 Task: Find connections with filter location Douai with filter topic #Leadershipwith filter profile language Potuguese with filter current company _VOIS with filter school SREE VENKATESWARA COLLEGE OF ENGINEERING with filter industry Accessible Hardware Manufacturing with filter service category Computer Networking with filter keywords title Valet
Action: Mouse moved to (637, 115)
Screenshot: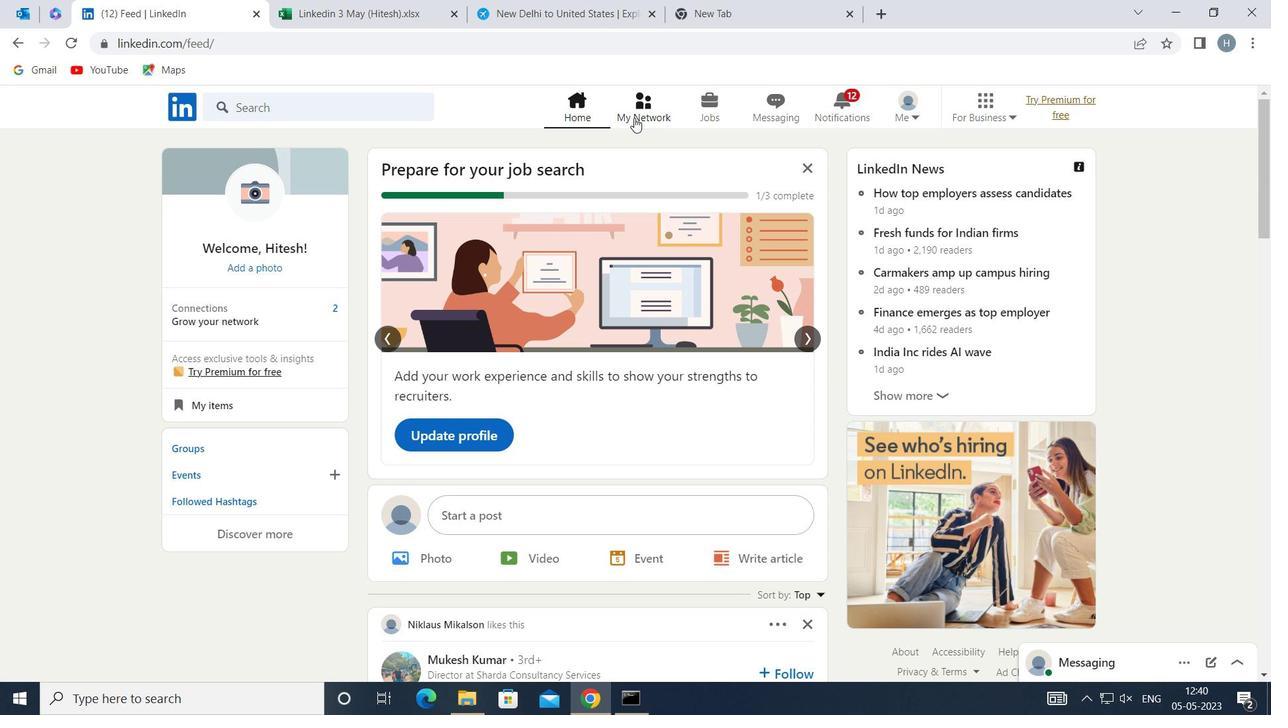 
Action: Mouse pressed left at (637, 115)
Screenshot: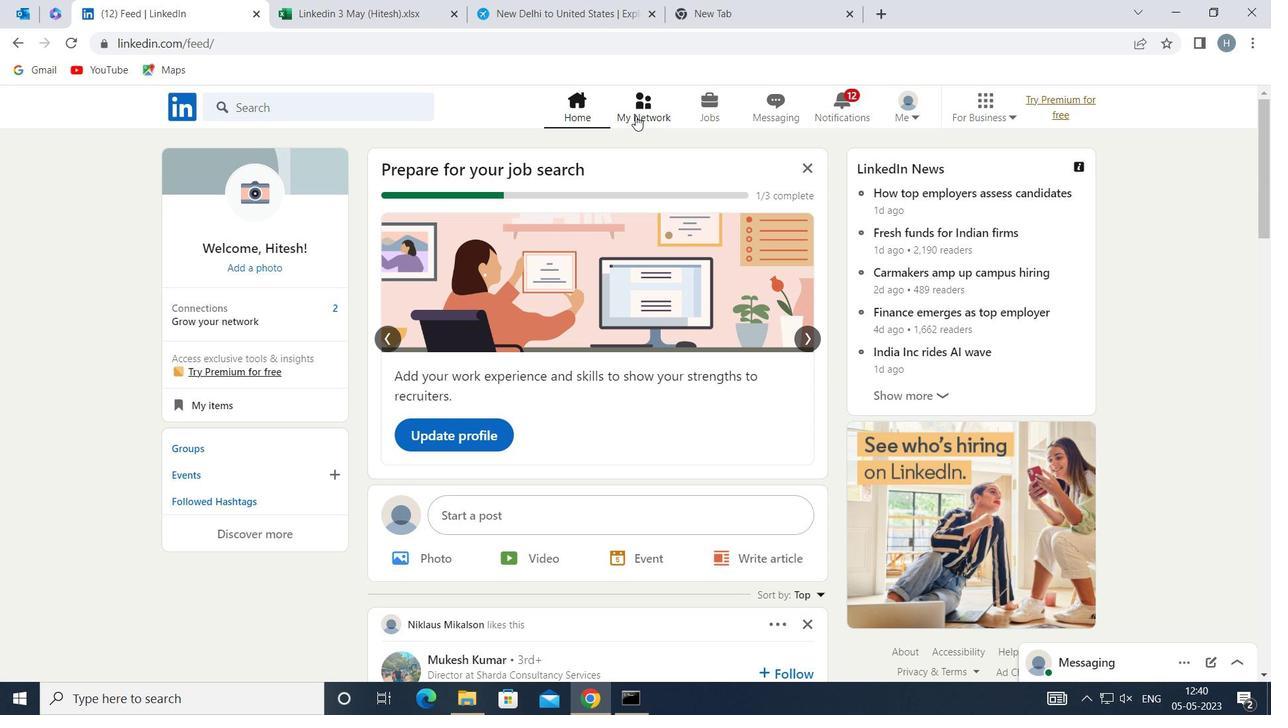 
Action: Mouse moved to (357, 200)
Screenshot: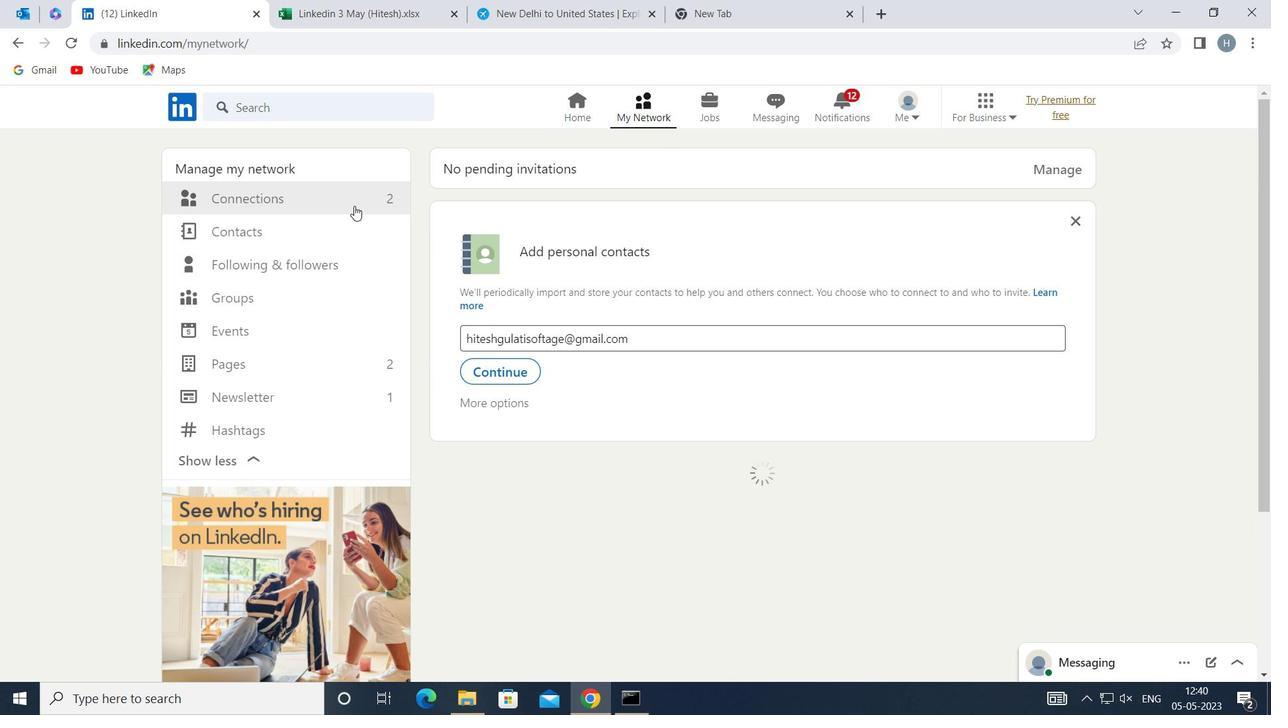 
Action: Mouse pressed left at (357, 200)
Screenshot: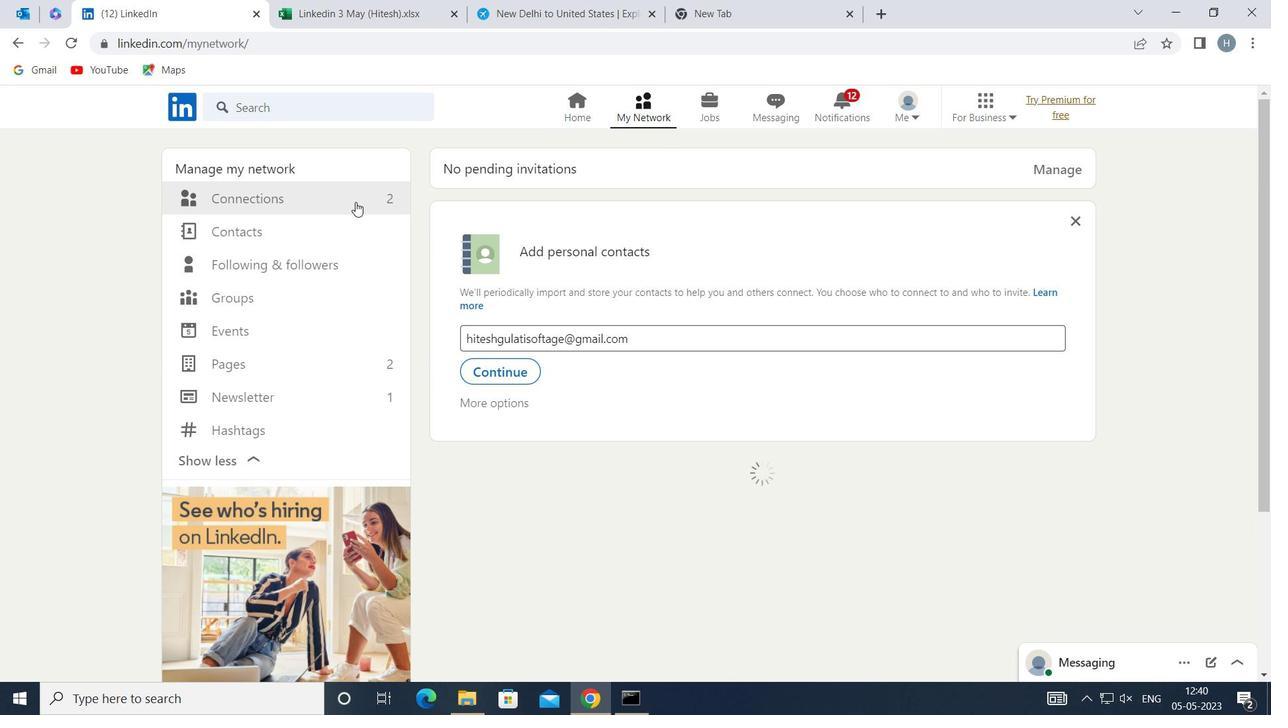
Action: Mouse moved to (778, 198)
Screenshot: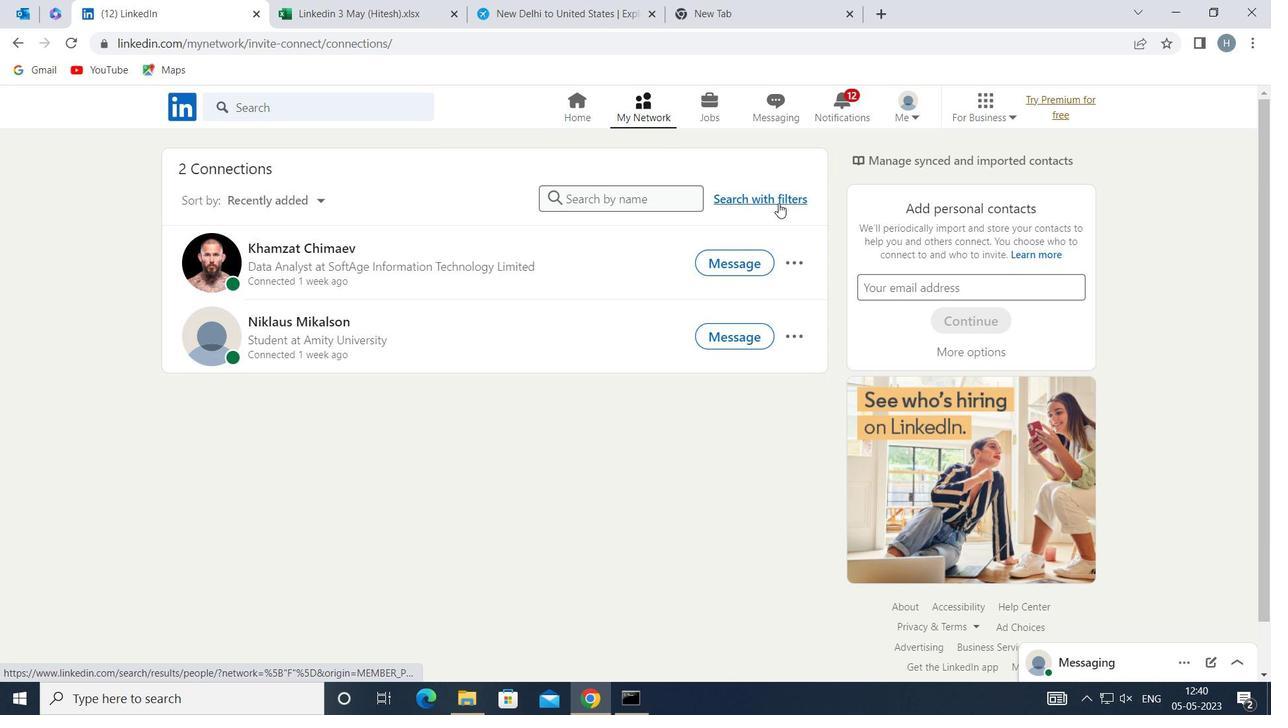 
Action: Mouse pressed left at (778, 198)
Screenshot: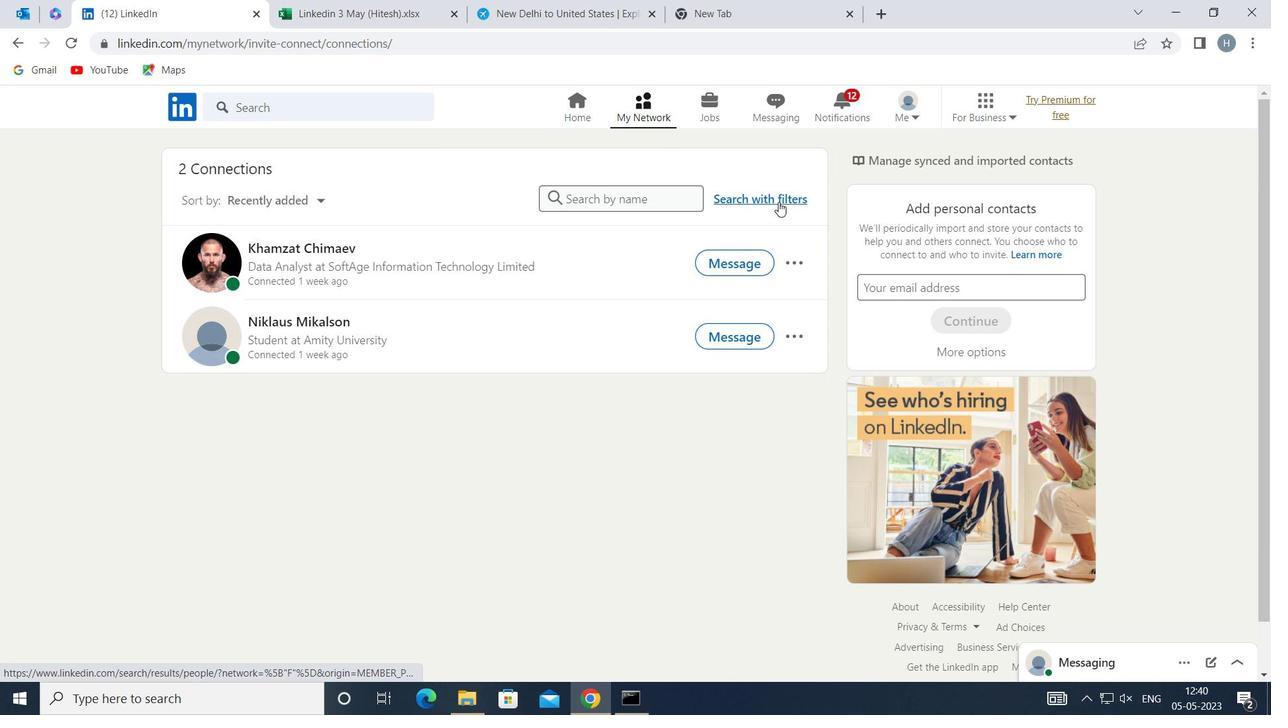 
Action: Mouse moved to (691, 152)
Screenshot: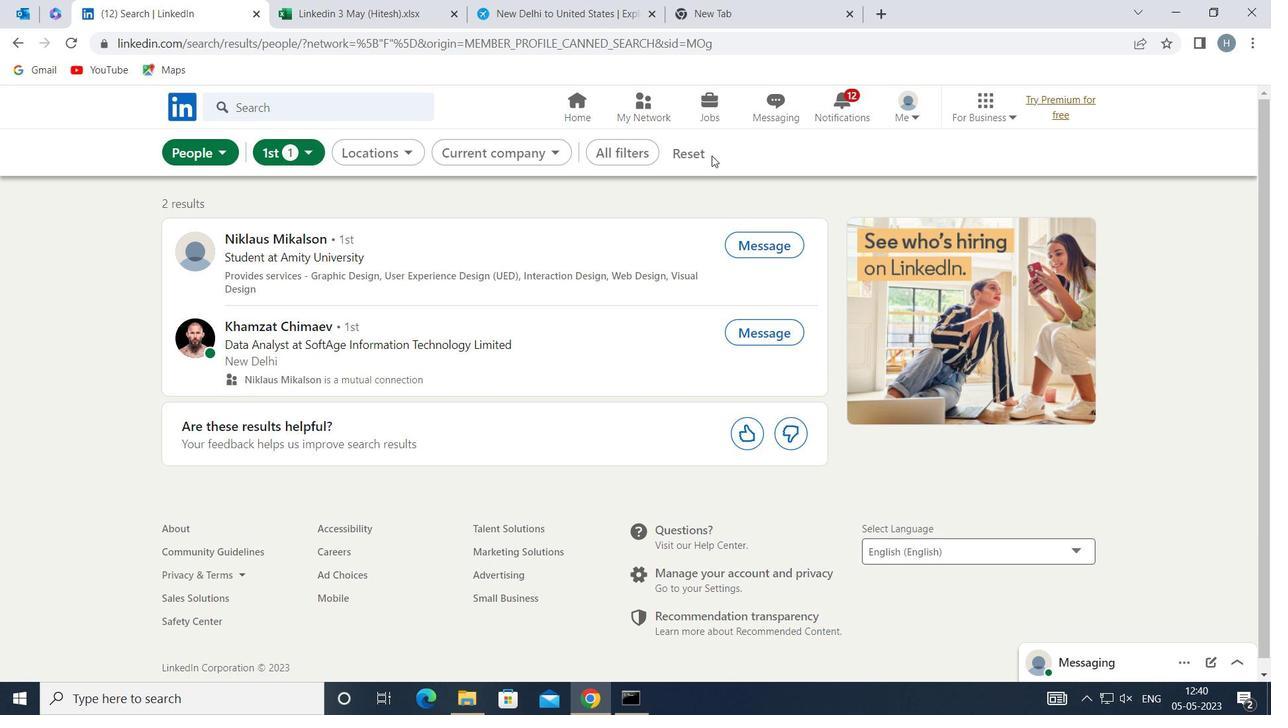 
Action: Mouse pressed left at (691, 152)
Screenshot: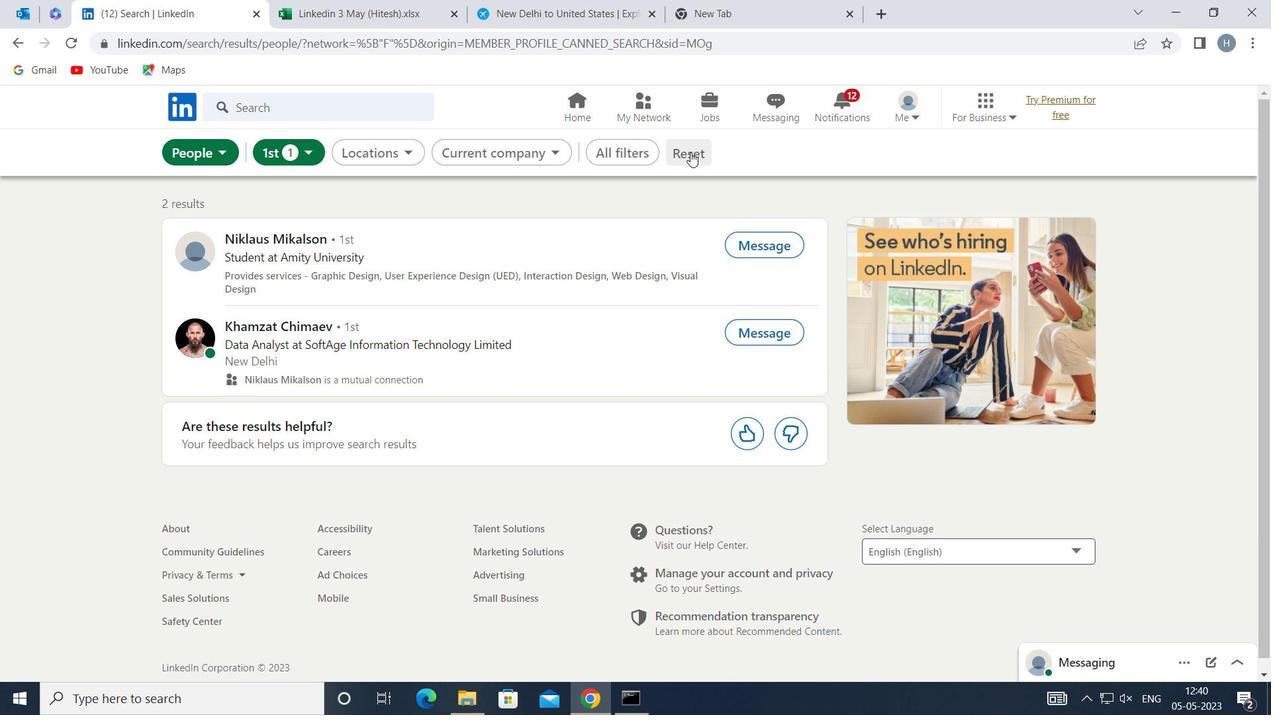 
Action: Mouse moved to (668, 151)
Screenshot: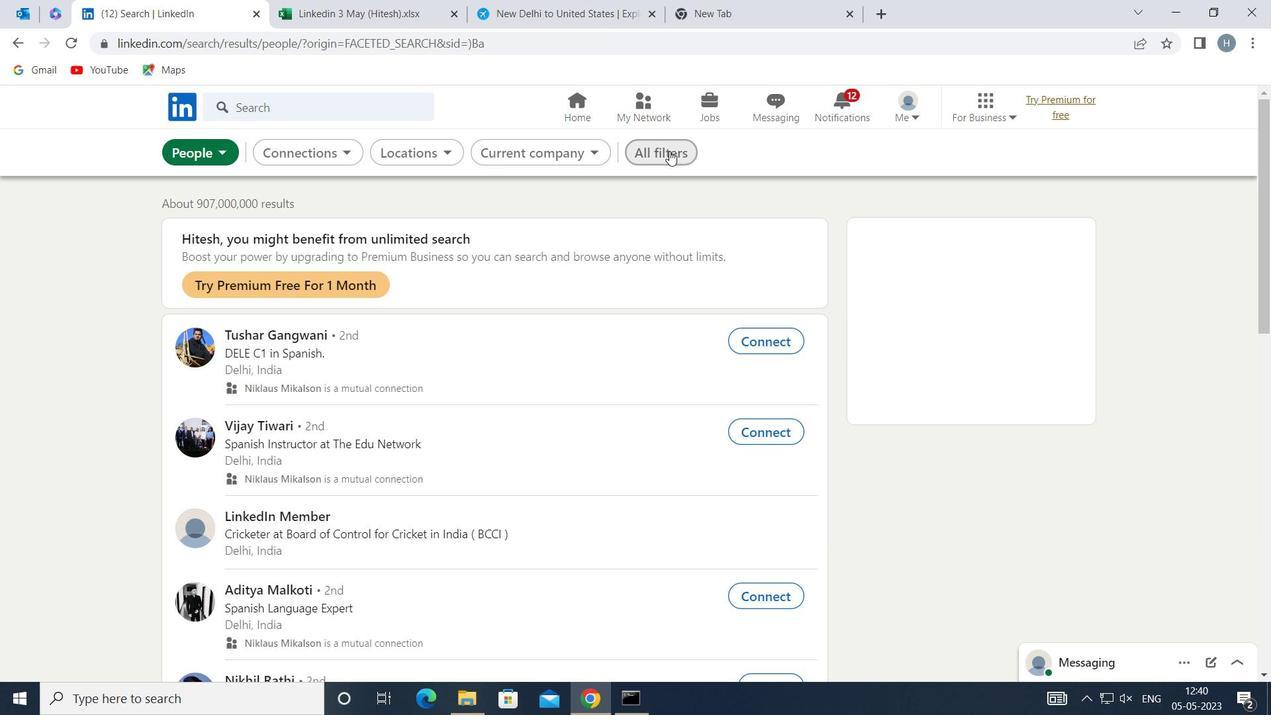 
Action: Mouse pressed left at (668, 151)
Screenshot: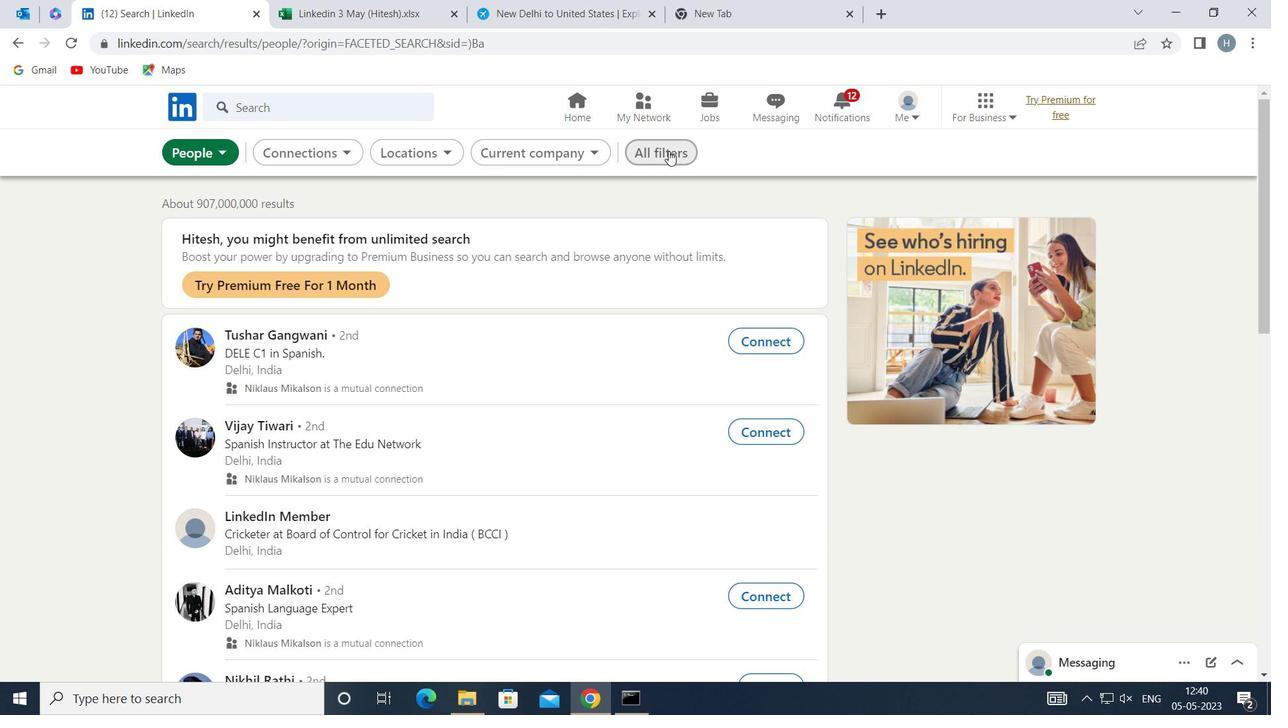 
Action: Mouse moved to (1088, 427)
Screenshot: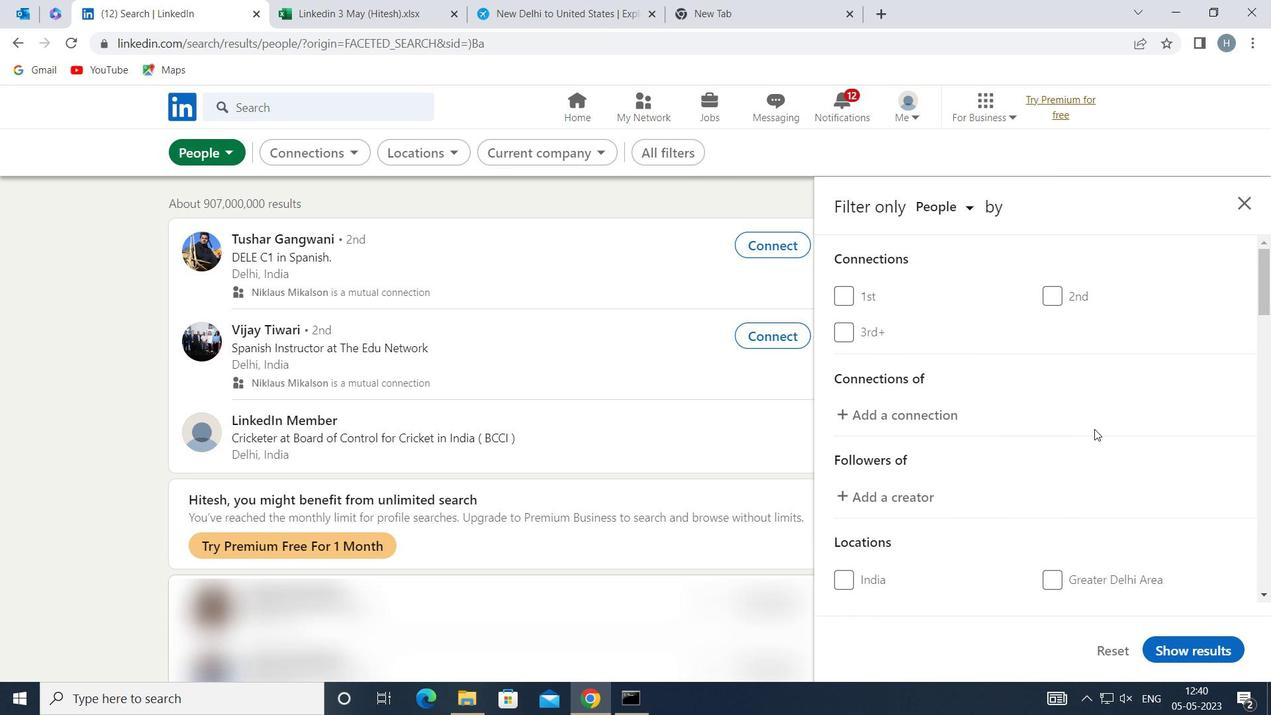 
Action: Mouse scrolled (1088, 427) with delta (0, 0)
Screenshot: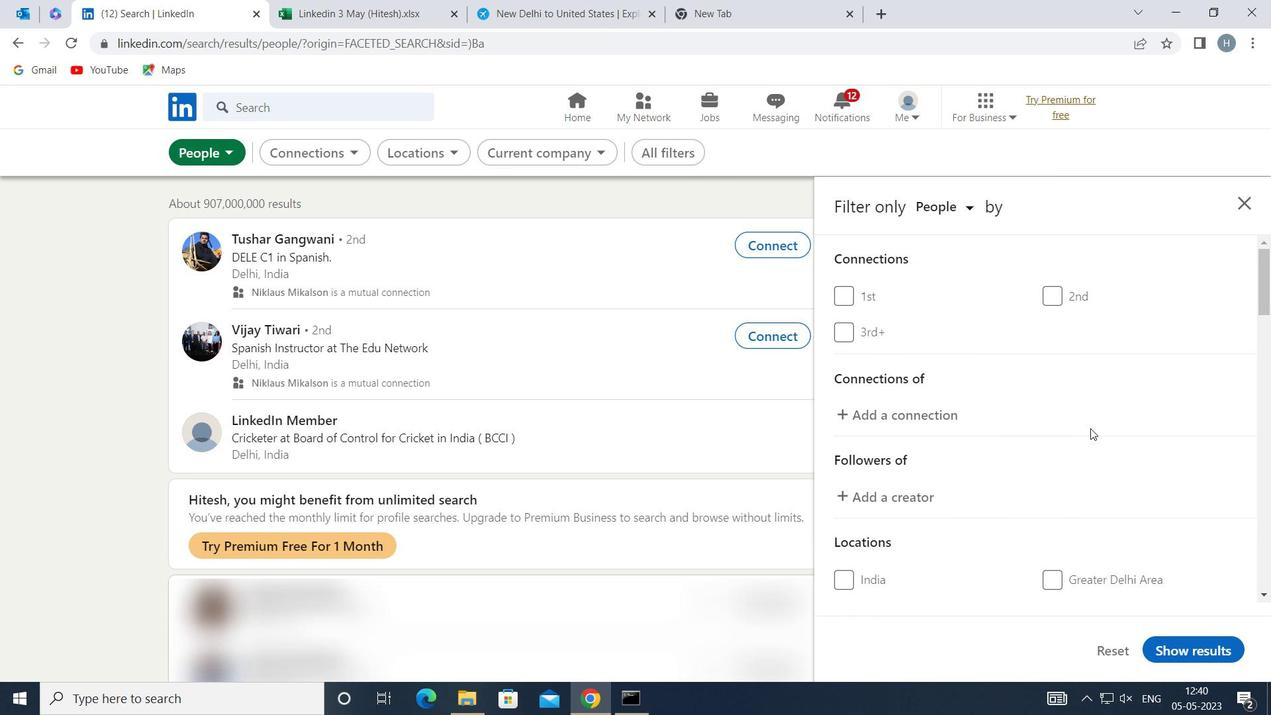 
Action: Mouse scrolled (1088, 427) with delta (0, 0)
Screenshot: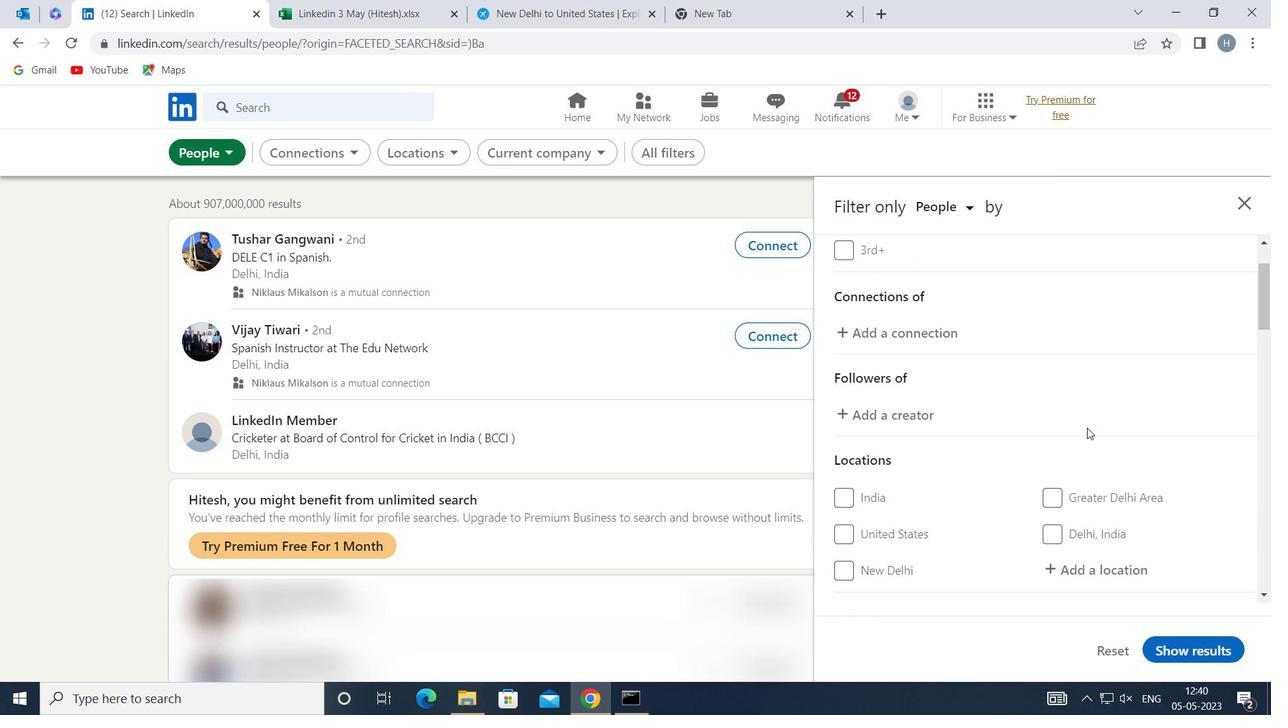 
Action: Mouse moved to (1096, 488)
Screenshot: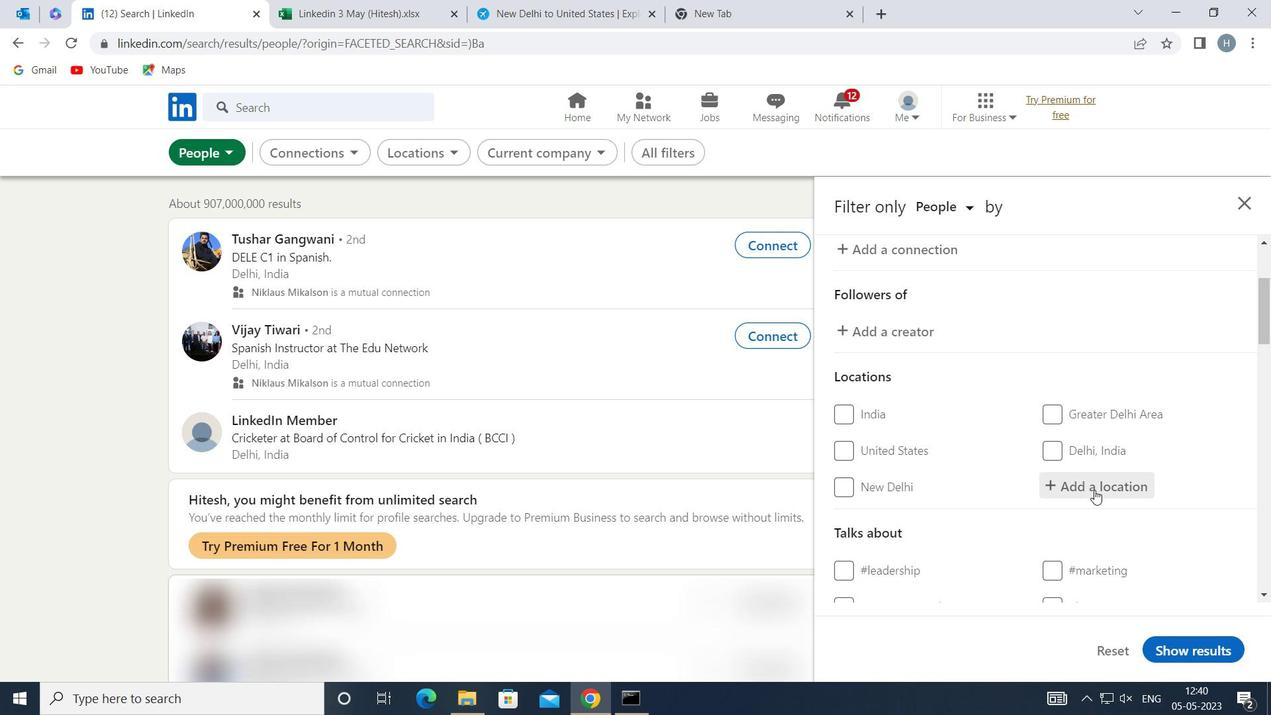 
Action: Mouse pressed left at (1096, 488)
Screenshot: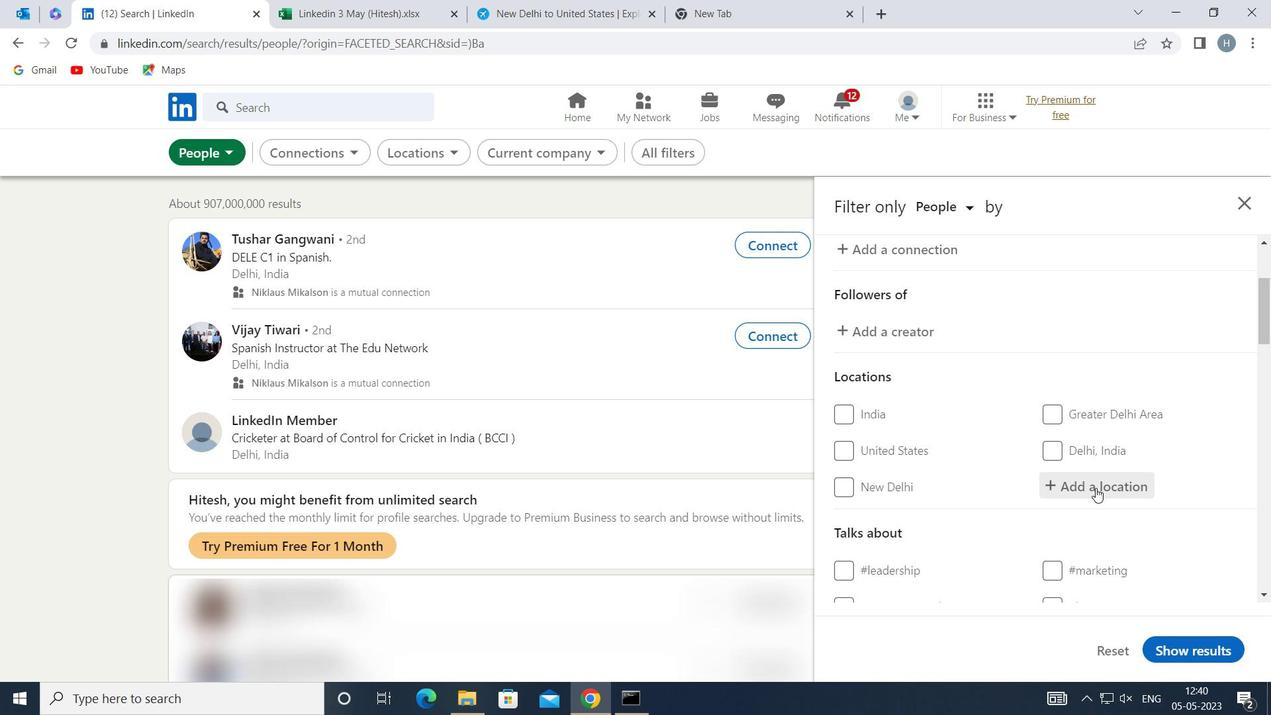 
Action: Key pressed <Key.shift>DOUAI
Screenshot: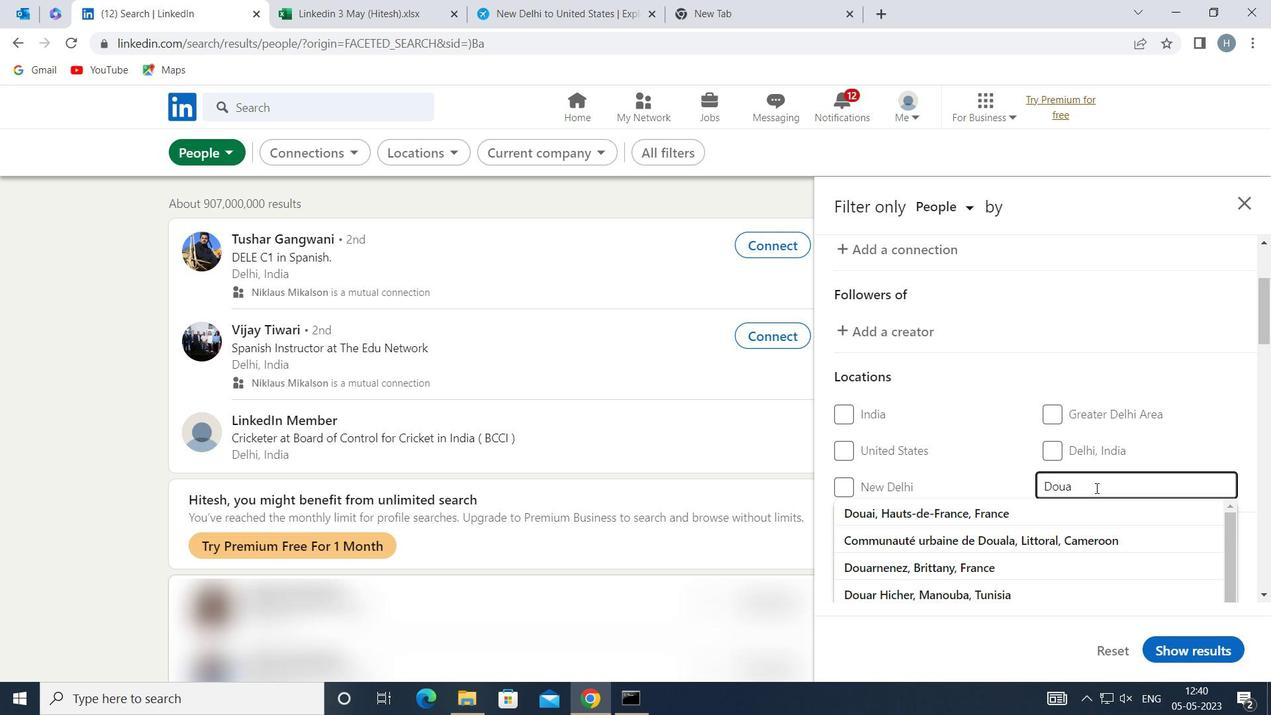 
Action: Mouse moved to (1030, 517)
Screenshot: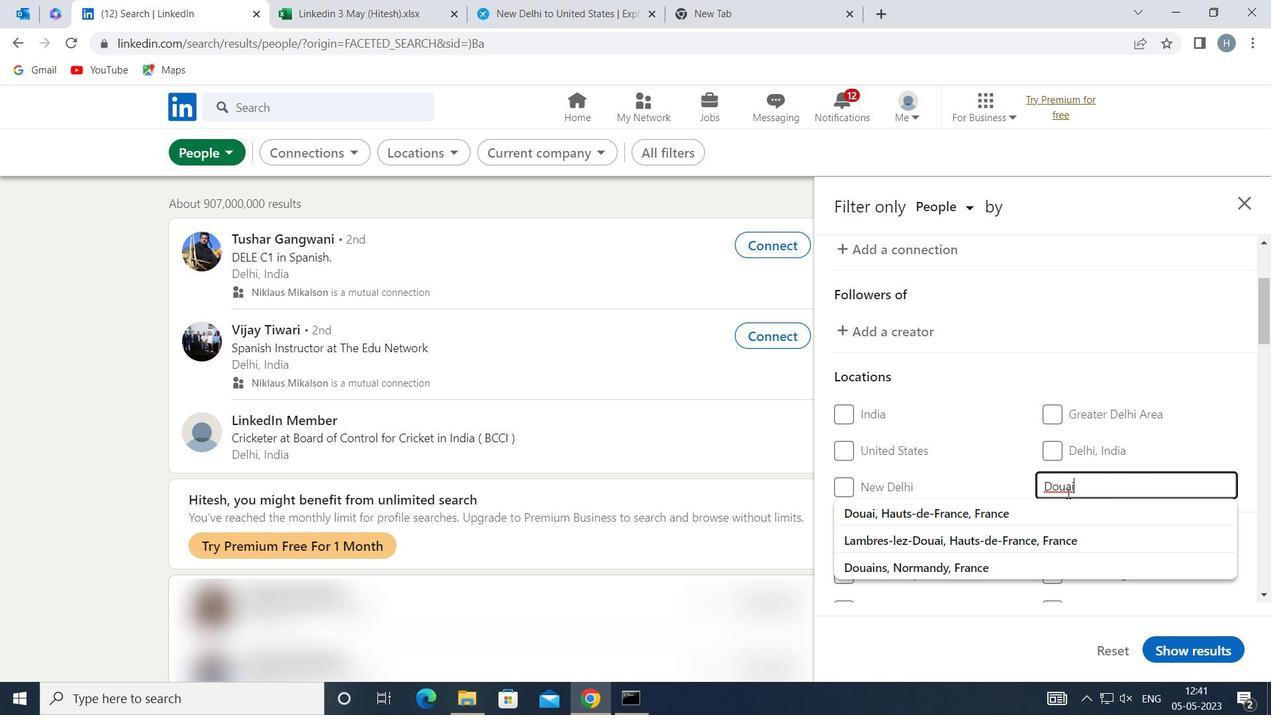 
Action: Mouse pressed left at (1030, 517)
Screenshot: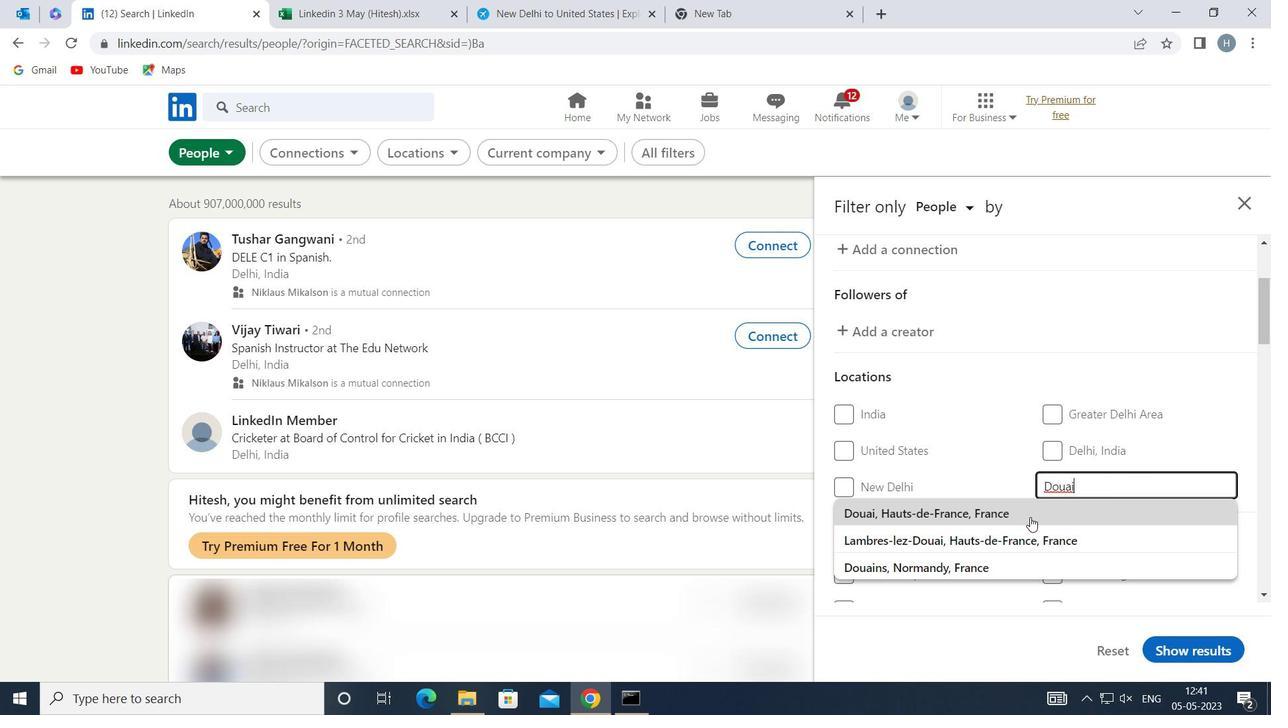 
Action: Mouse moved to (1018, 489)
Screenshot: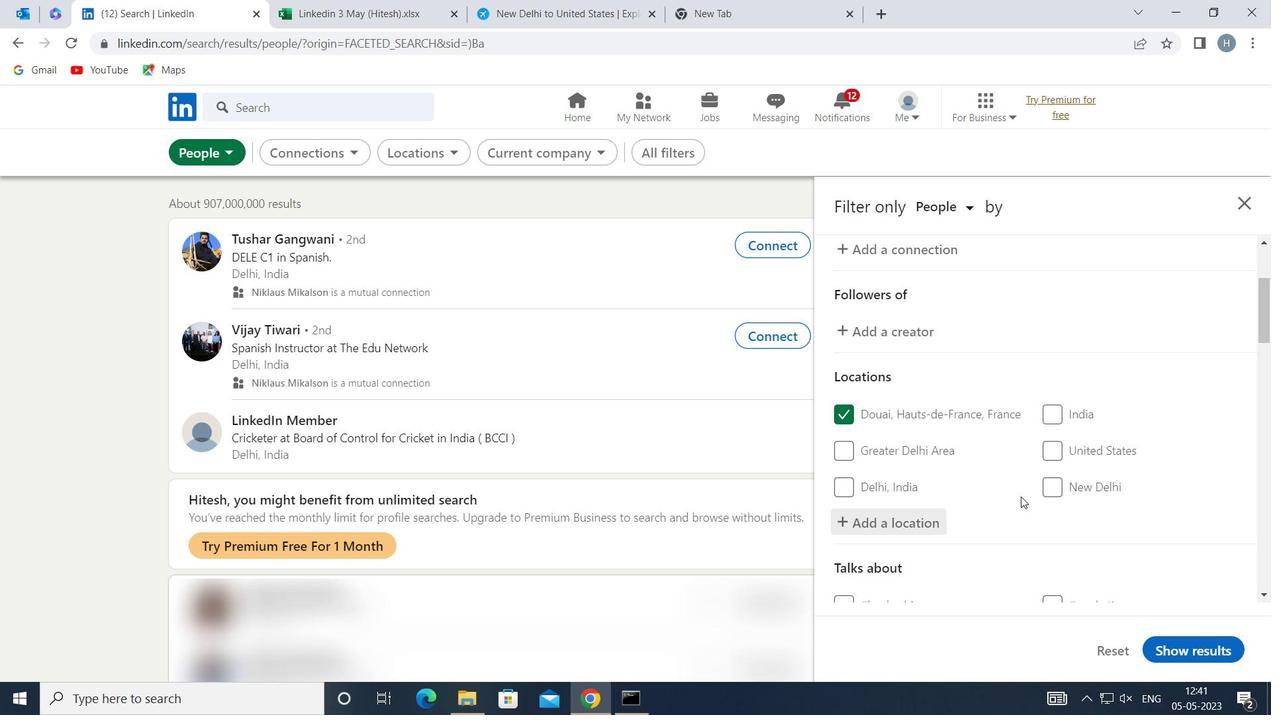 
Action: Mouse scrolled (1018, 488) with delta (0, 0)
Screenshot: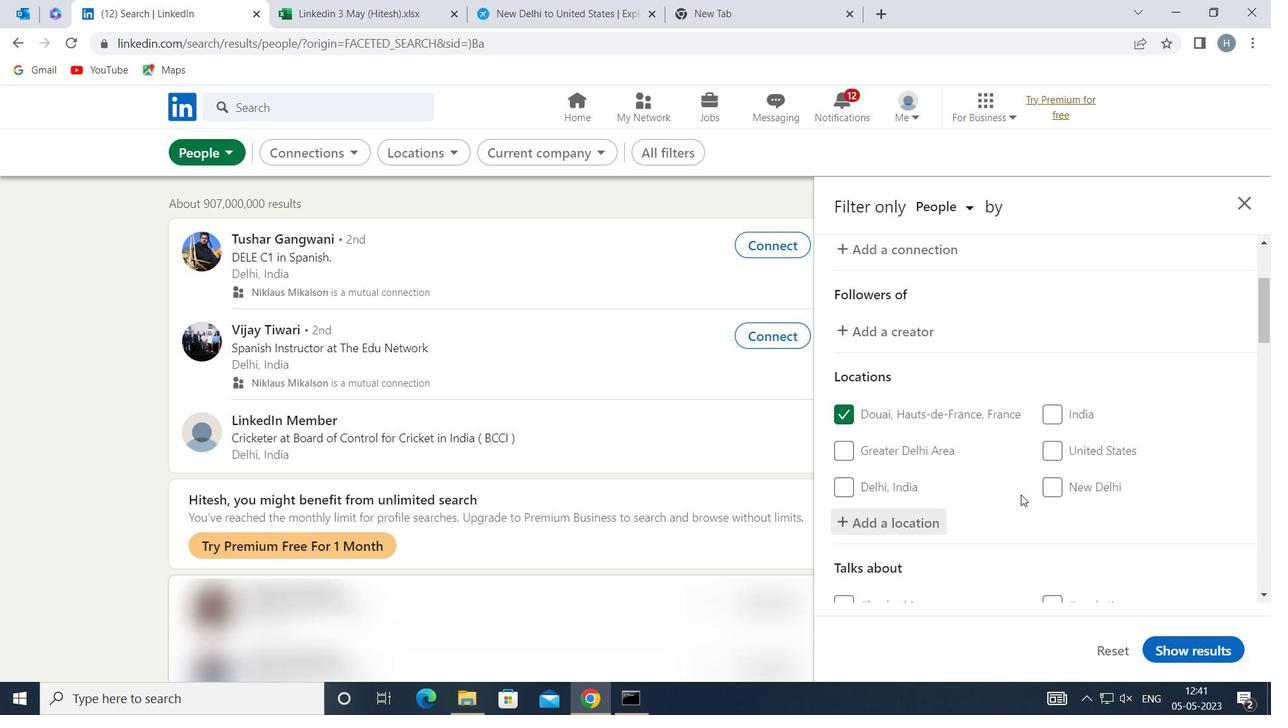 
Action: Mouse moved to (1018, 484)
Screenshot: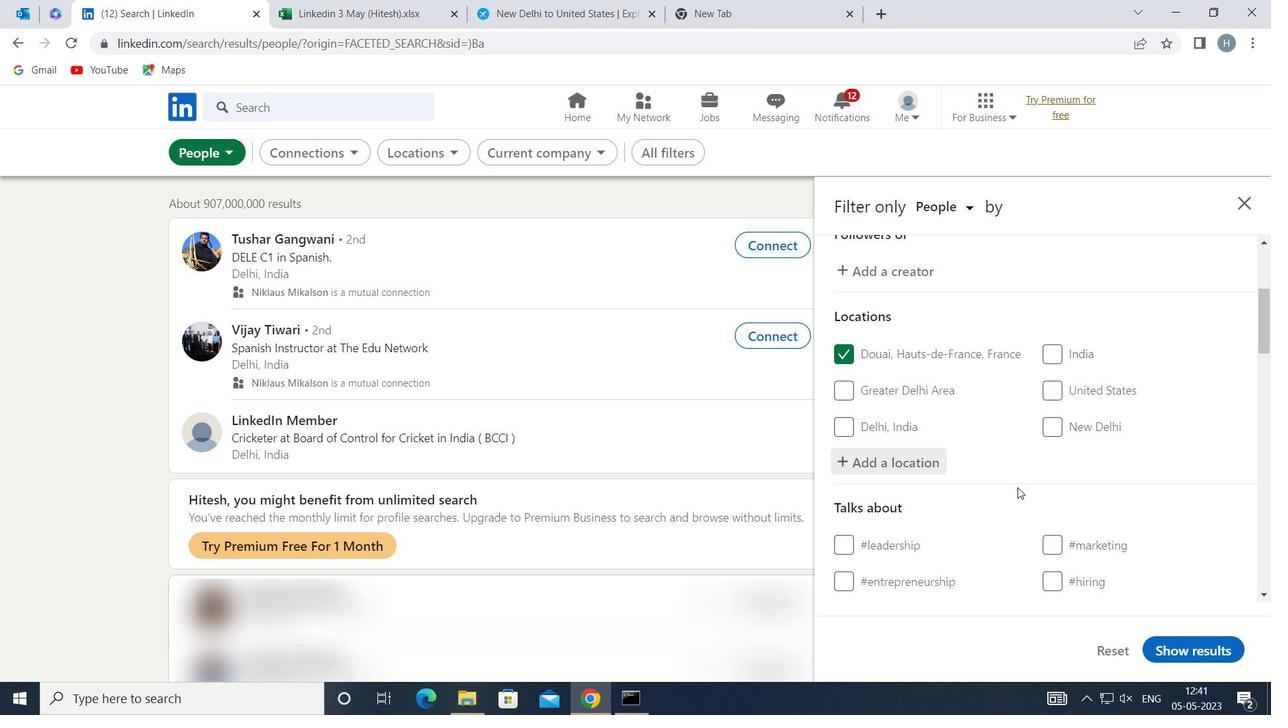 
Action: Mouse scrolled (1018, 483) with delta (0, 0)
Screenshot: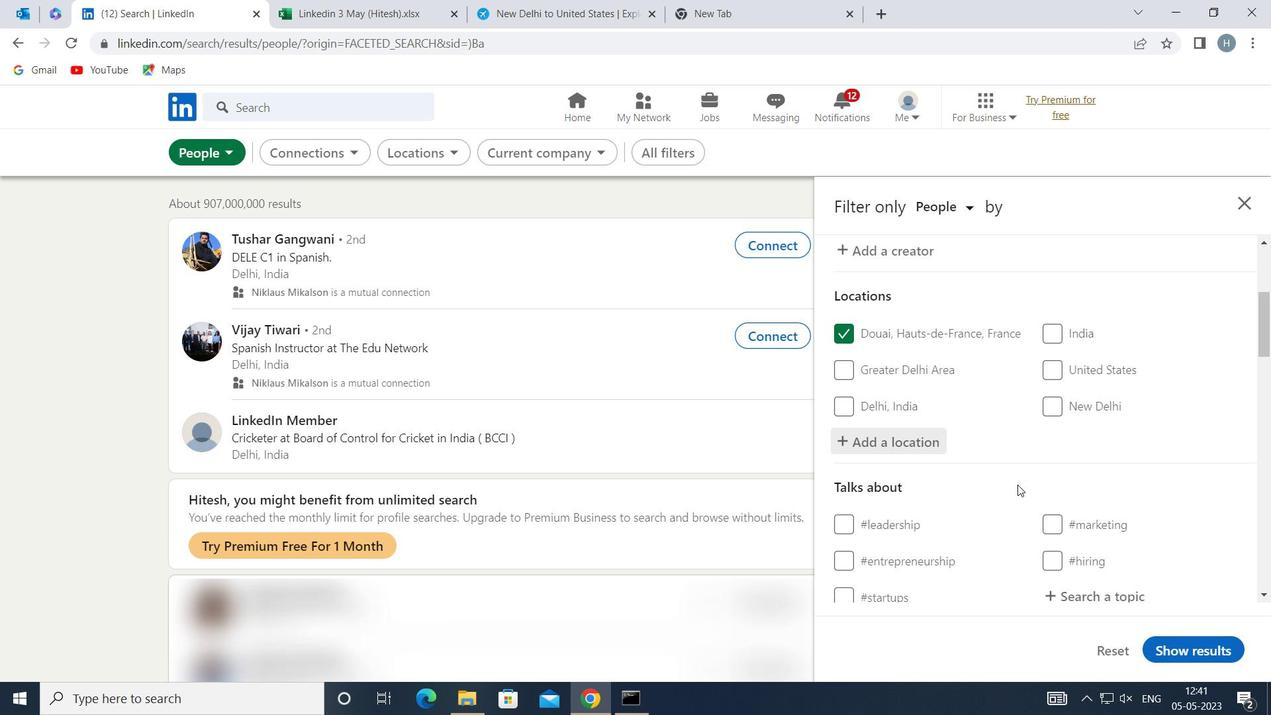 
Action: Mouse moved to (1115, 504)
Screenshot: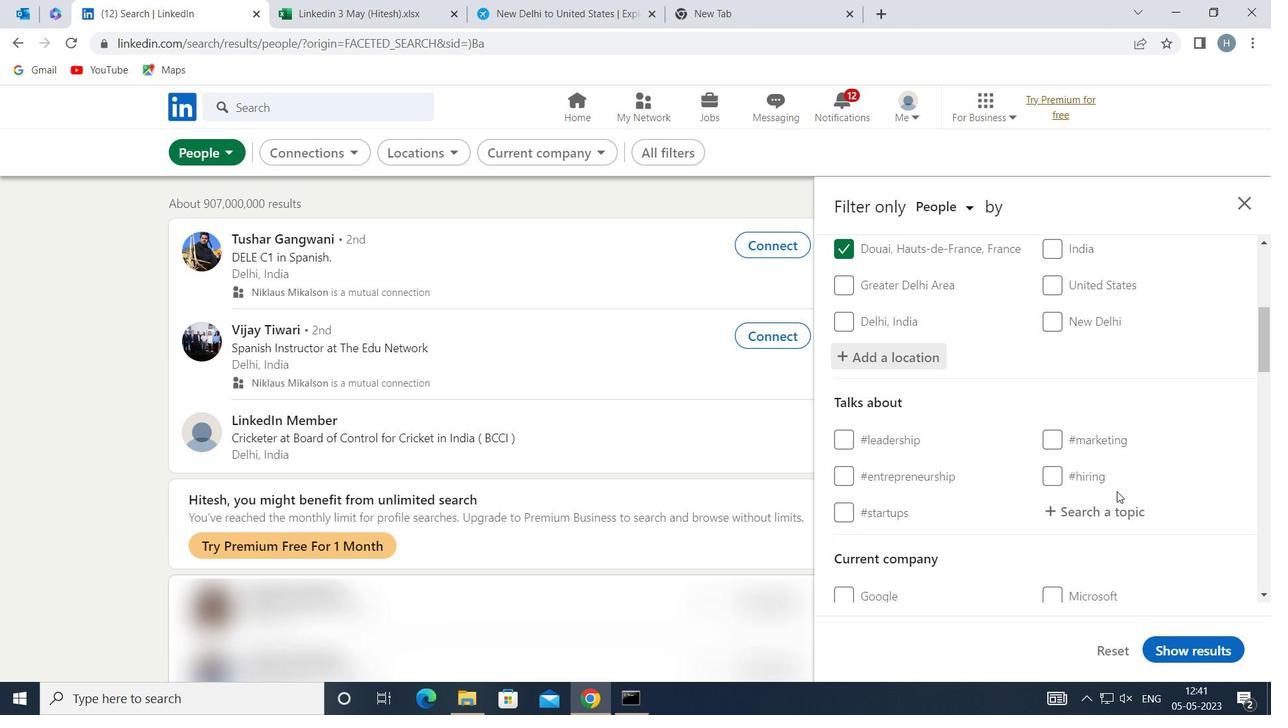 
Action: Mouse pressed left at (1115, 504)
Screenshot: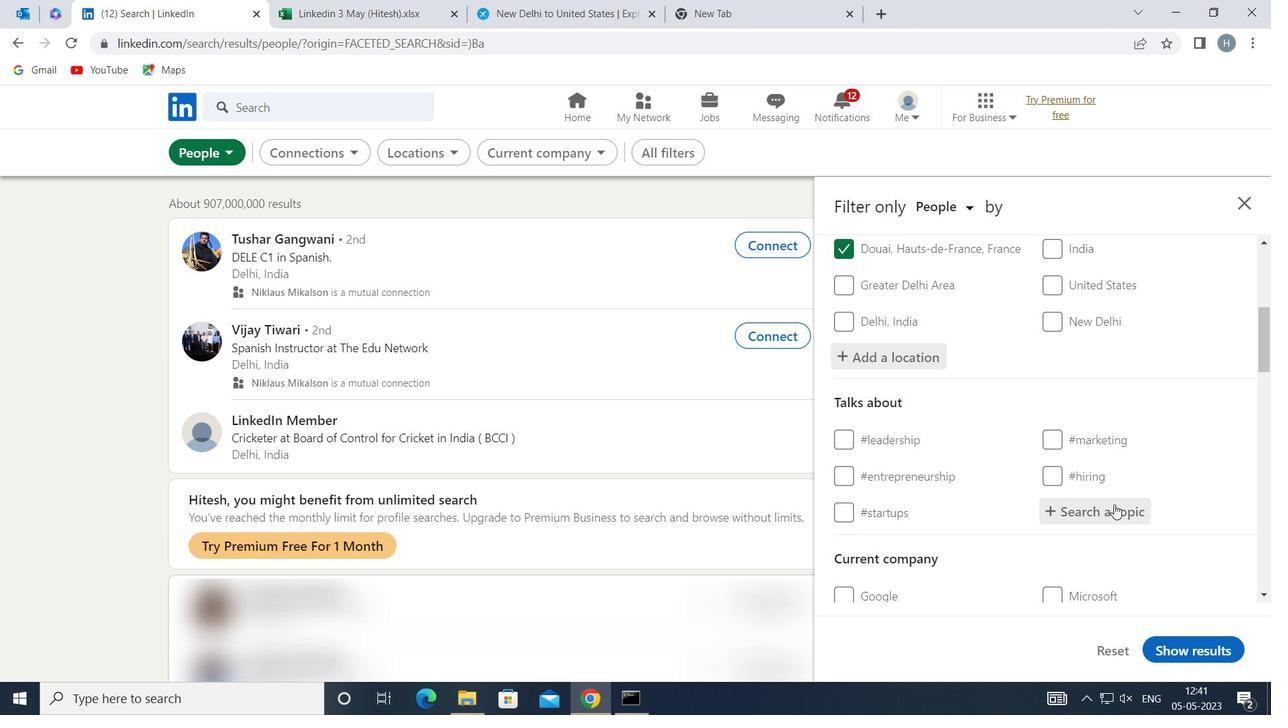 
Action: Mouse moved to (1112, 502)
Screenshot: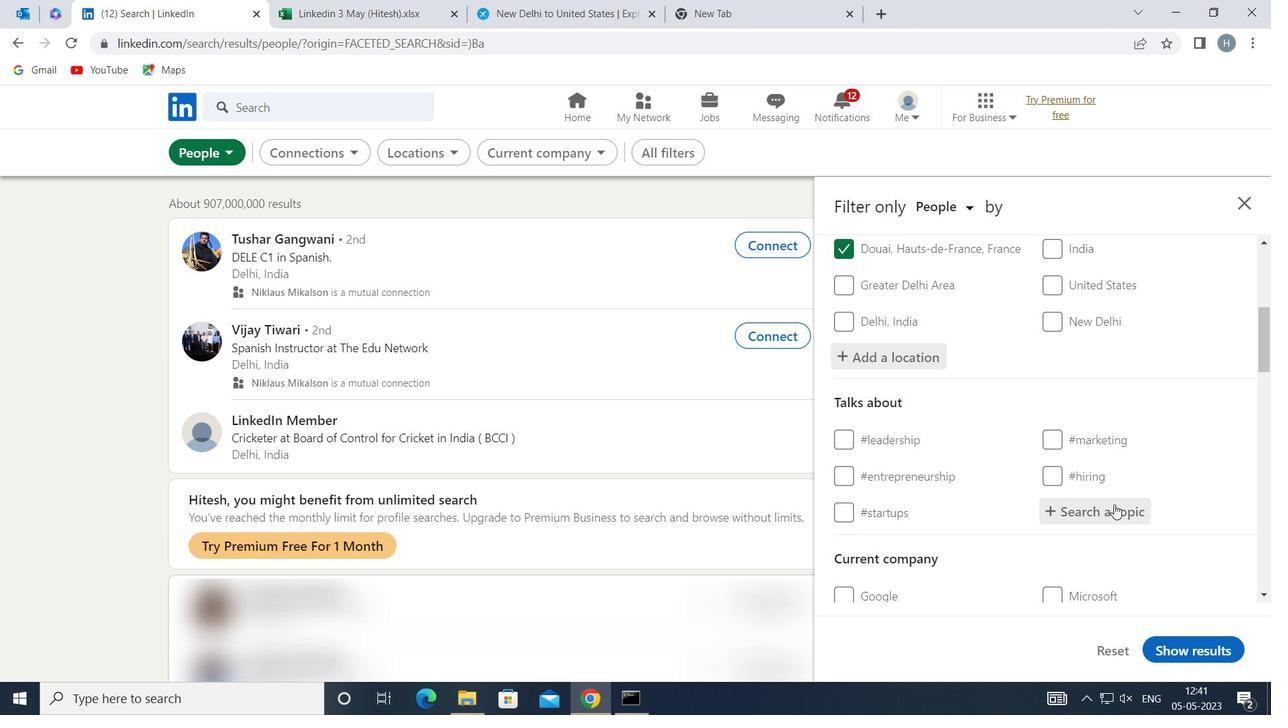 
Action: Key pressed <Key.shift>LEADERSHIP
Screenshot: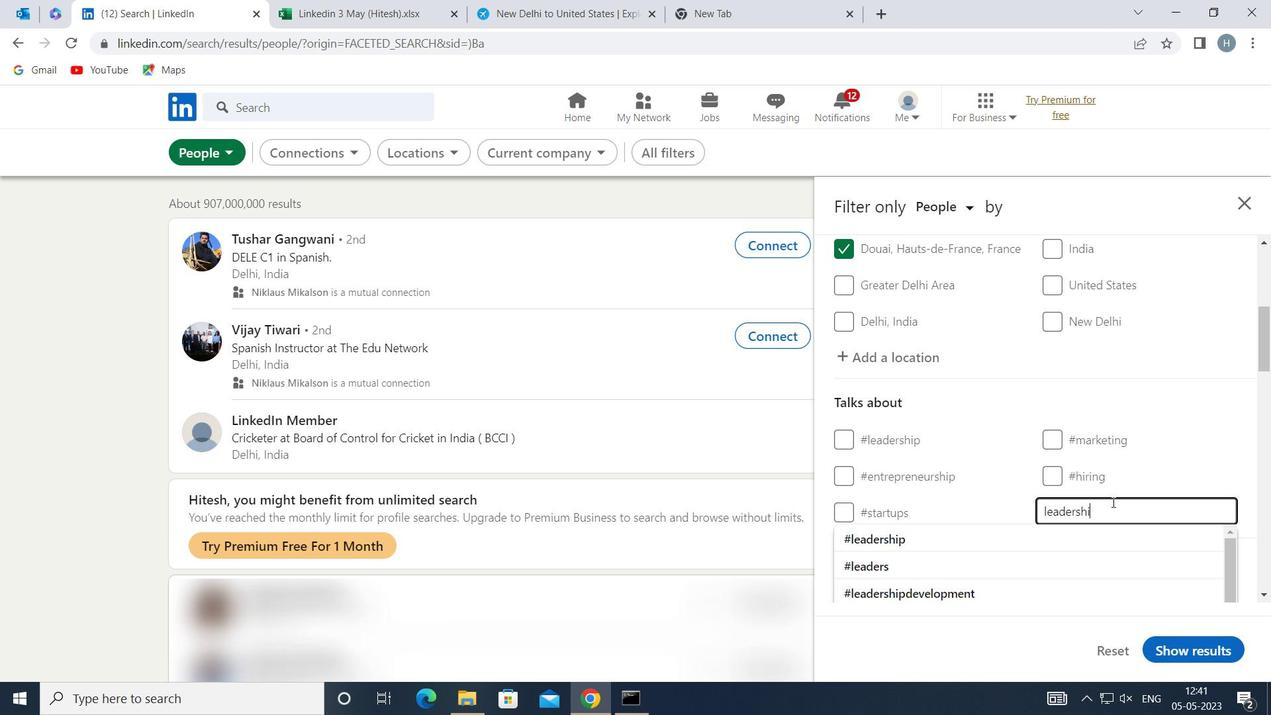 
Action: Mouse moved to (1053, 533)
Screenshot: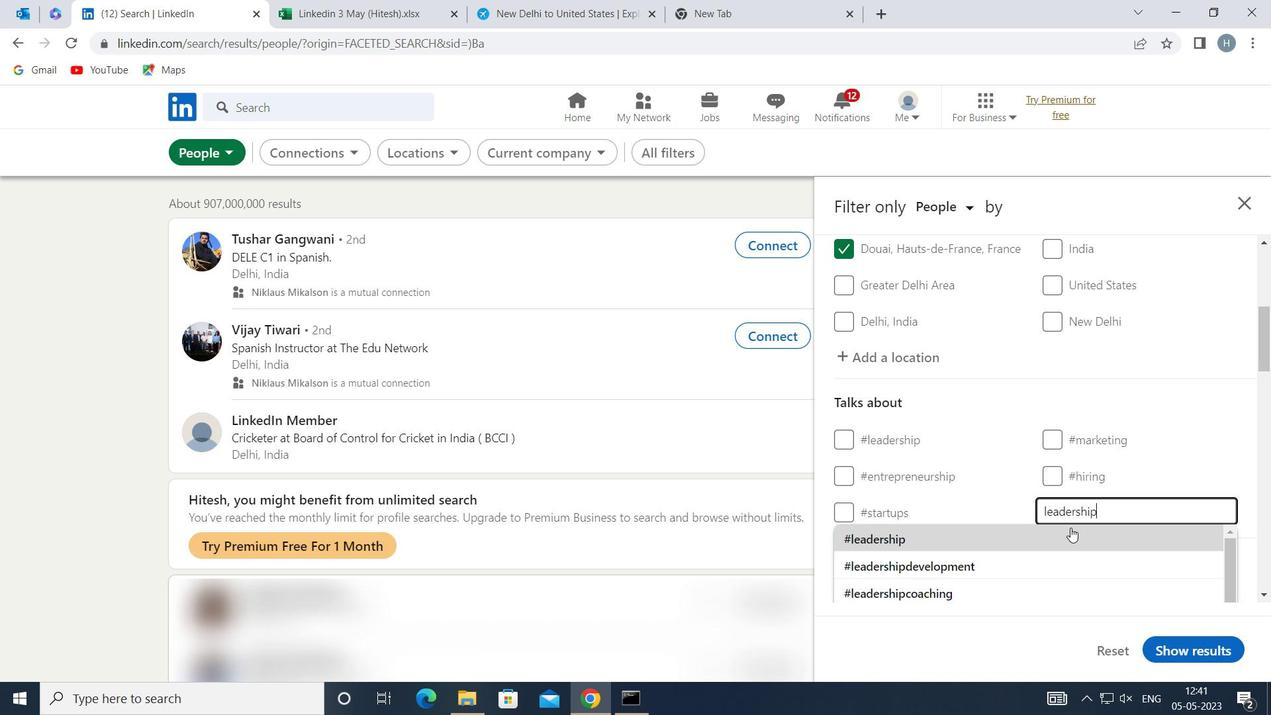 
Action: Mouse pressed left at (1053, 533)
Screenshot: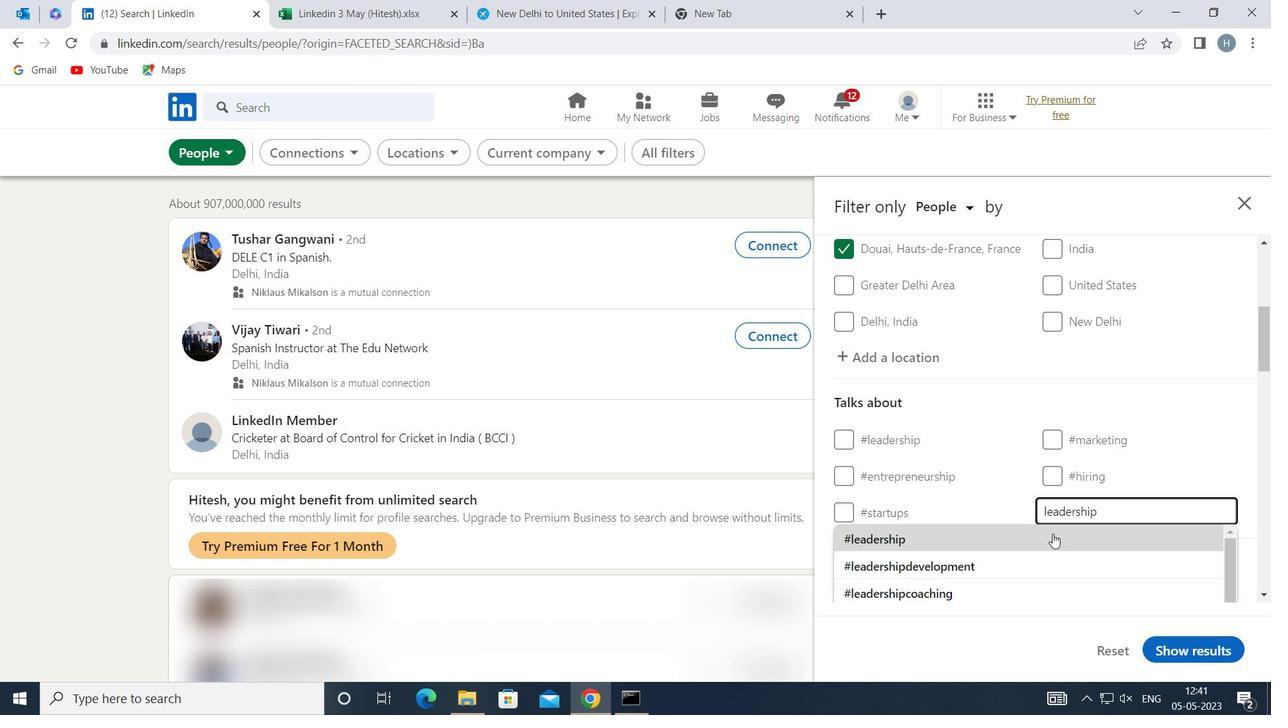 
Action: Mouse moved to (1017, 469)
Screenshot: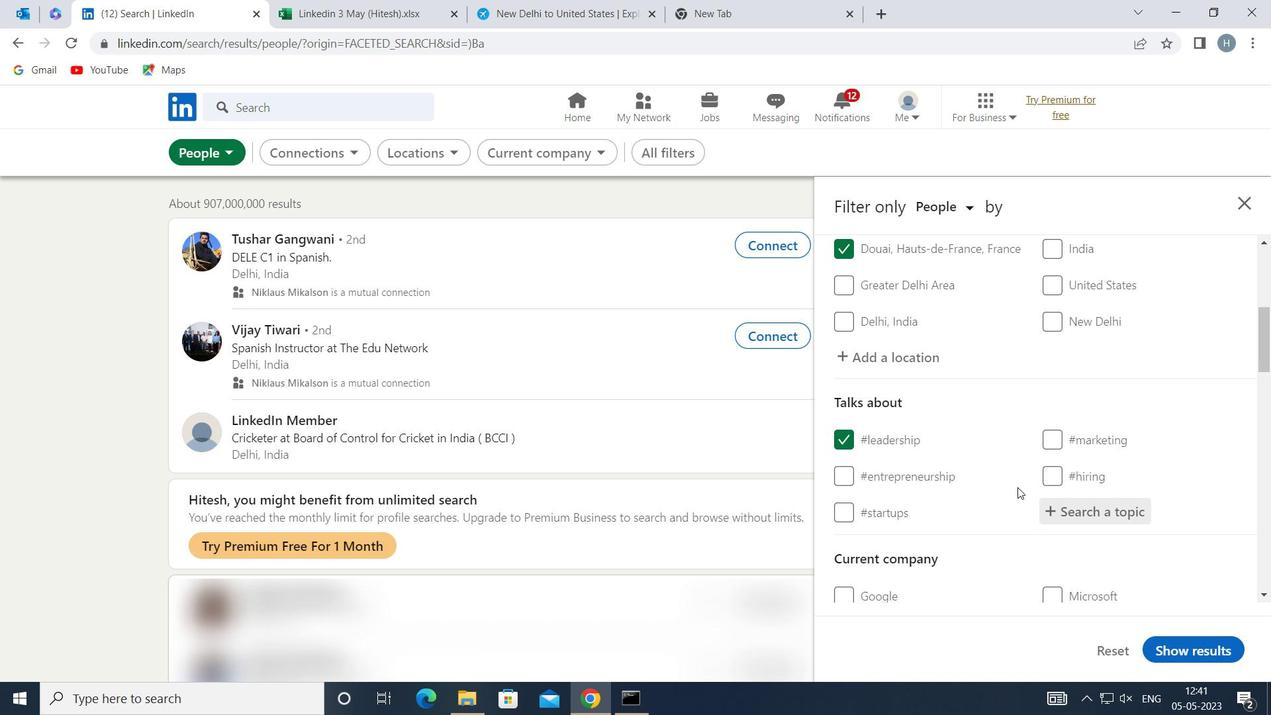 
Action: Mouse scrolled (1017, 468) with delta (0, 0)
Screenshot: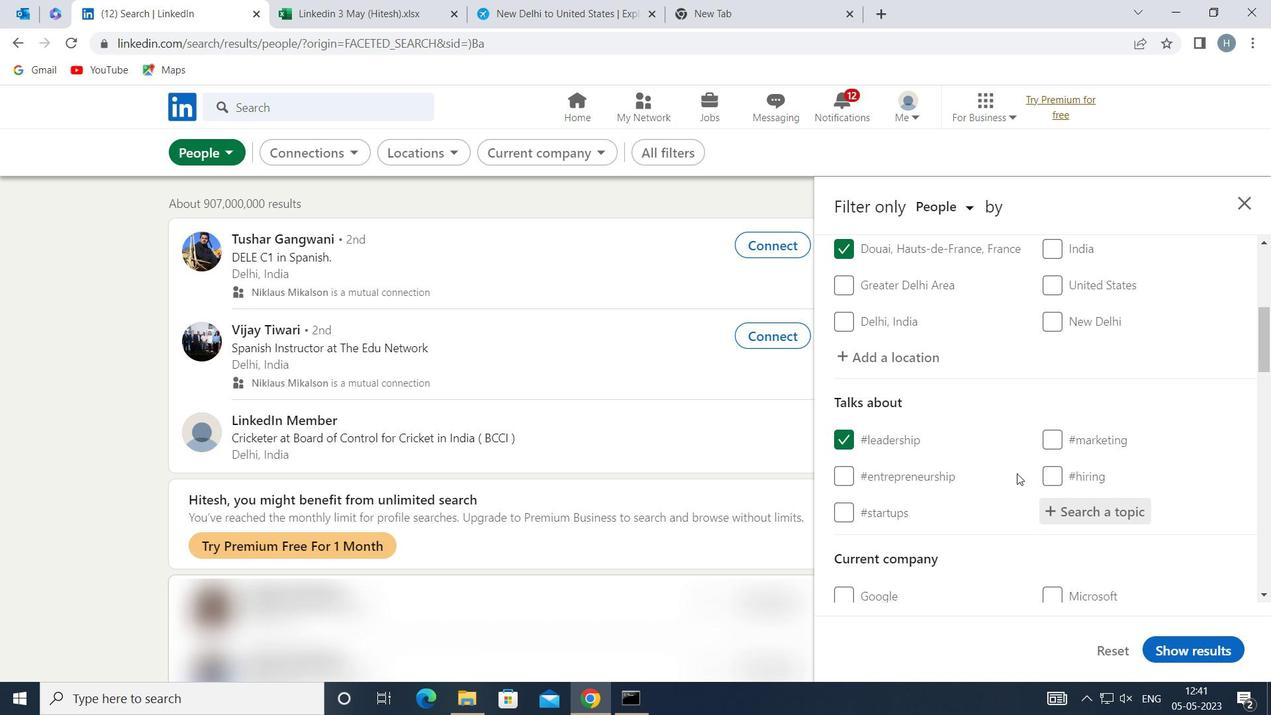 
Action: Mouse scrolled (1017, 468) with delta (0, 0)
Screenshot: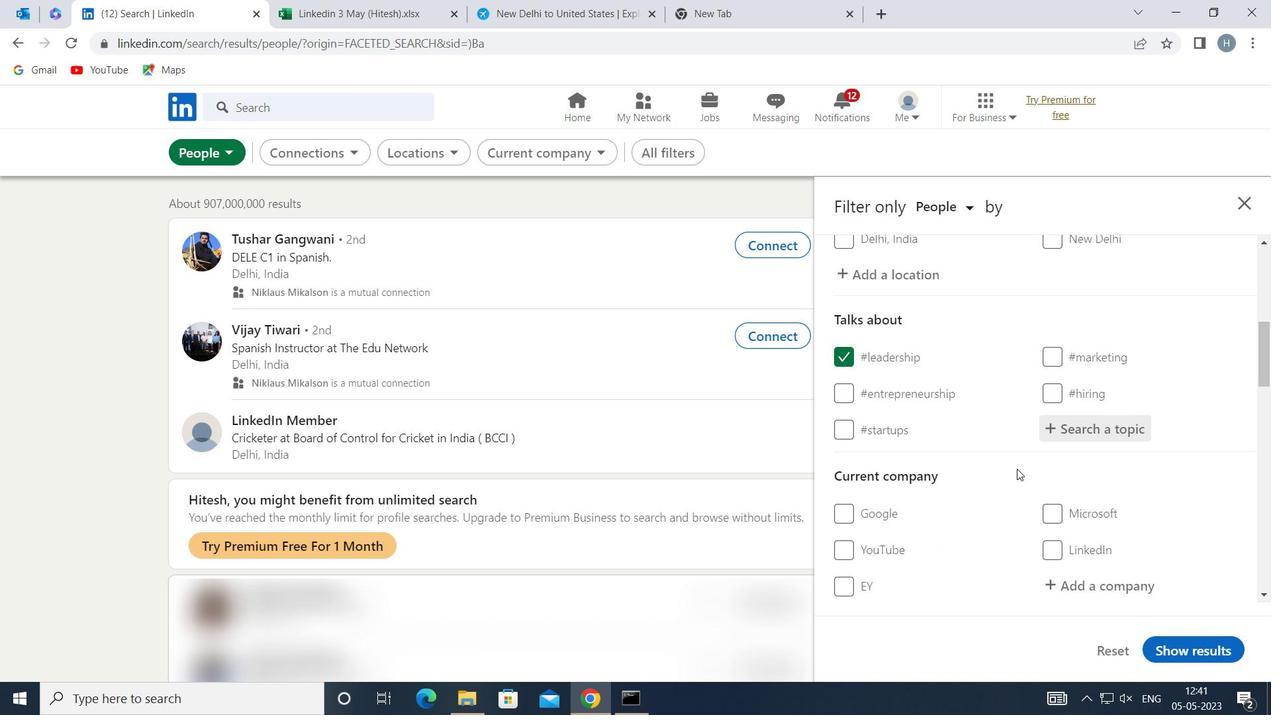 
Action: Mouse moved to (1014, 463)
Screenshot: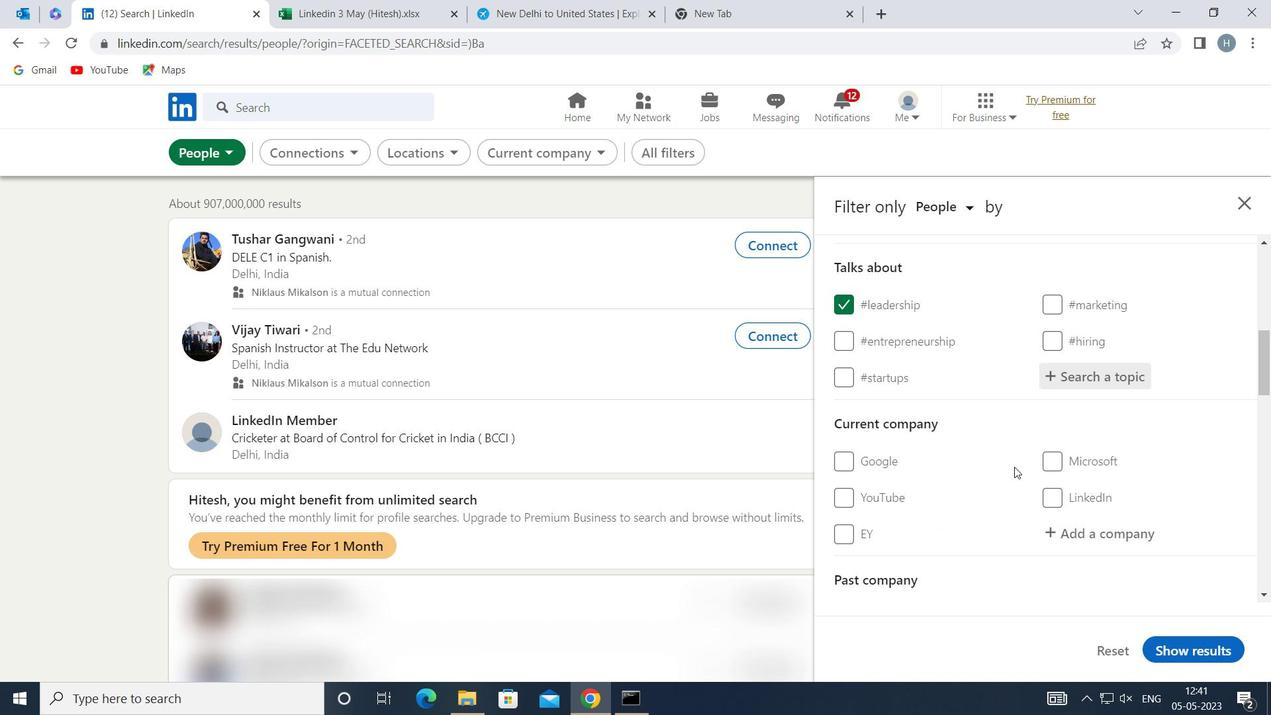 
Action: Mouse scrolled (1014, 462) with delta (0, 0)
Screenshot: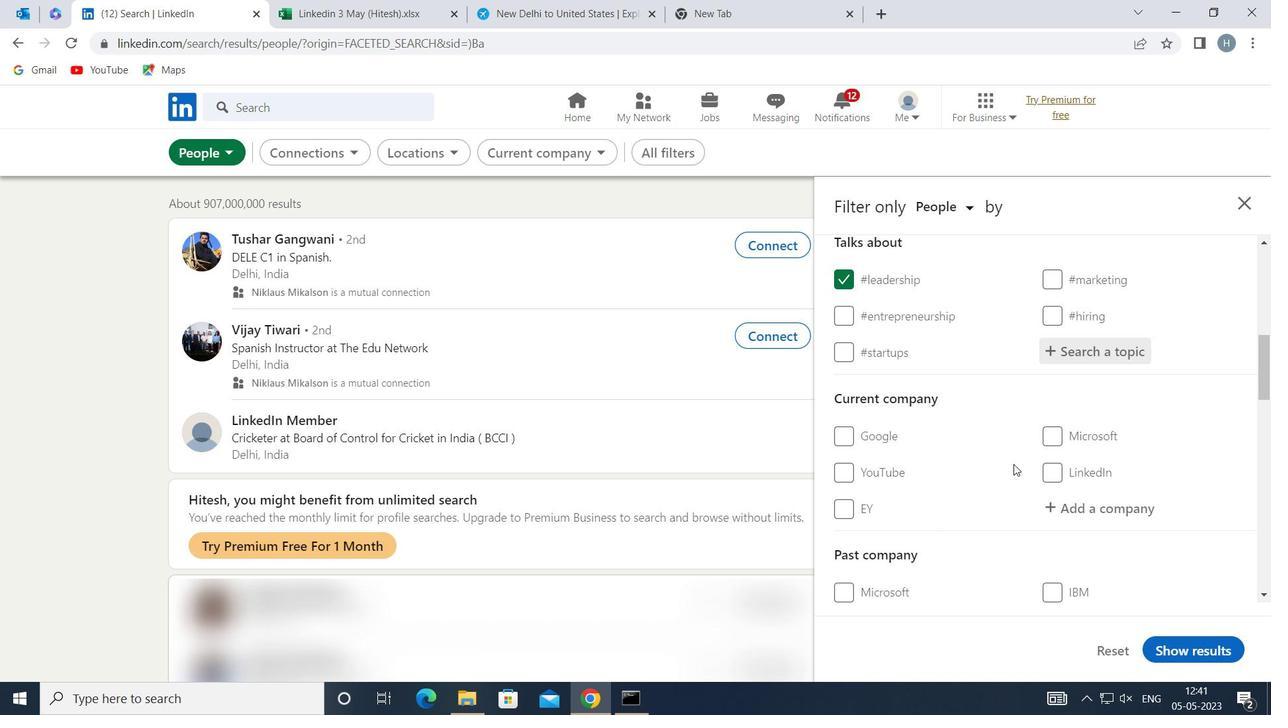 
Action: Mouse moved to (1011, 455)
Screenshot: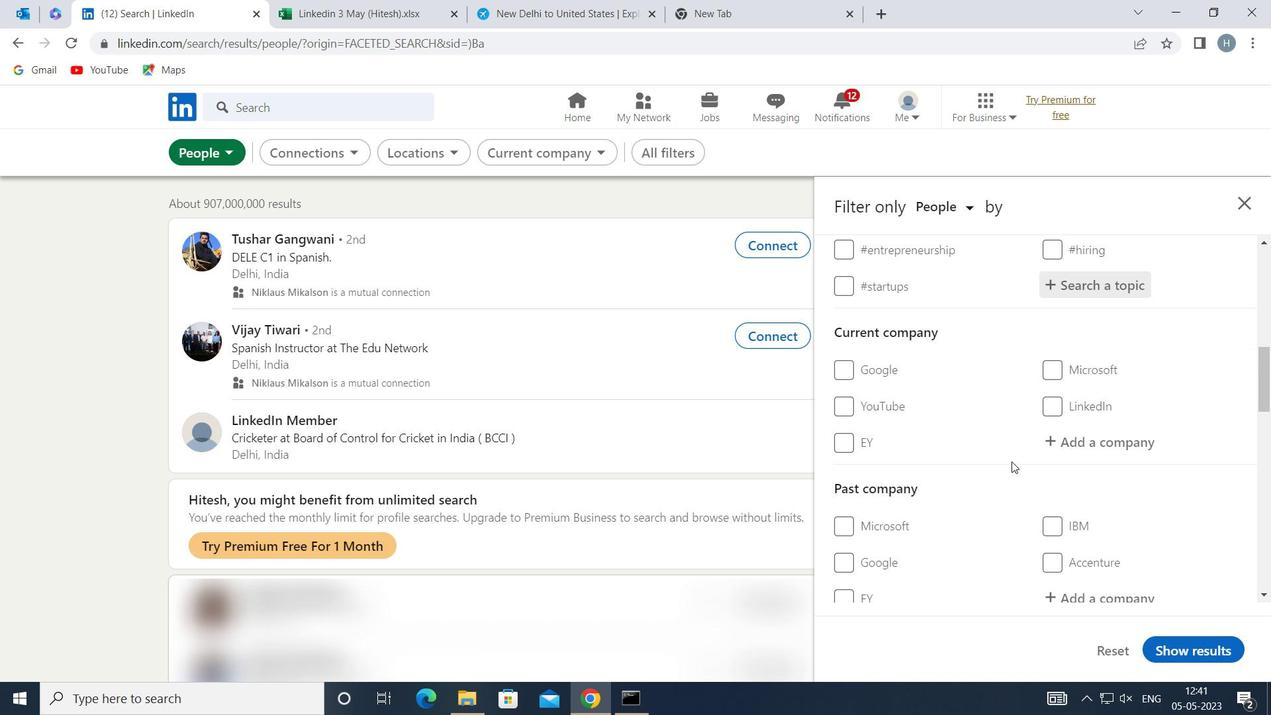 
Action: Mouse scrolled (1011, 454) with delta (0, 0)
Screenshot: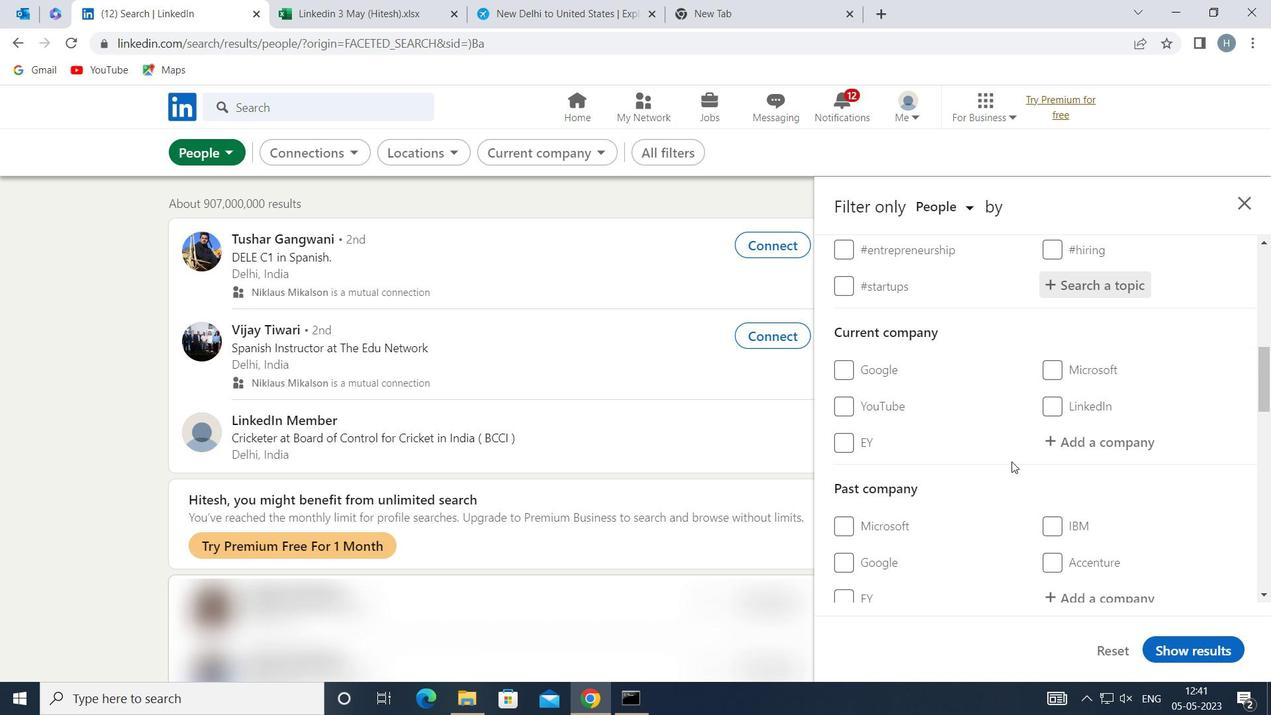 
Action: Mouse moved to (1010, 454)
Screenshot: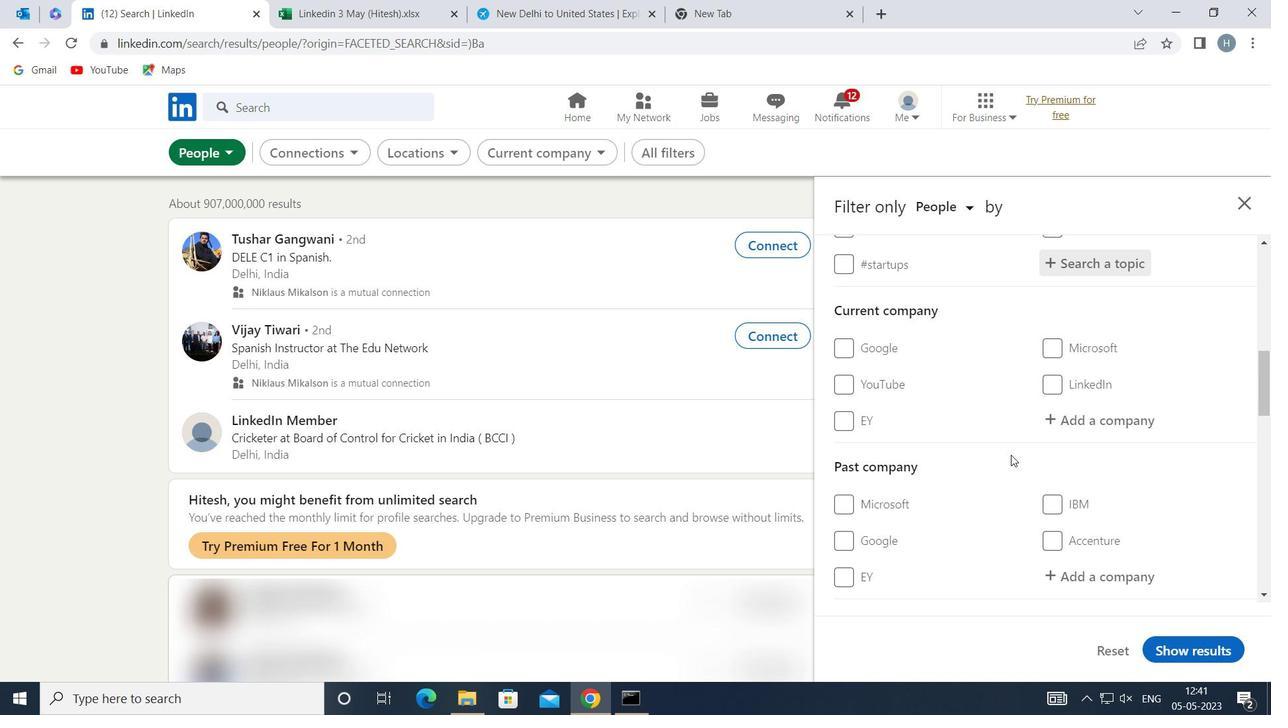 
Action: Mouse scrolled (1010, 453) with delta (0, 0)
Screenshot: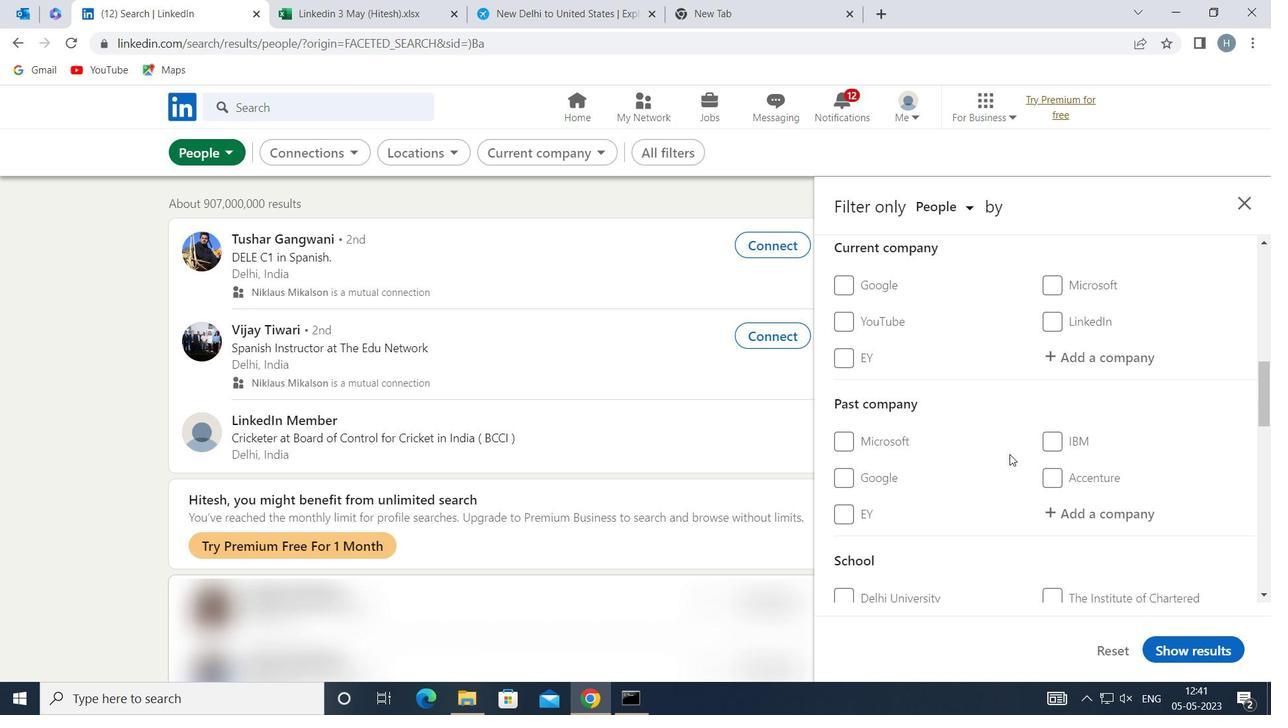 
Action: Mouse scrolled (1010, 453) with delta (0, 0)
Screenshot: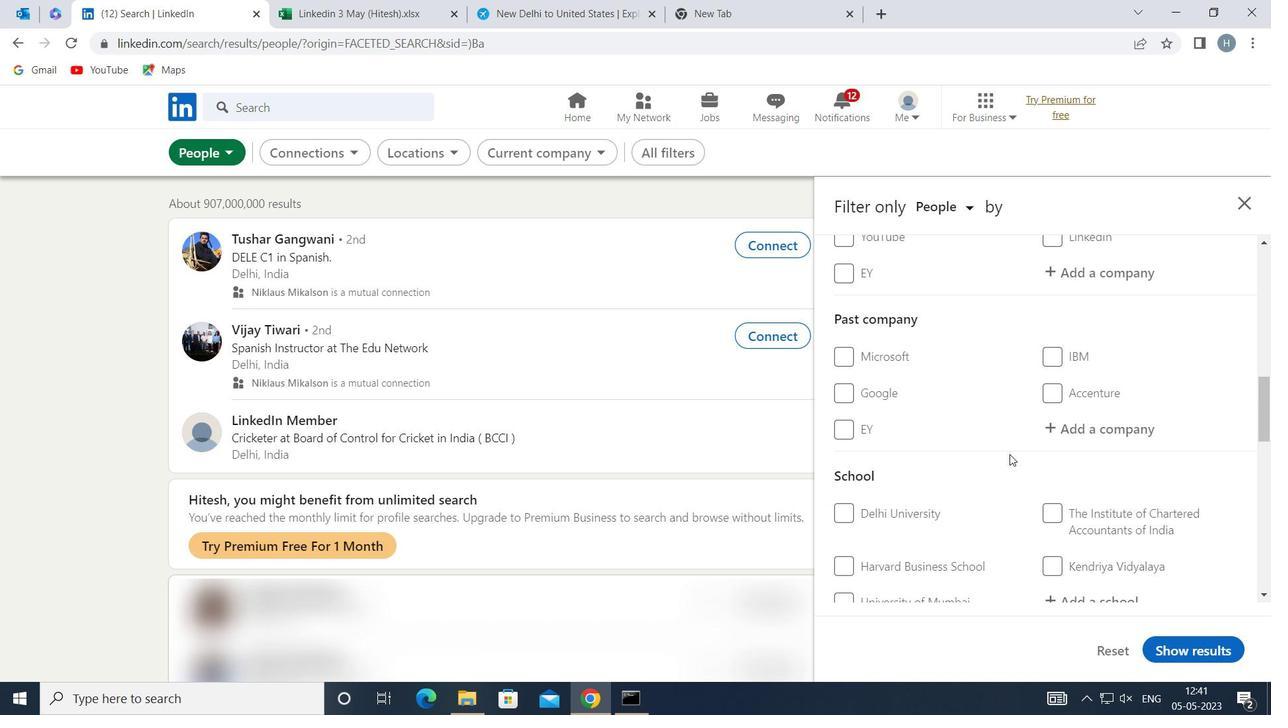 
Action: Mouse scrolled (1010, 453) with delta (0, 0)
Screenshot: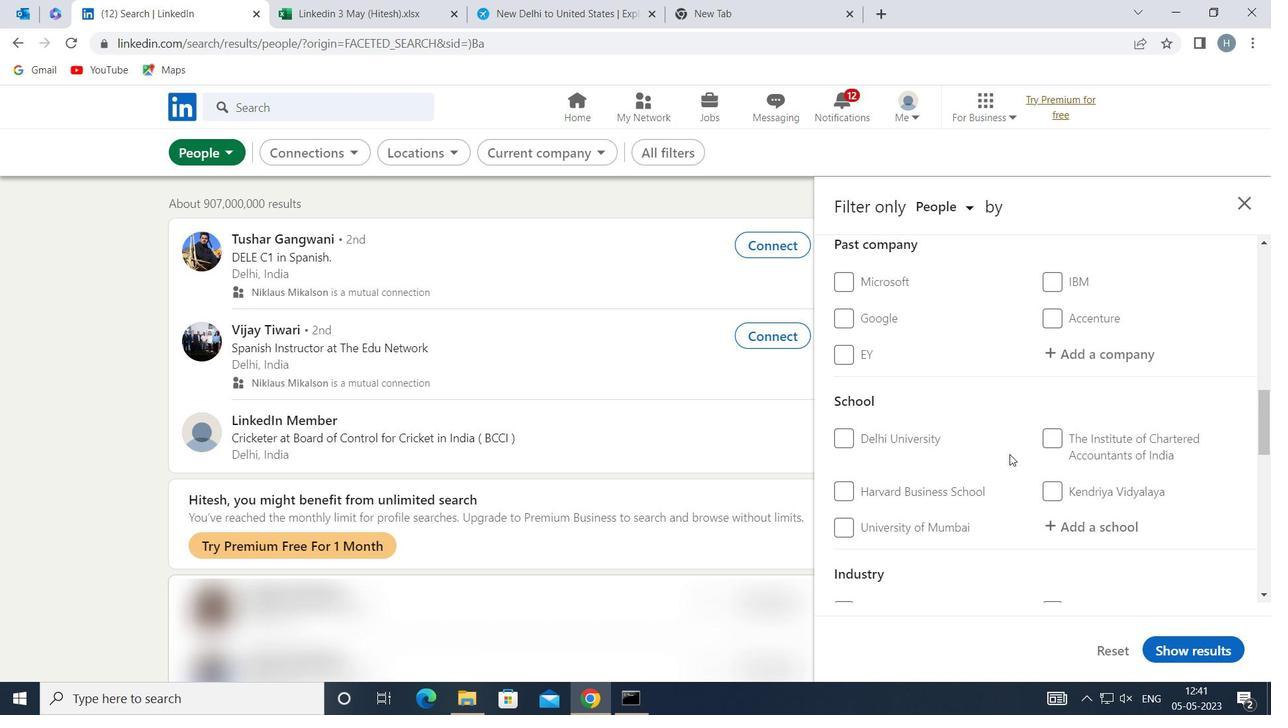 
Action: Mouse scrolled (1010, 453) with delta (0, 0)
Screenshot: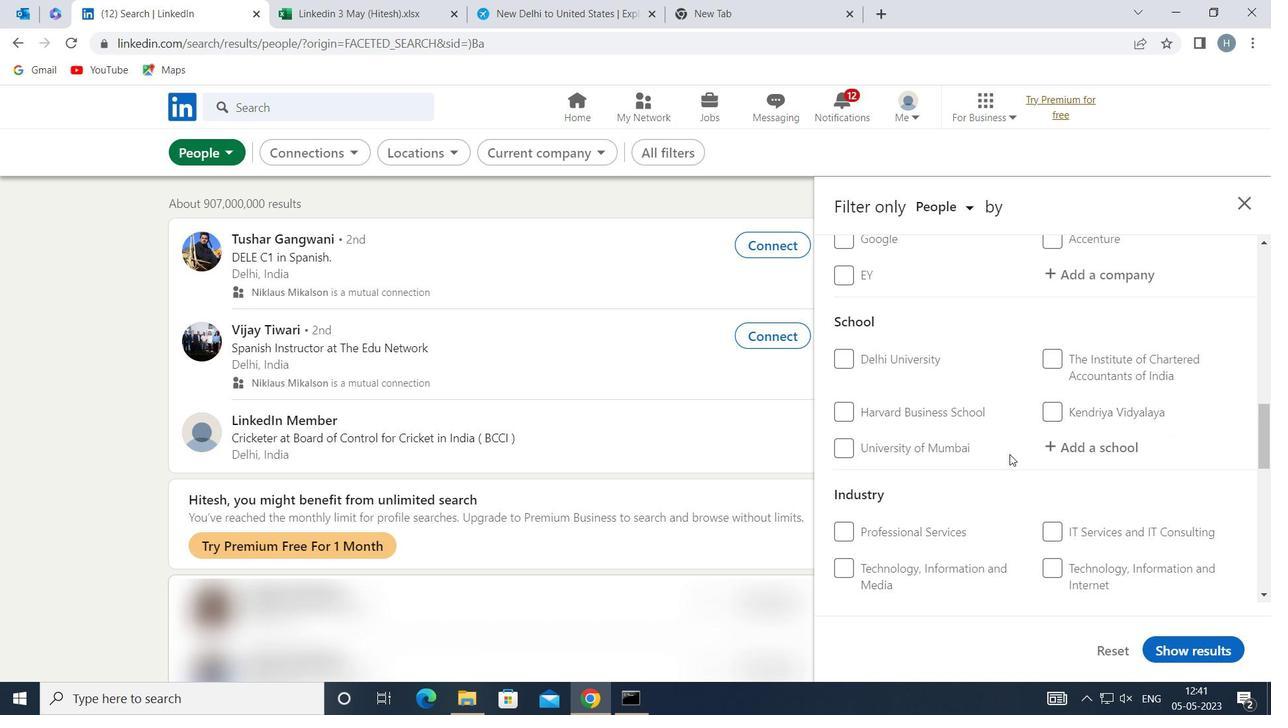
Action: Mouse scrolled (1010, 453) with delta (0, 0)
Screenshot: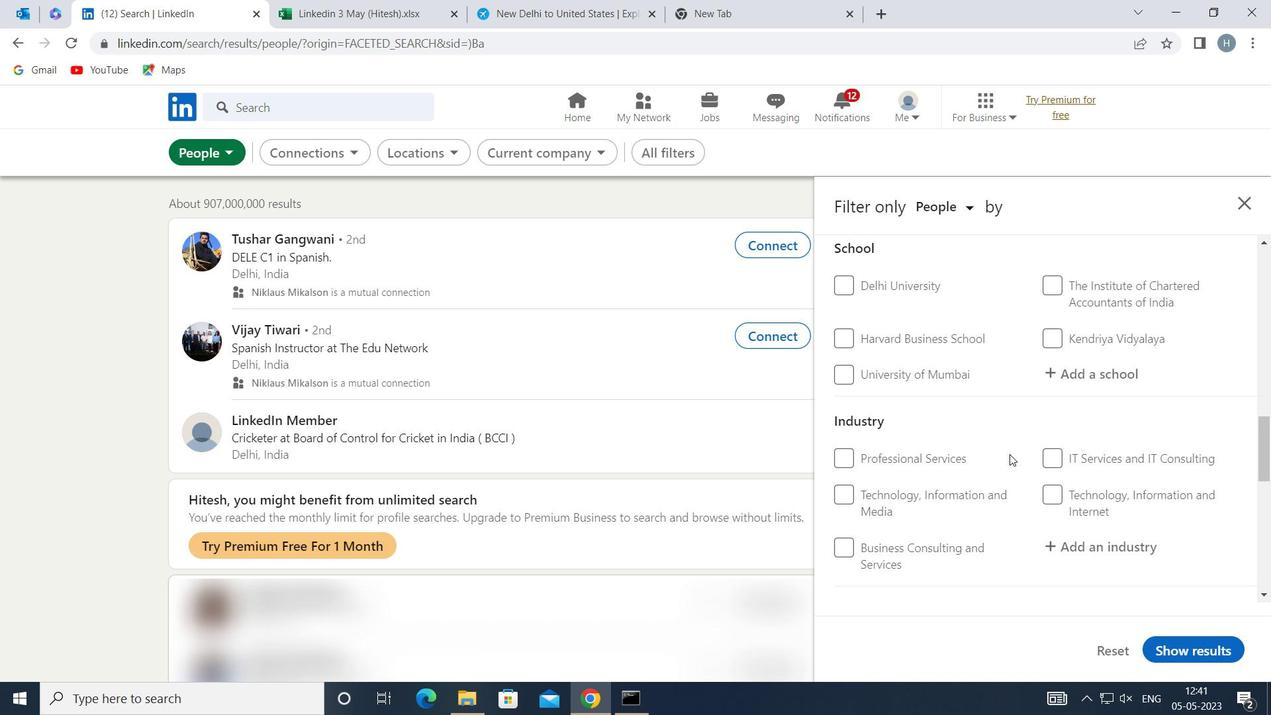 
Action: Mouse scrolled (1010, 453) with delta (0, 0)
Screenshot: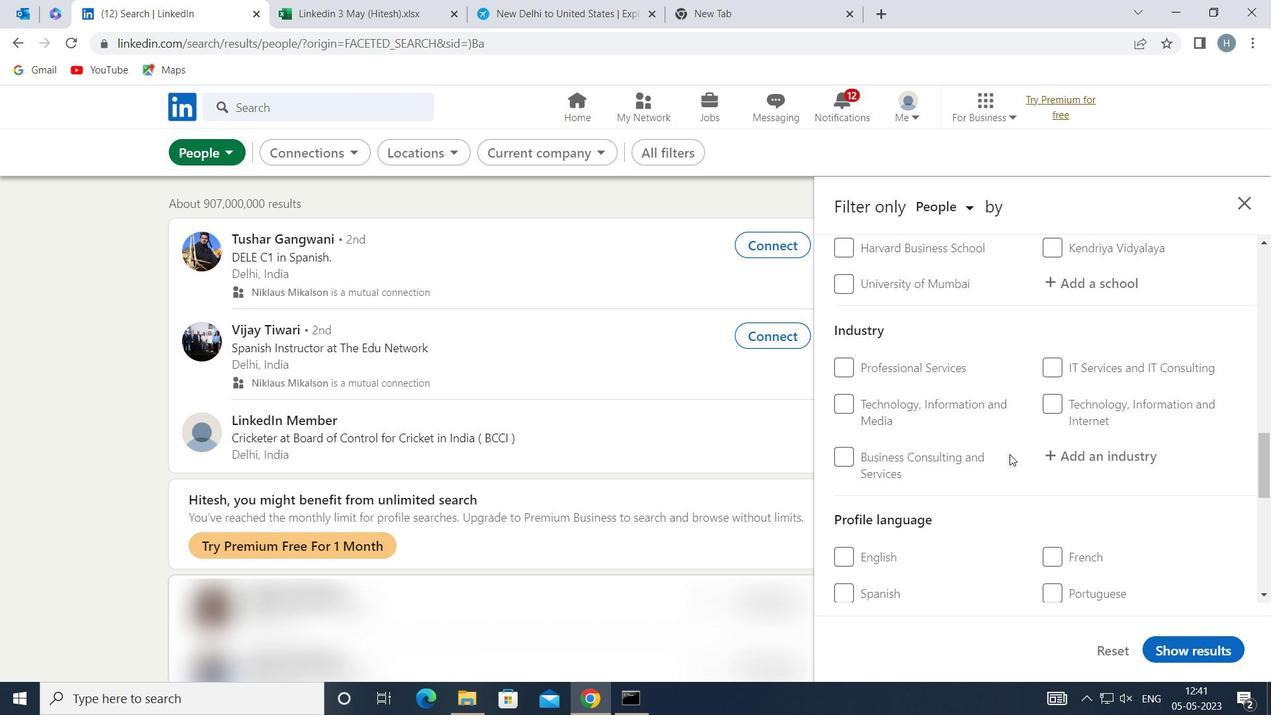
Action: Mouse moved to (1066, 480)
Screenshot: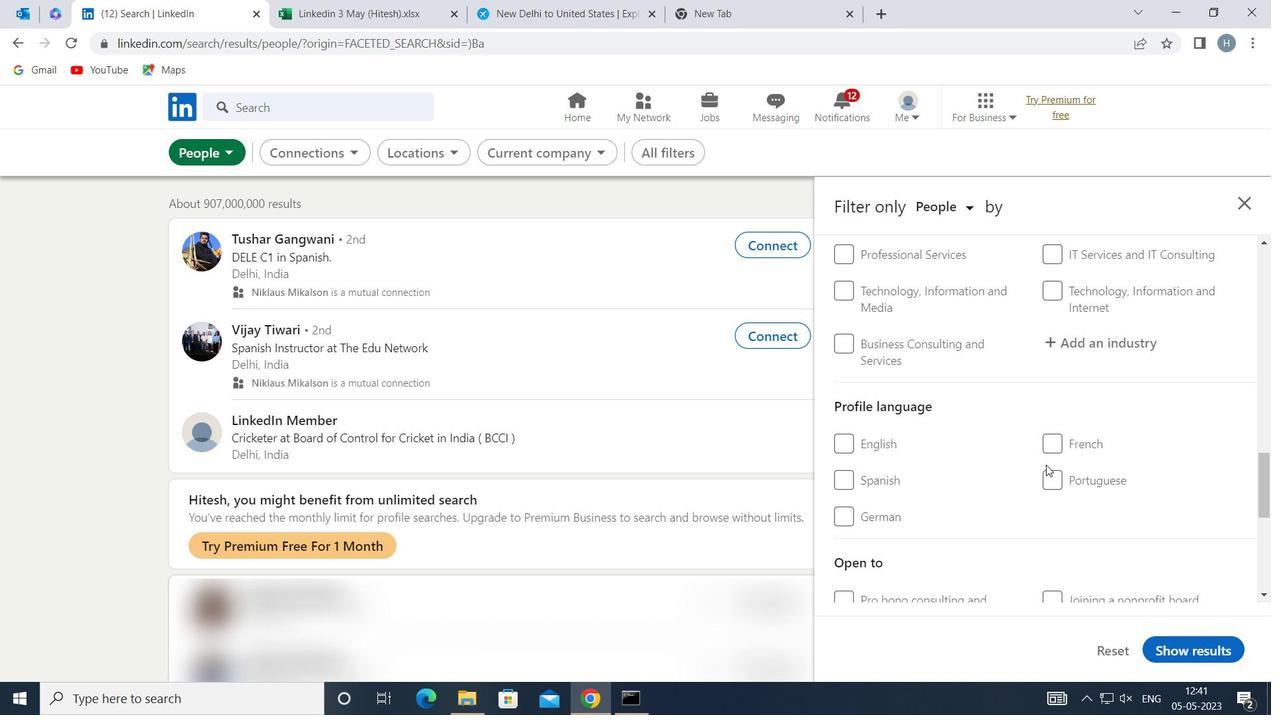 
Action: Mouse pressed left at (1066, 480)
Screenshot: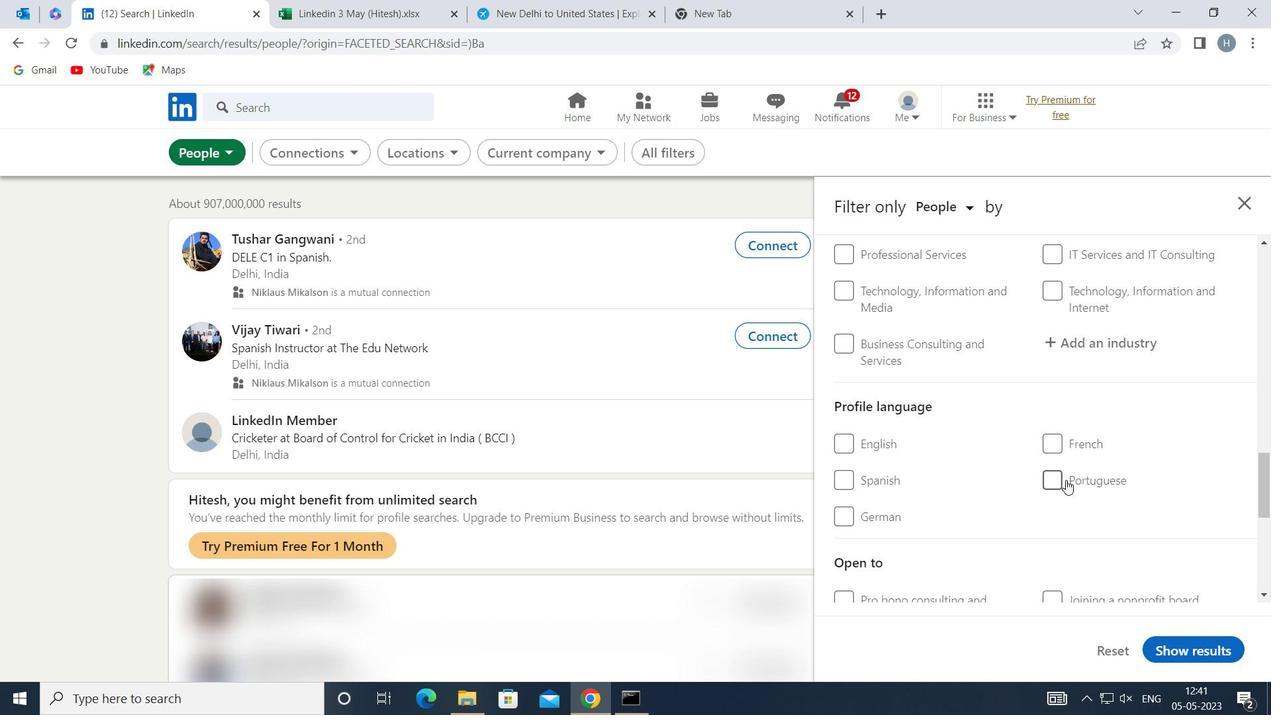 
Action: Mouse moved to (1012, 490)
Screenshot: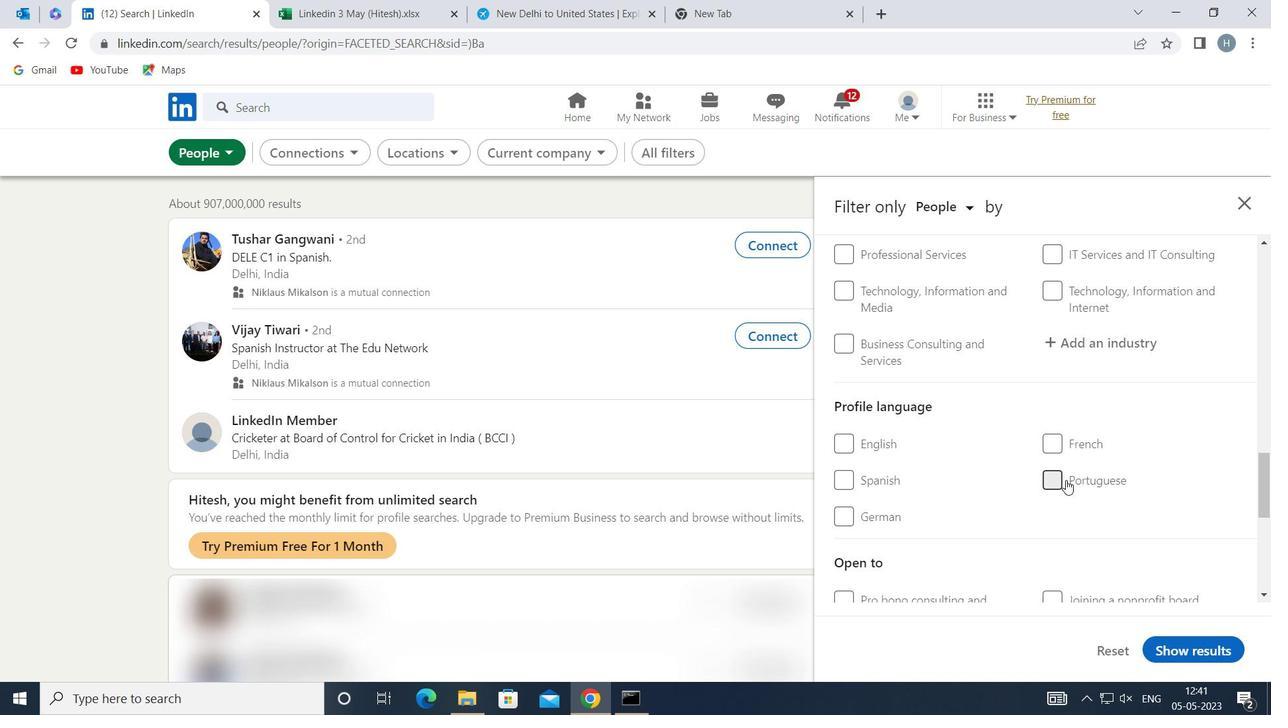 
Action: Mouse scrolled (1012, 490) with delta (0, 0)
Screenshot: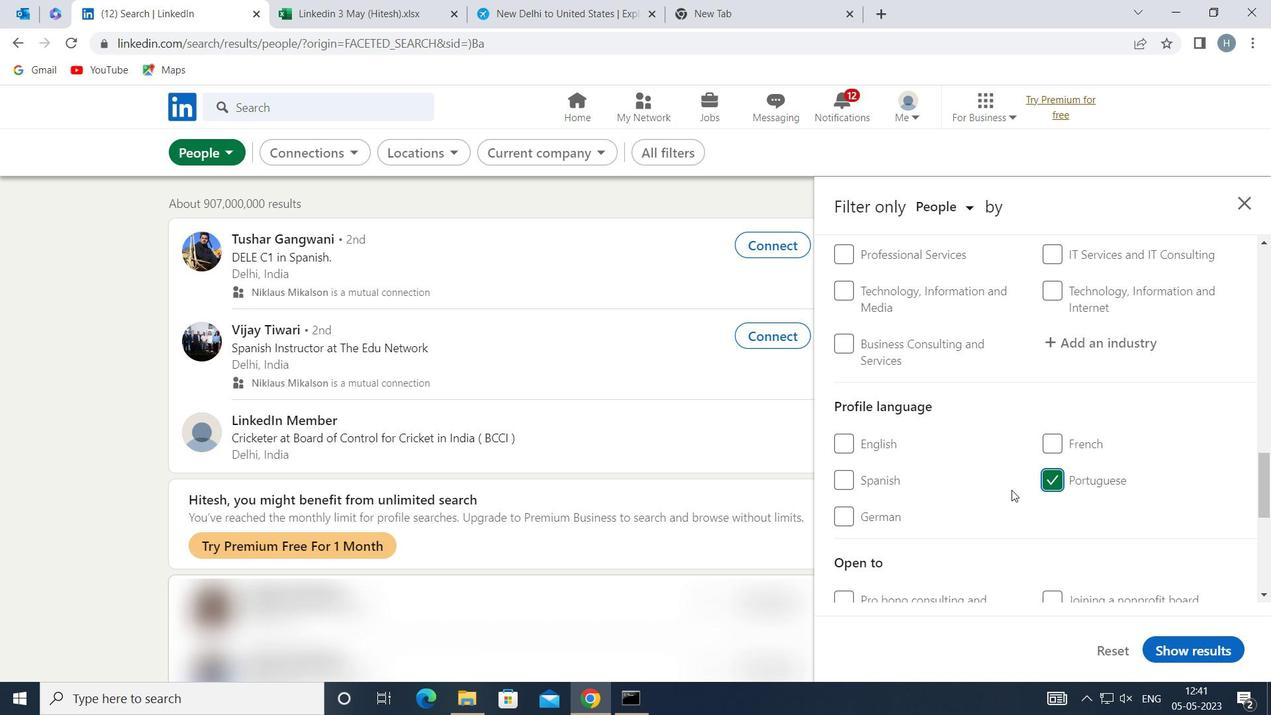 
Action: Mouse moved to (1010, 489)
Screenshot: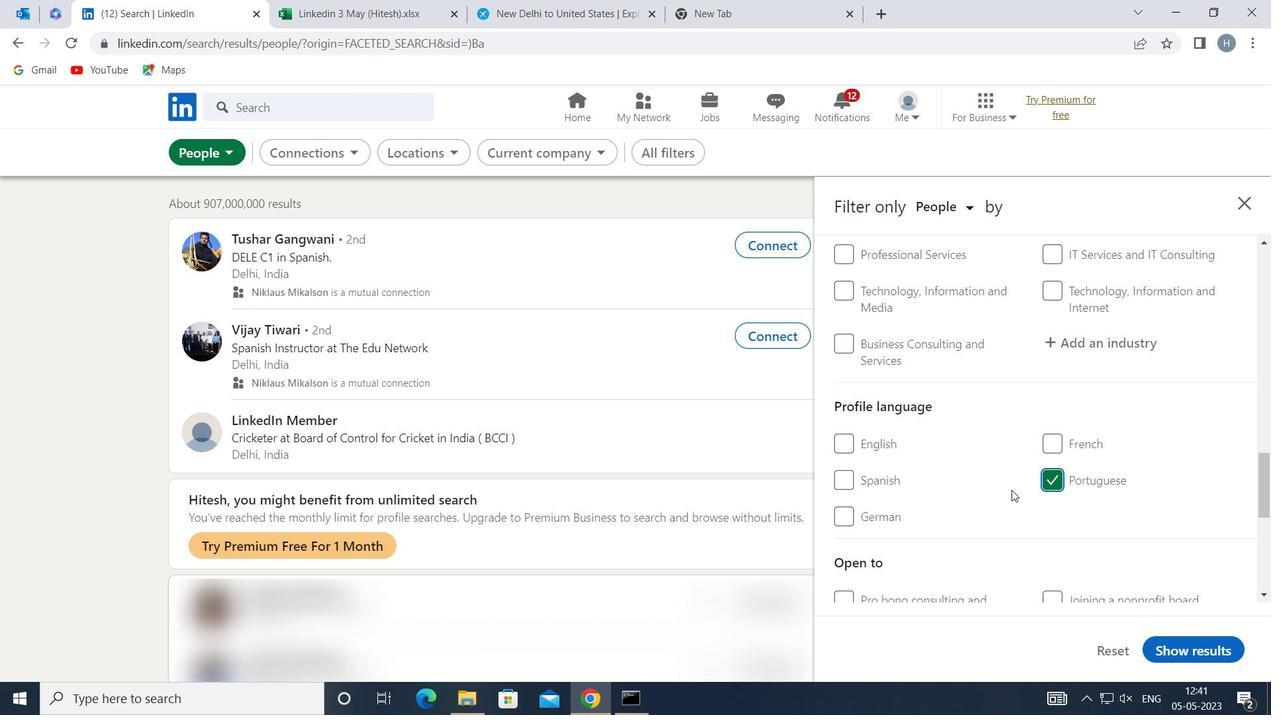 
Action: Mouse scrolled (1010, 490) with delta (0, 0)
Screenshot: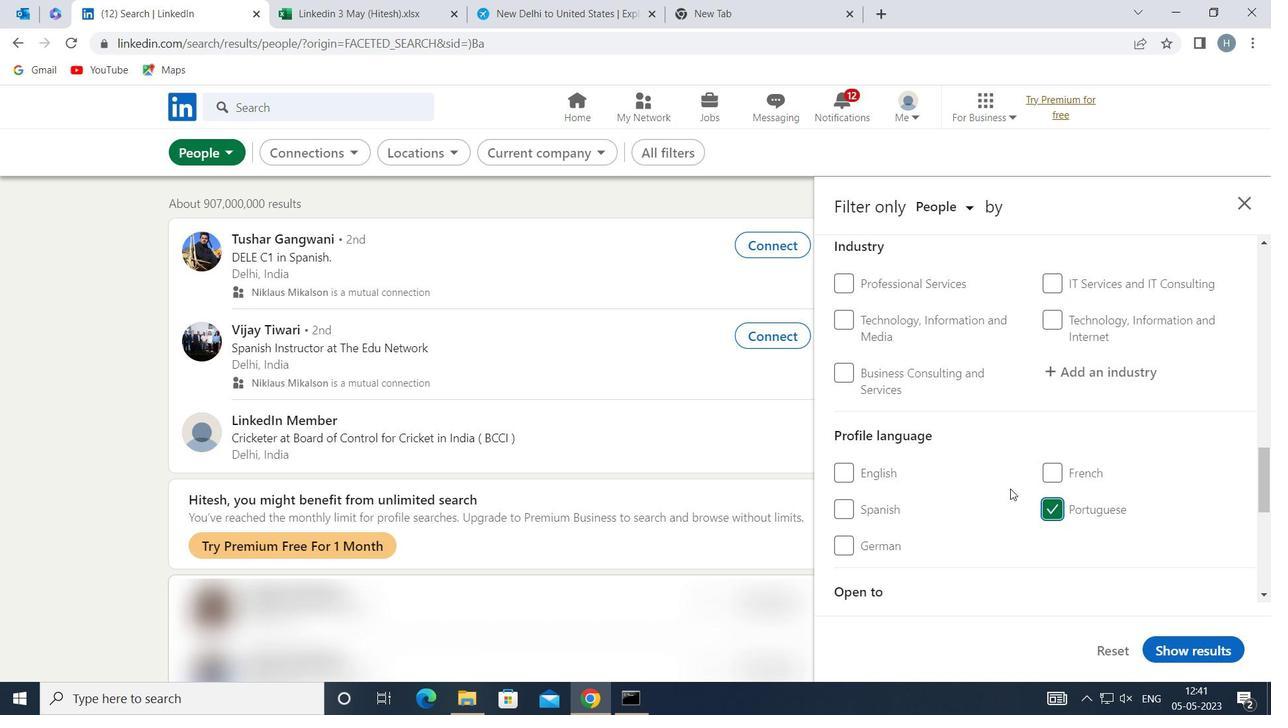 
Action: Mouse scrolled (1010, 490) with delta (0, 0)
Screenshot: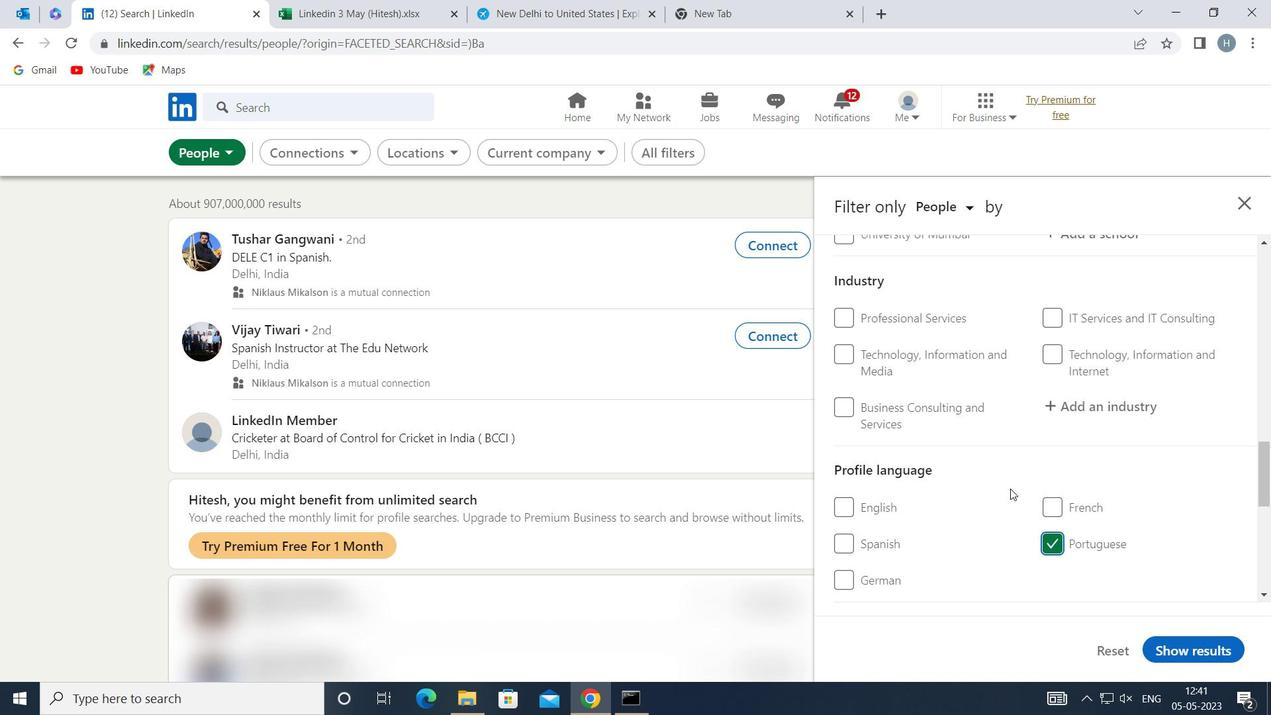 
Action: Mouse scrolled (1010, 490) with delta (0, 0)
Screenshot: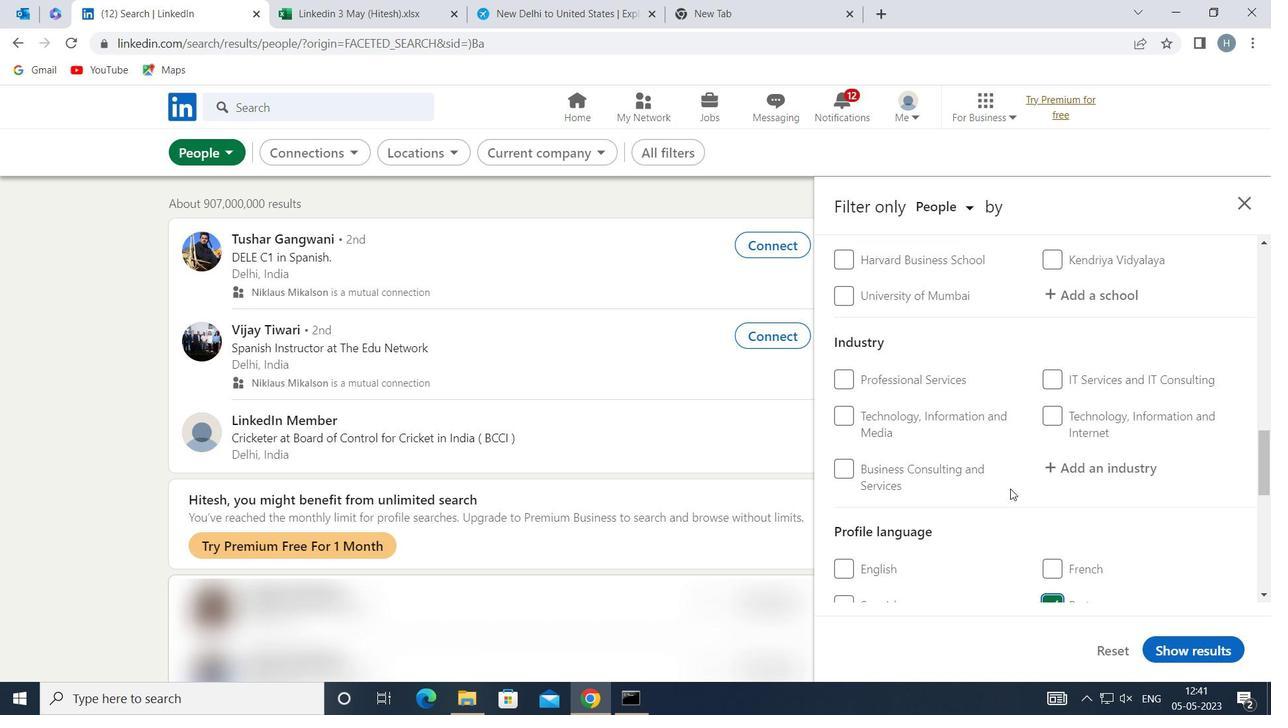 
Action: Mouse scrolled (1010, 490) with delta (0, 0)
Screenshot: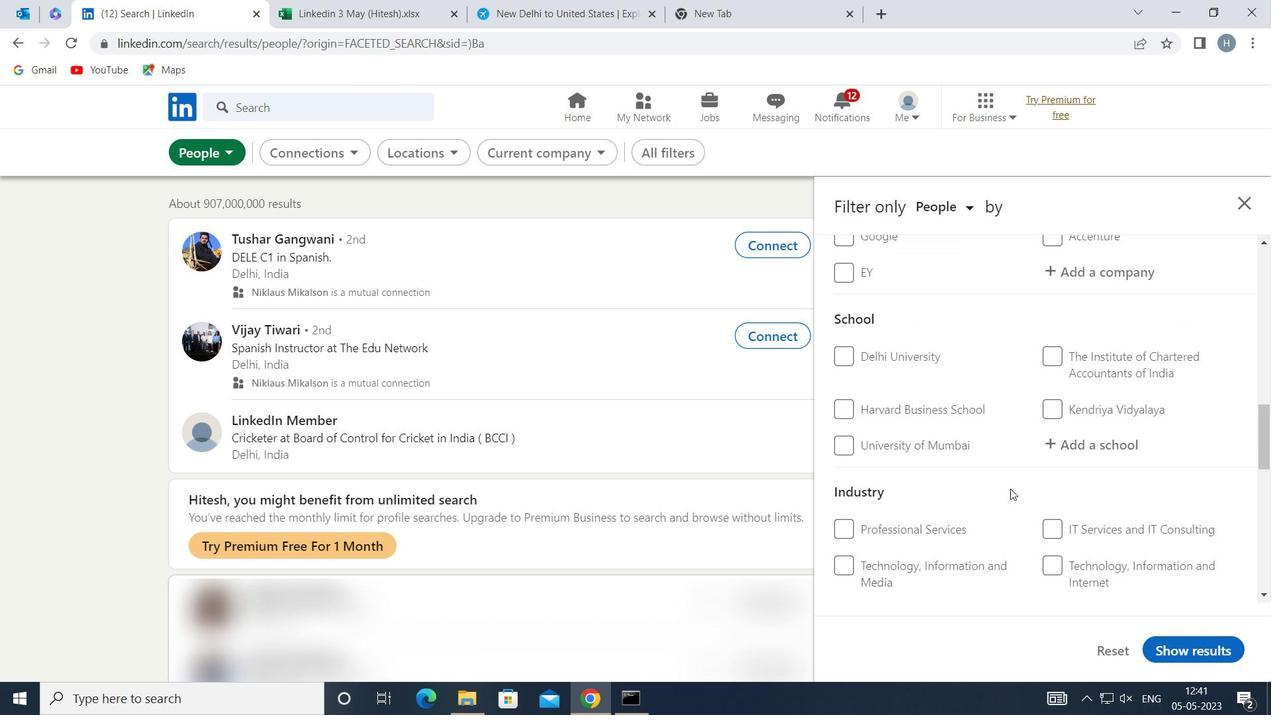 
Action: Mouse scrolled (1010, 490) with delta (0, 0)
Screenshot: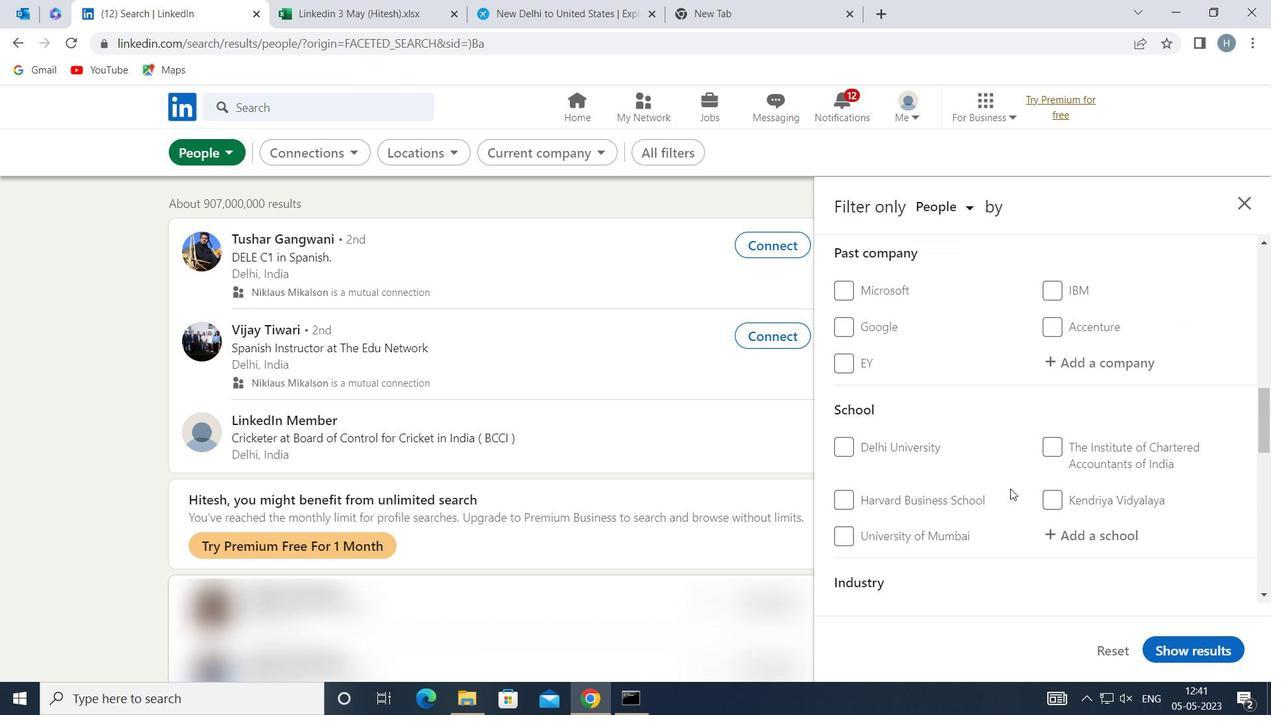 
Action: Mouse scrolled (1010, 490) with delta (0, 0)
Screenshot: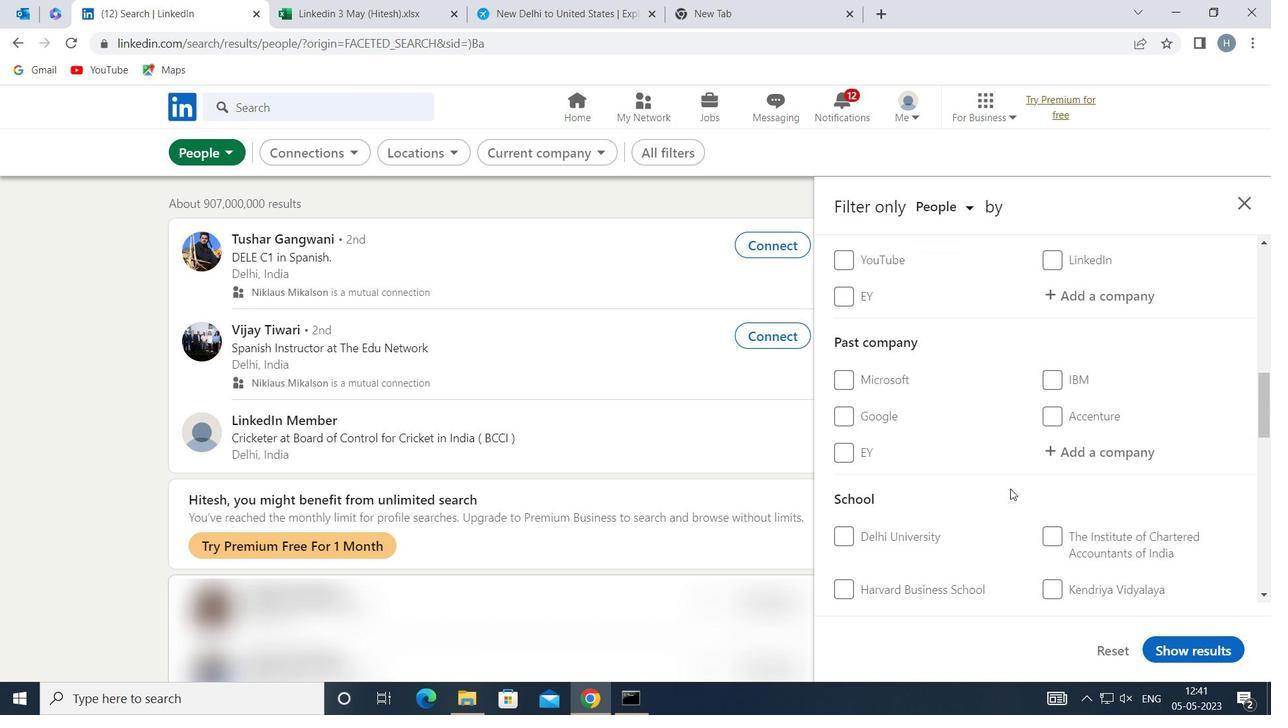 
Action: Mouse scrolled (1010, 490) with delta (0, 0)
Screenshot: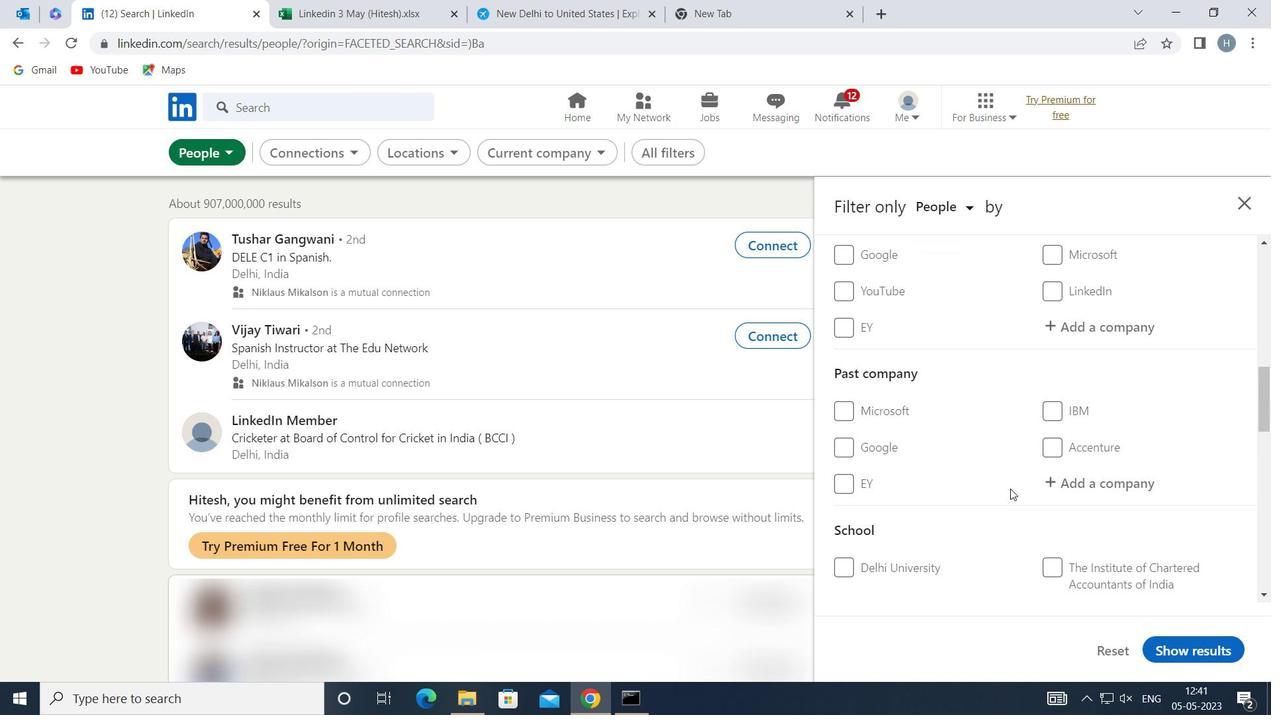 
Action: Mouse moved to (1077, 502)
Screenshot: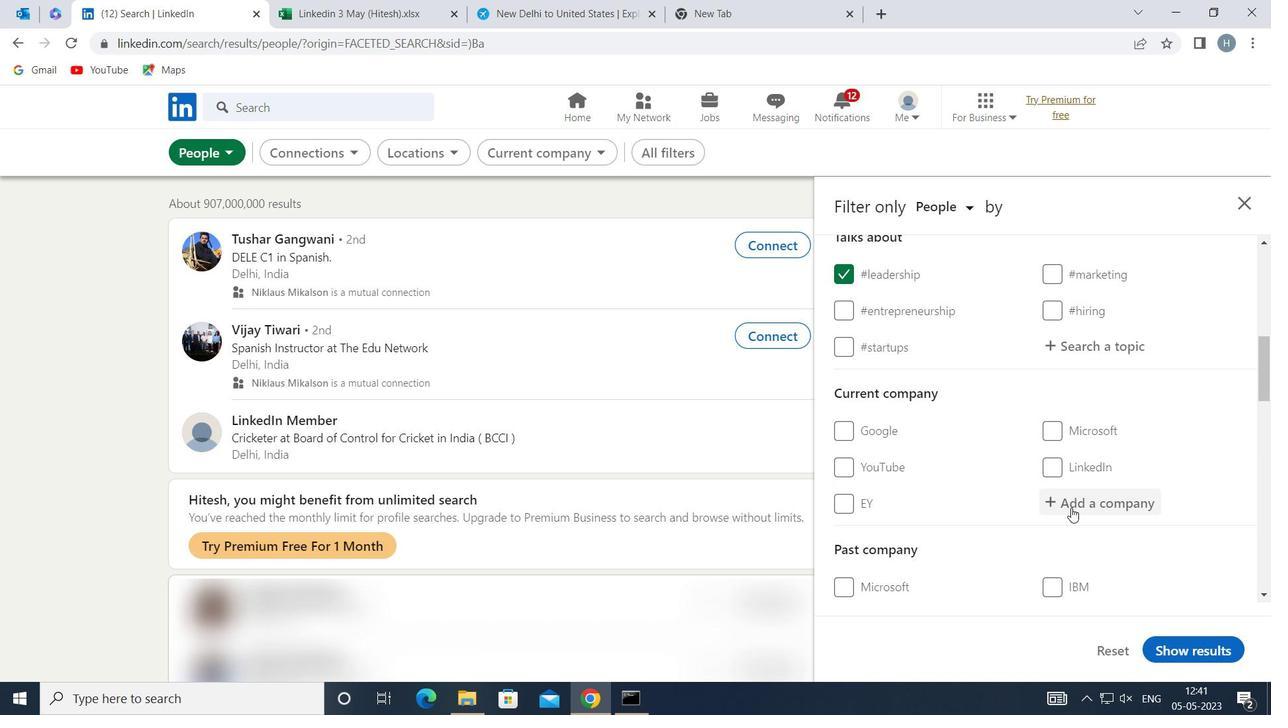 
Action: Mouse pressed left at (1077, 502)
Screenshot: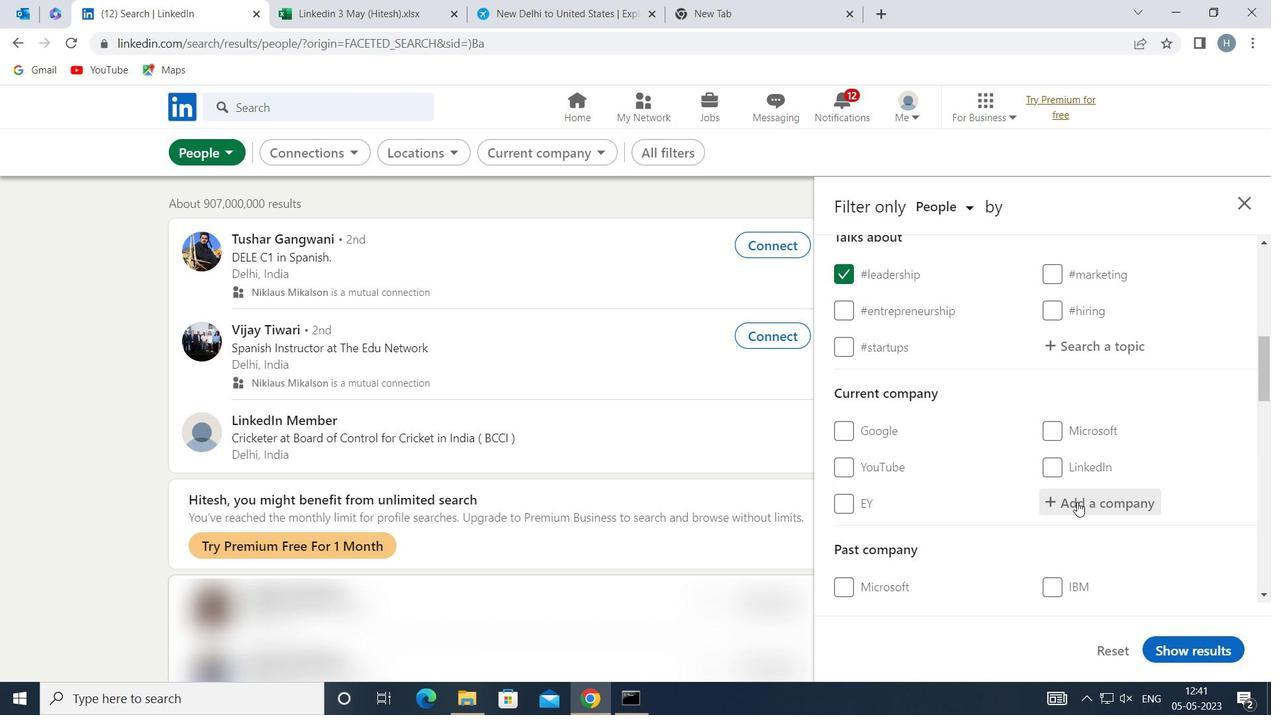 
Action: Mouse moved to (1073, 500)
Screenshot: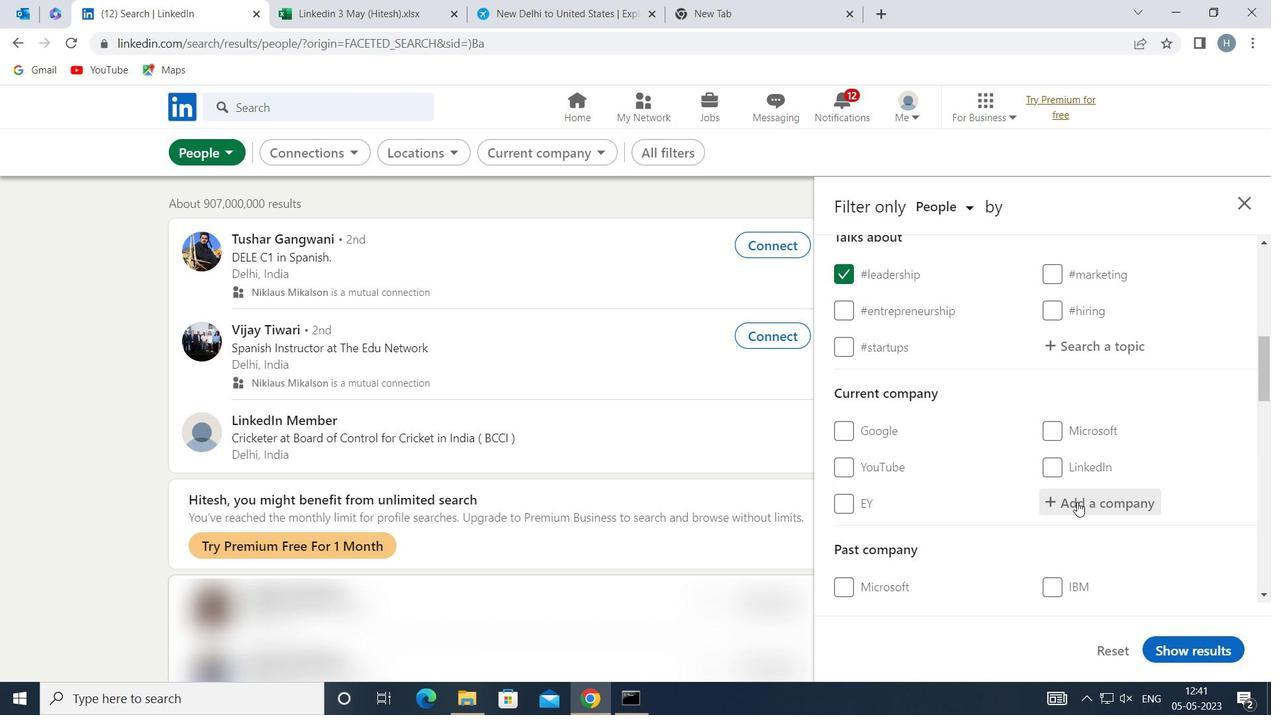 
Action: Key pressed <Key.shift>VOIS<Key.space>
Screenshot: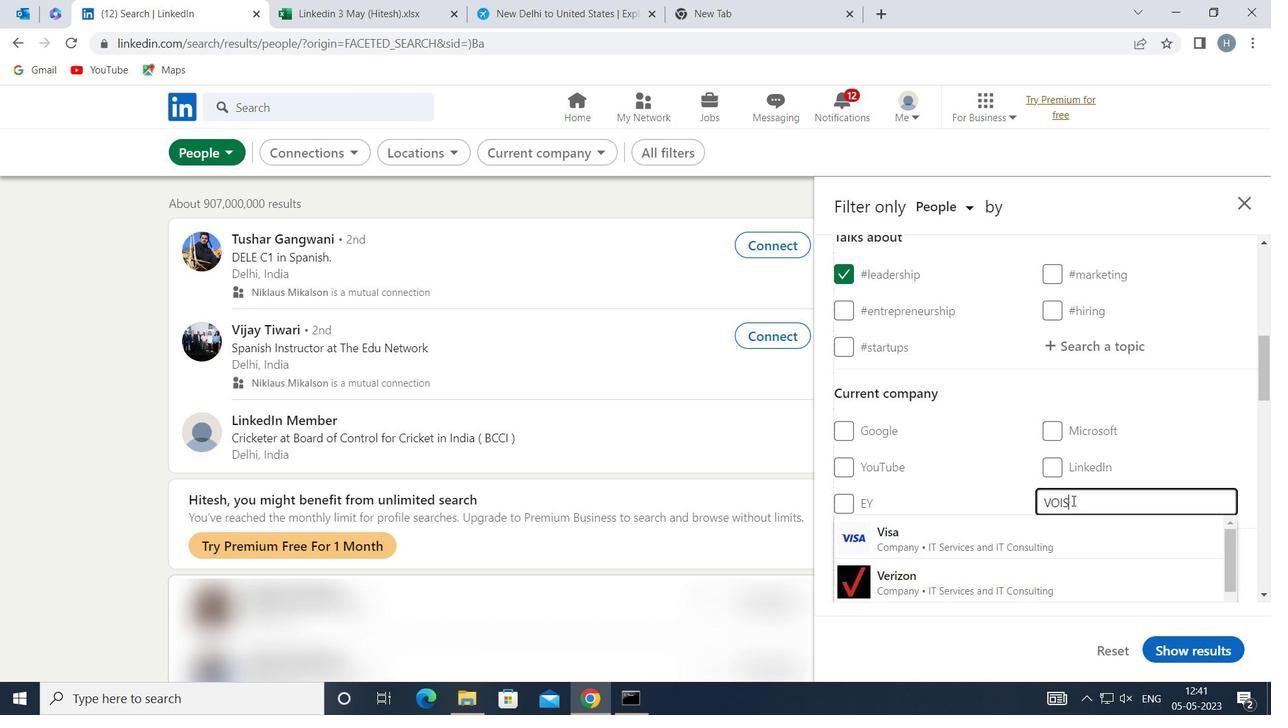 
Action: Mouse moved to (1010, 541)
Screenshot: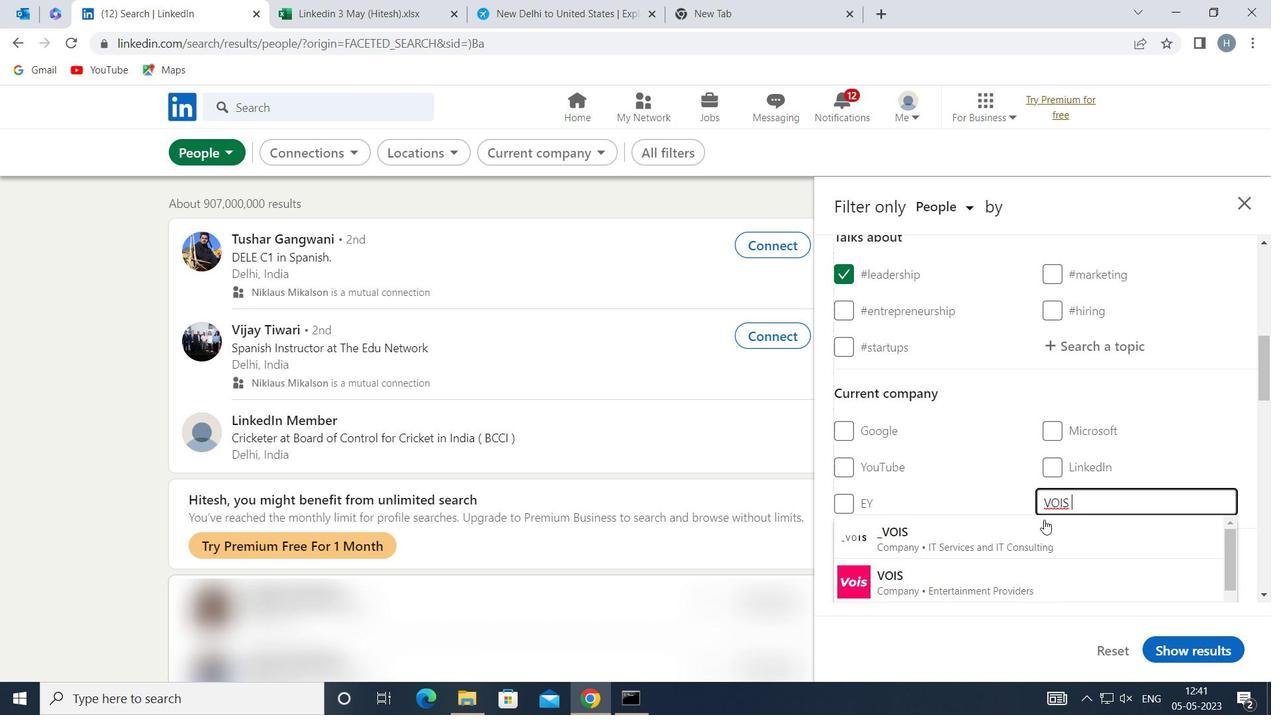 
Action: Mouse pressed left at (1010, 541)
Screenshot: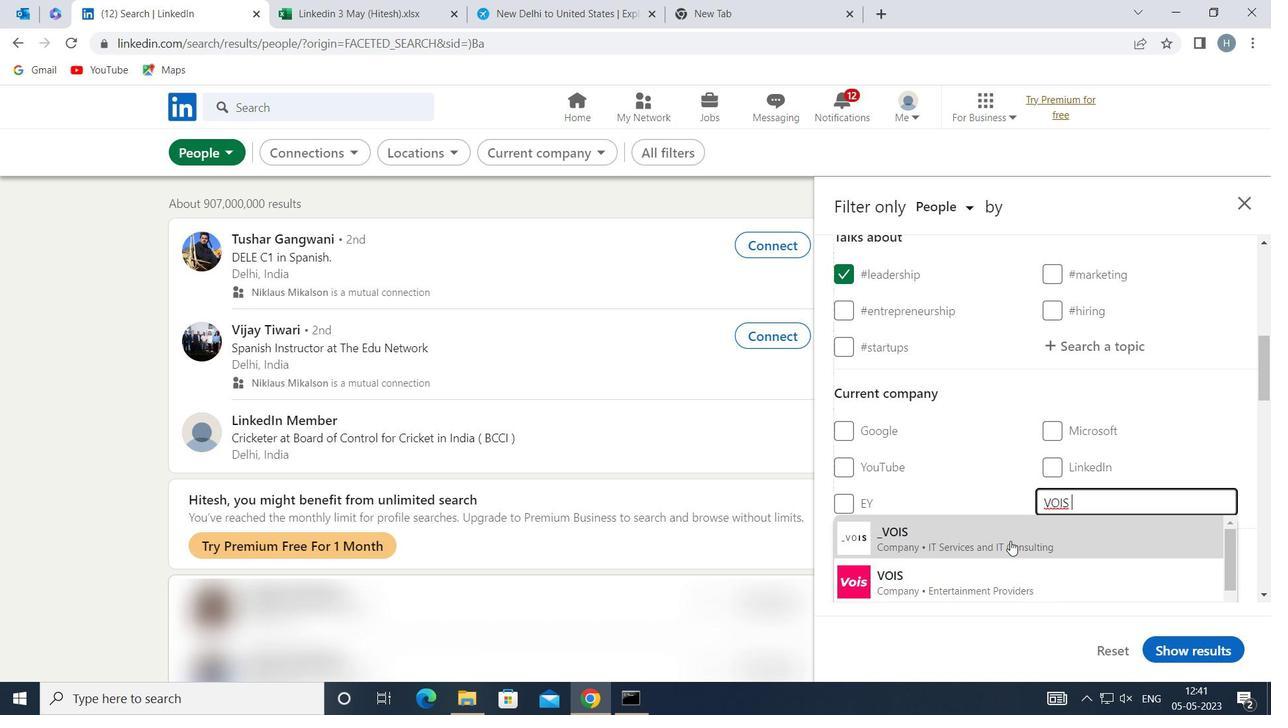 
Action: Mouse moved to (1000, 518)
Screenshot: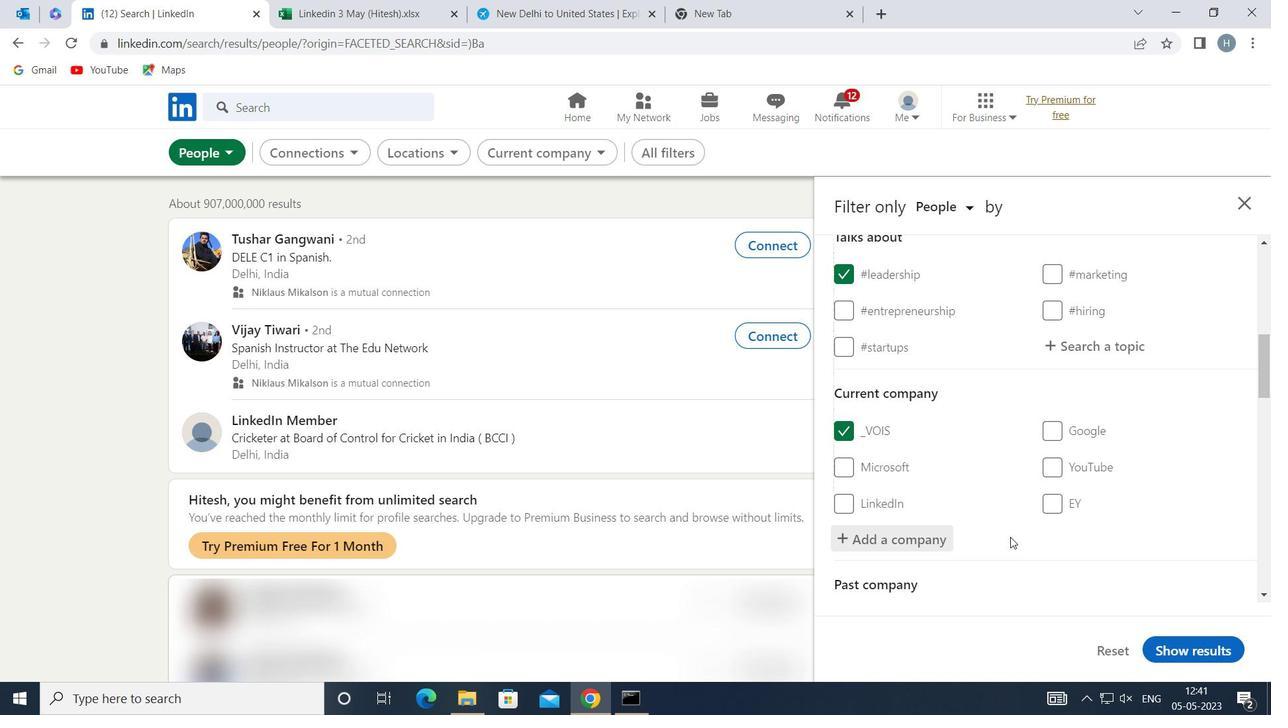 
Action: Mouse scrolled (1000, 517) with delta (0, 0)
Screenshot: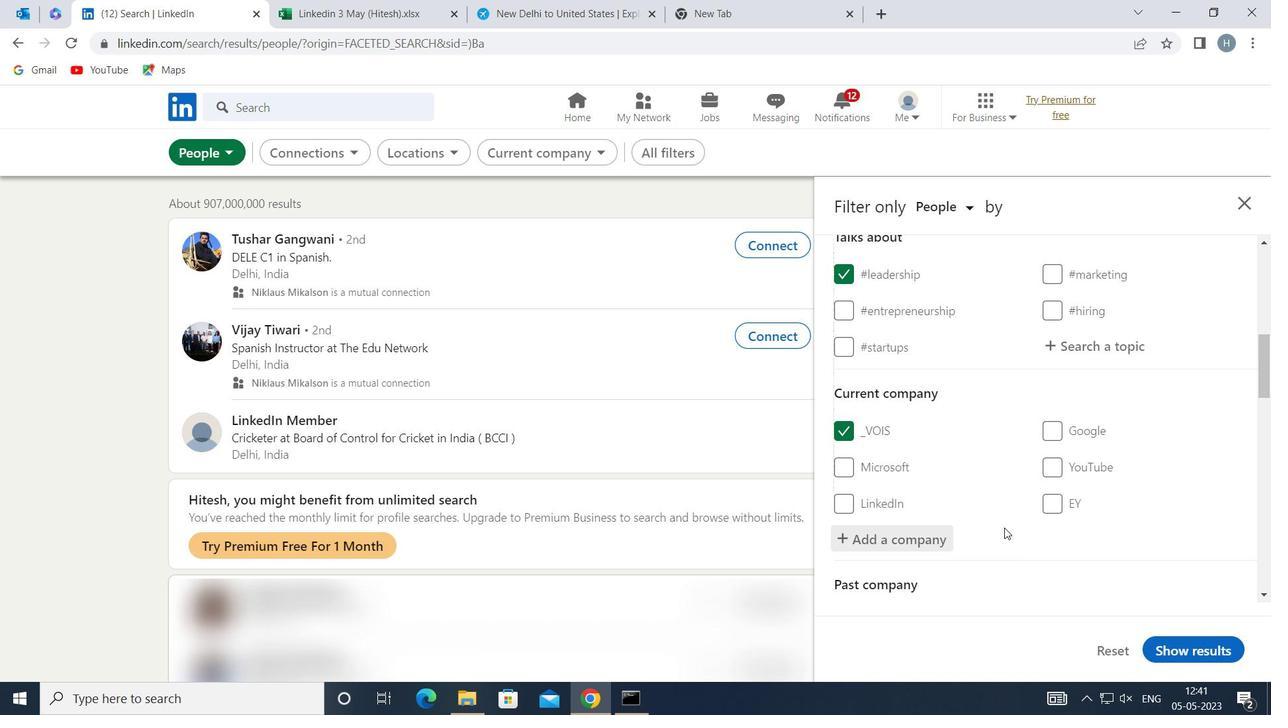 
Action: Mouse scrolled (1000, 517) with delta (0, 0)
Screenshot: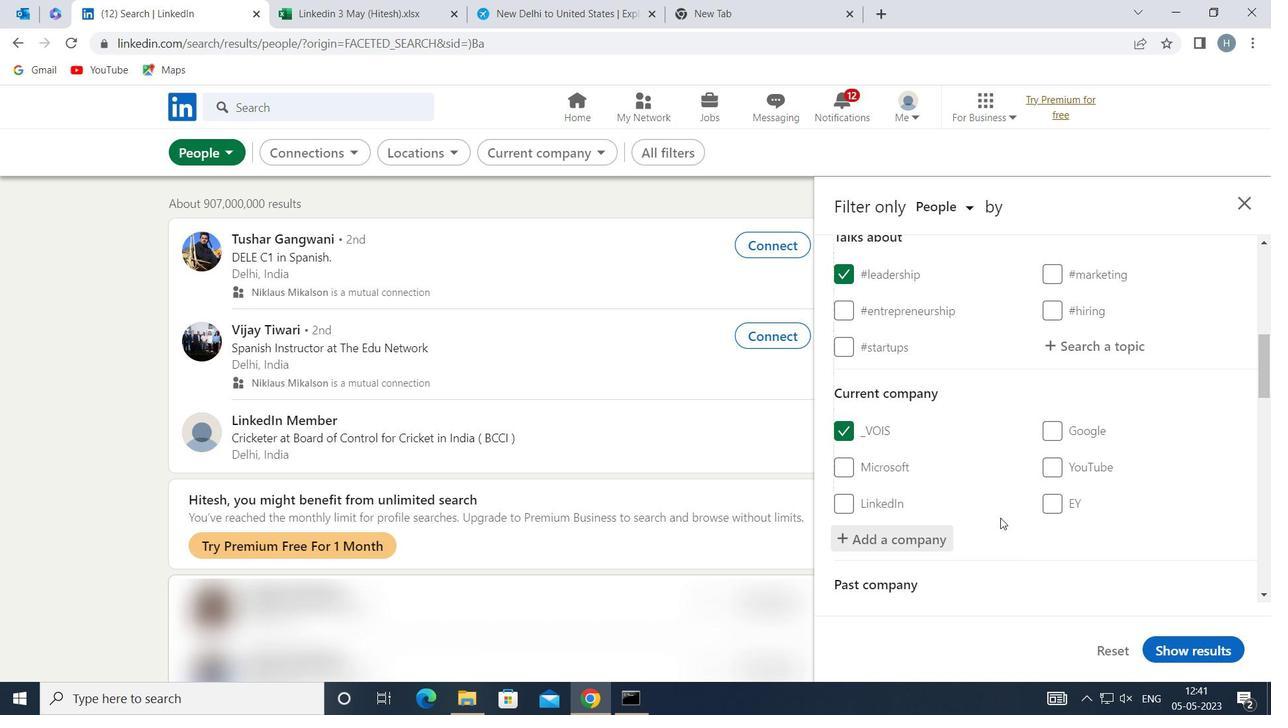 
Action: Mouse moved to (1000, 515)
Screenshot: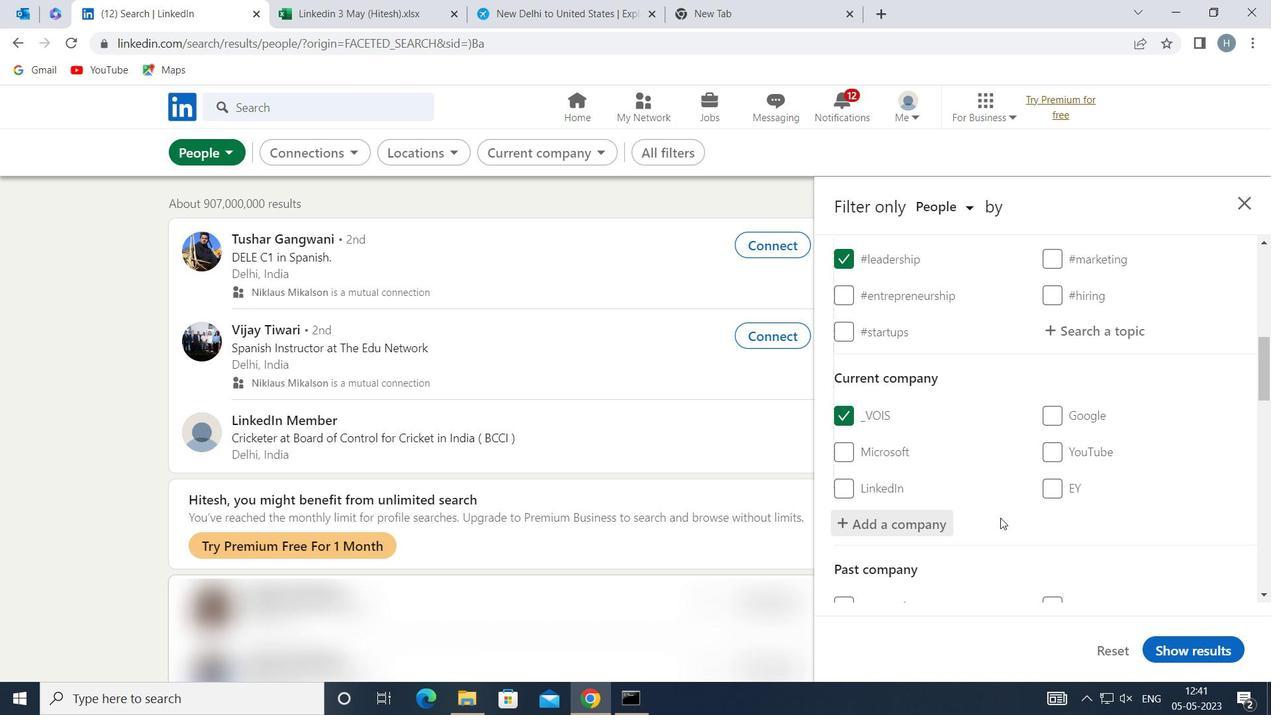 
Action: Mouse scrolled (1000, 515) with delta (0, 0)
Screenshot: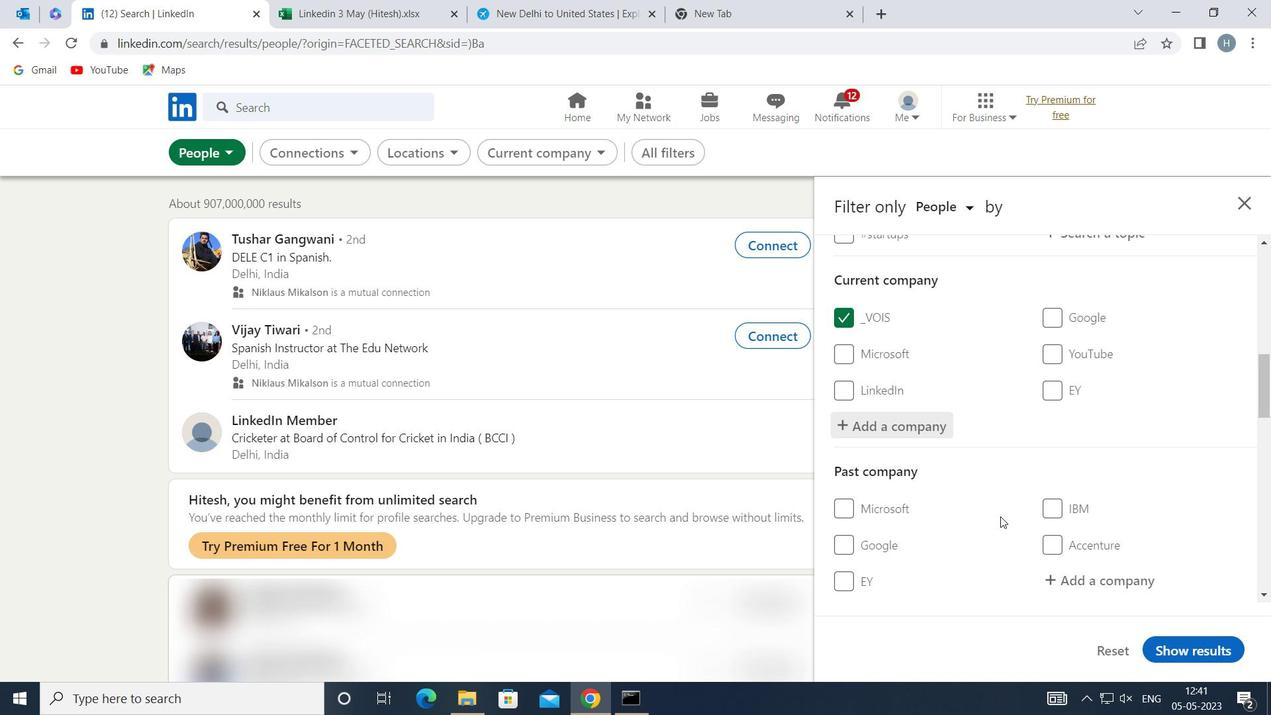
Action: Mouse scrolled (1000, 515) with delta (0, 0)
Screenshot: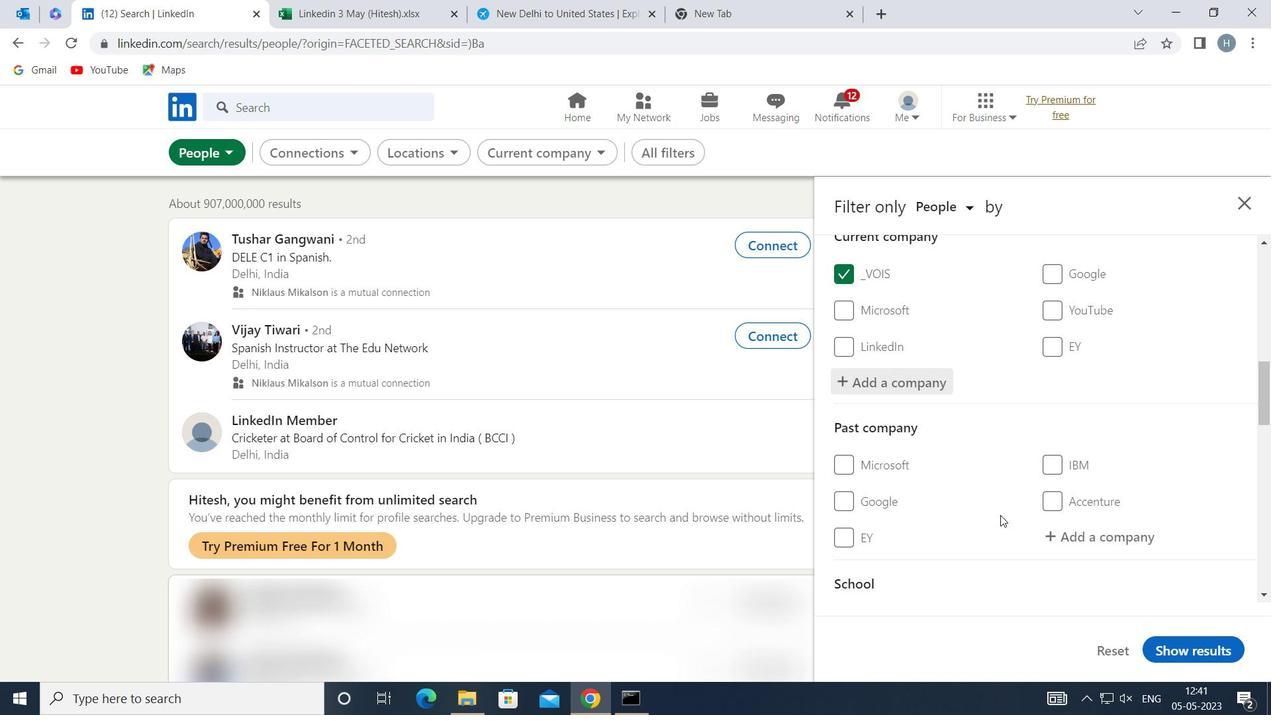 
Action: Mouse scrolled (1000, 516) with delta (0, 0)
Screenshot: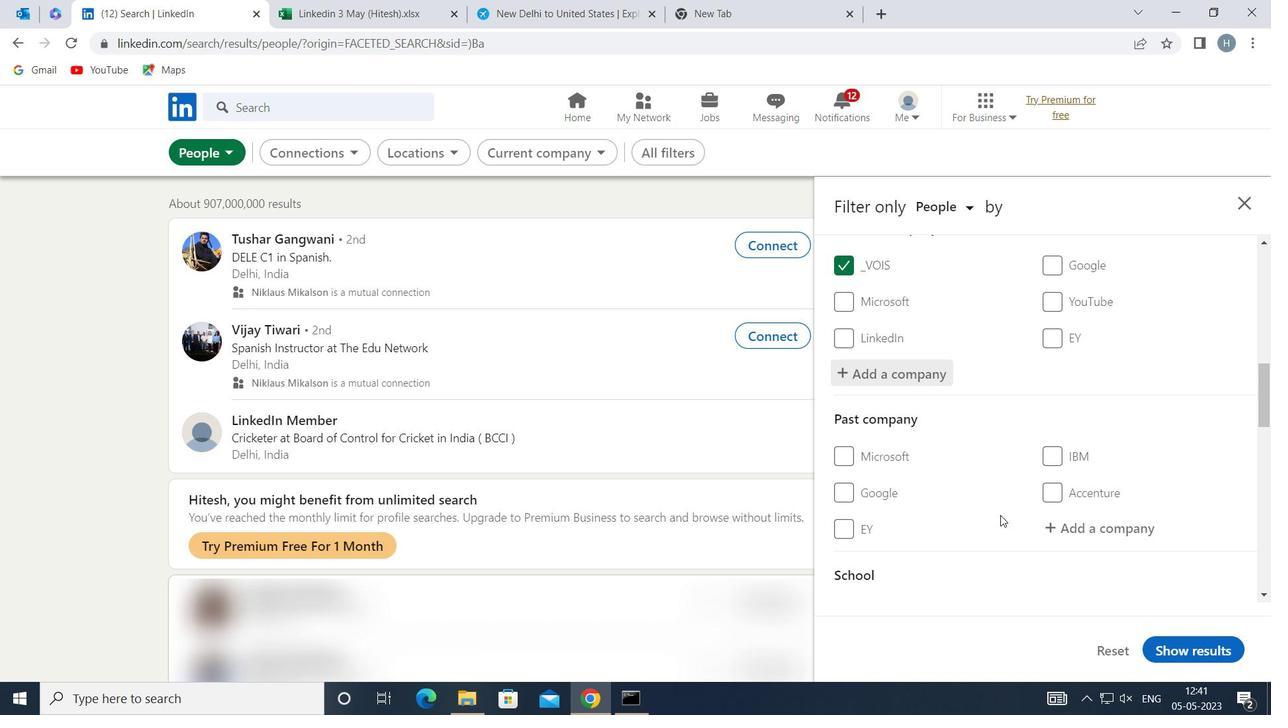 
Action: Mouse moved to (1000, 514)
Screenshot: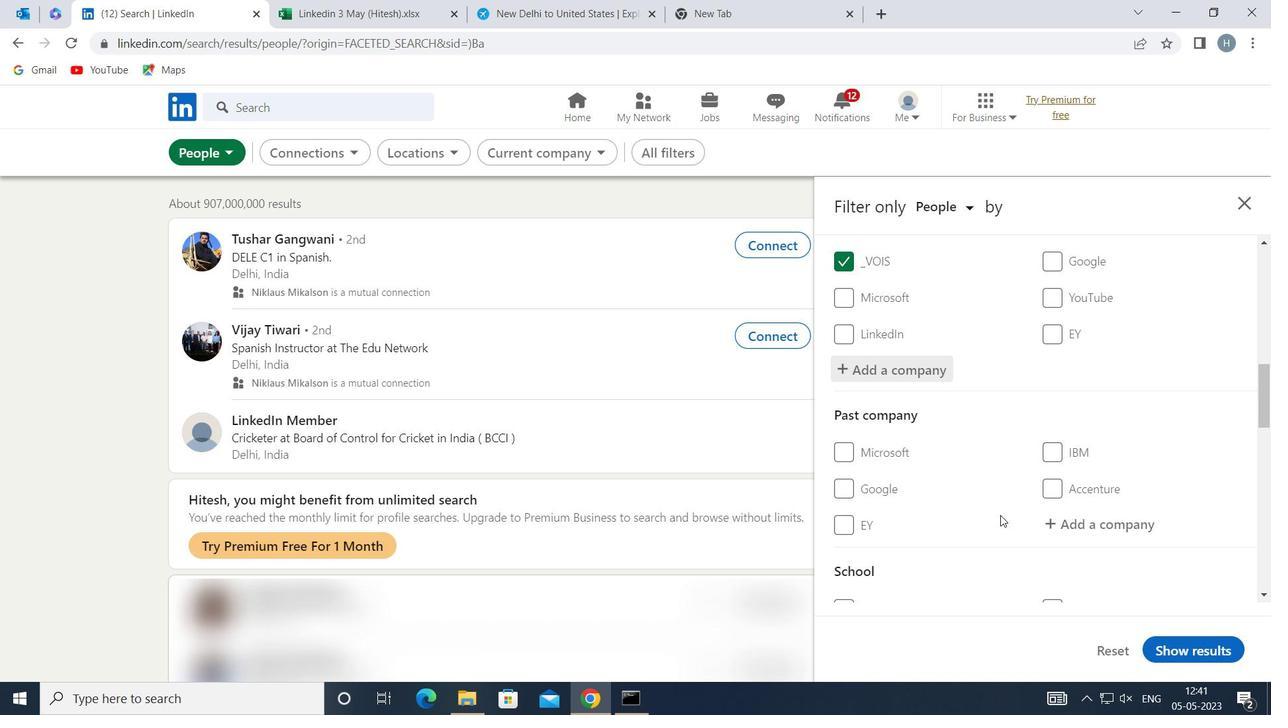 
Action: Mouse scrolled (1000, 513) with delta (0, 0)
Screenshot: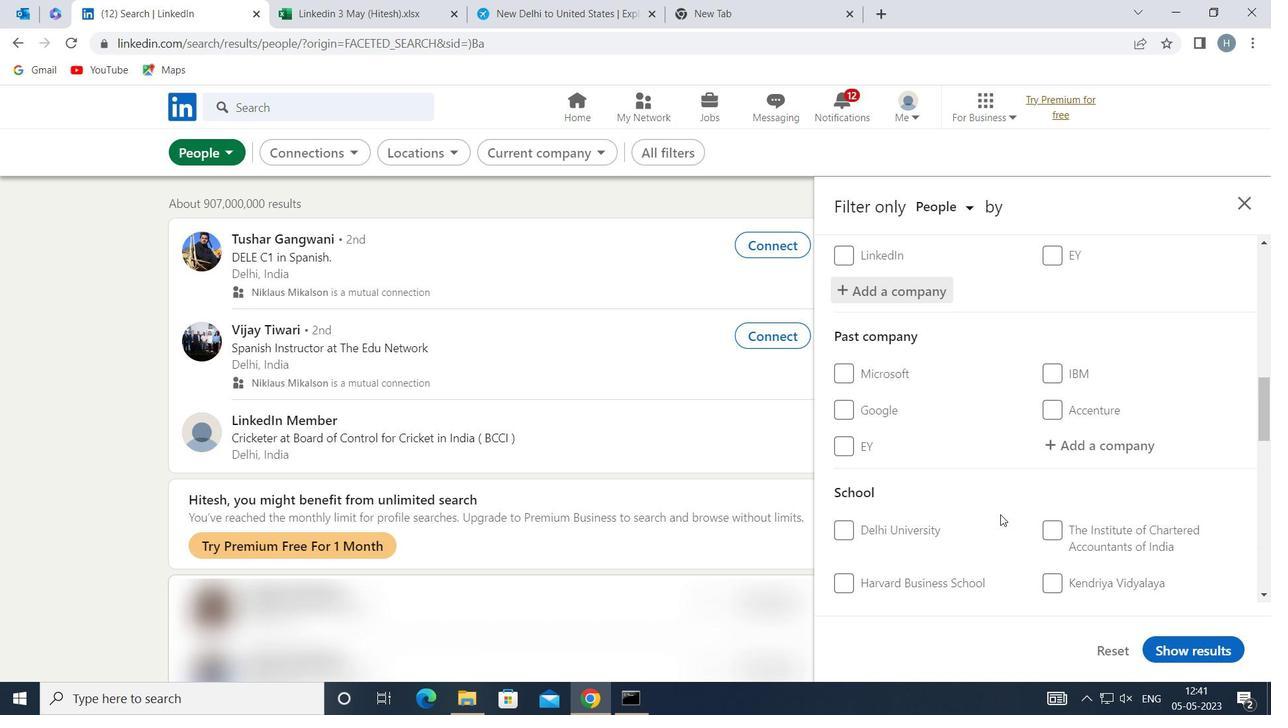
Action: Mouse moved to (1082, 533)
Screenshot: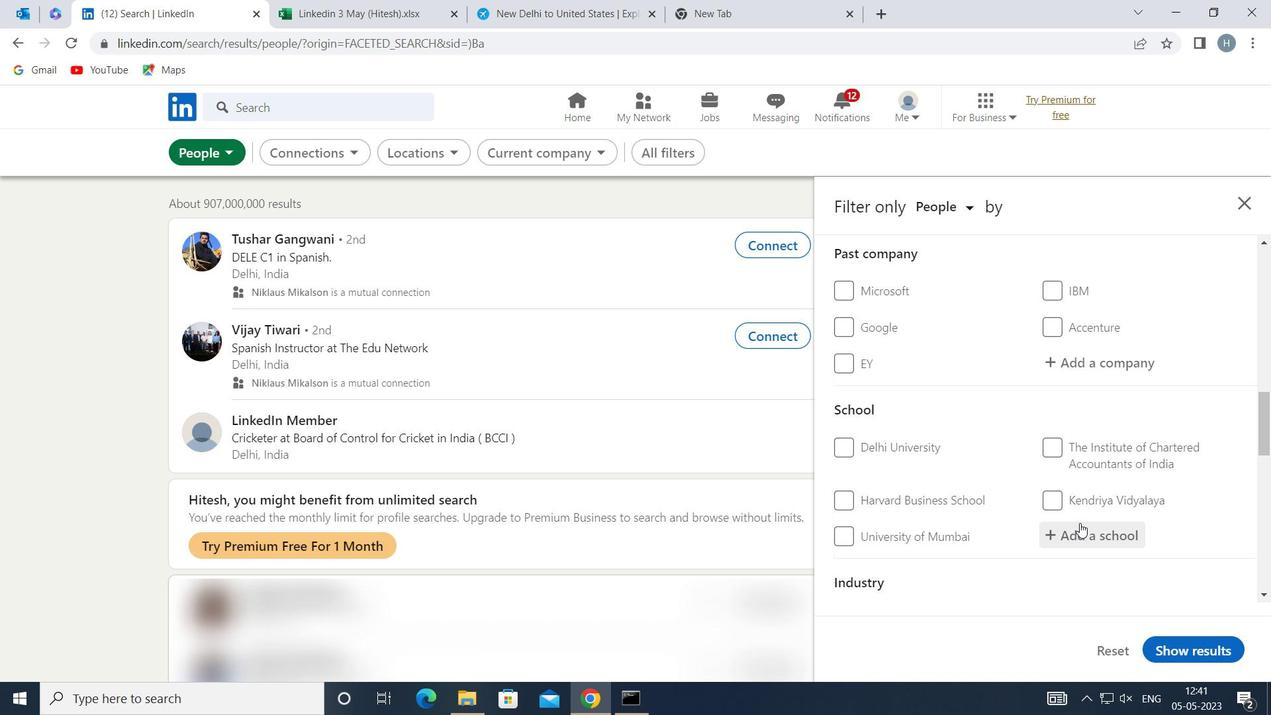 
Action: Mouse pressed left at (1082, 533)
Screenshot: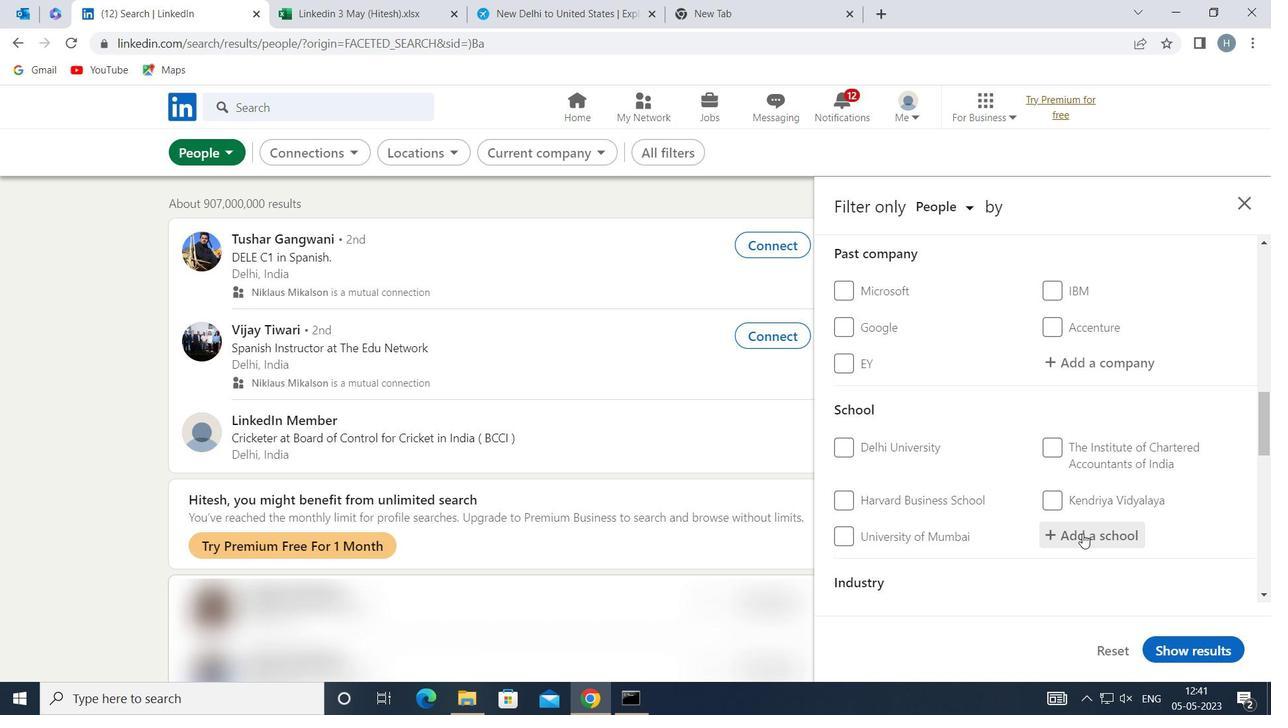 
Action: Key pressed <Key.shift>SREE<Key.space>VENKA
Screenshot: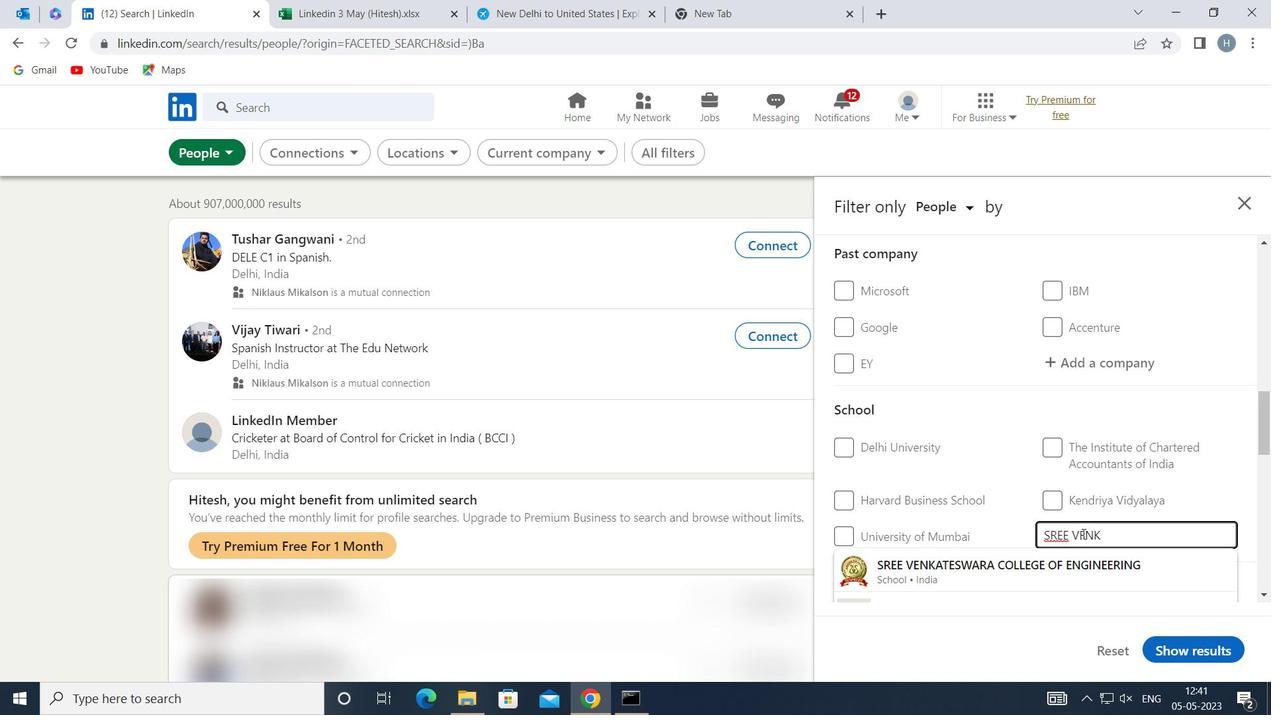 
Action: Mouse moved to (1073, 563)
Screenshot: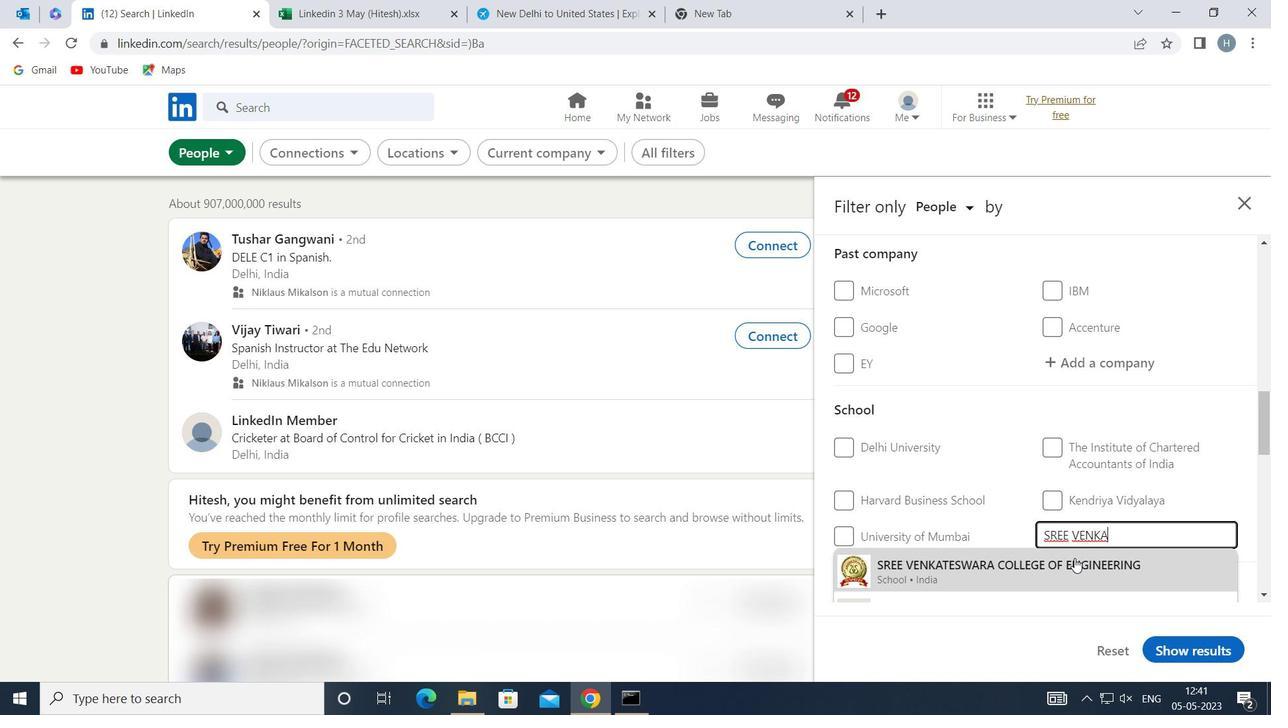 
Action: Mouse pressed left at (1073, 563)
Screenshot: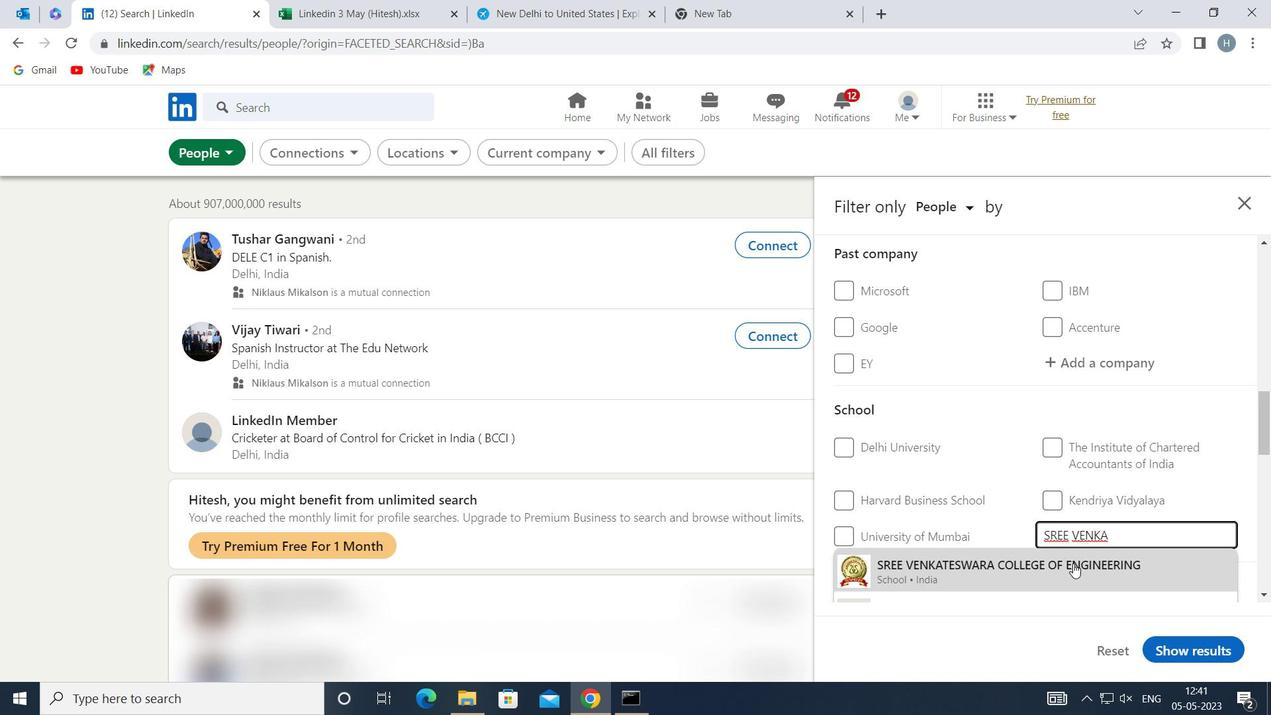 
Action: Mouse moved to (1036, 505)
Screenshot: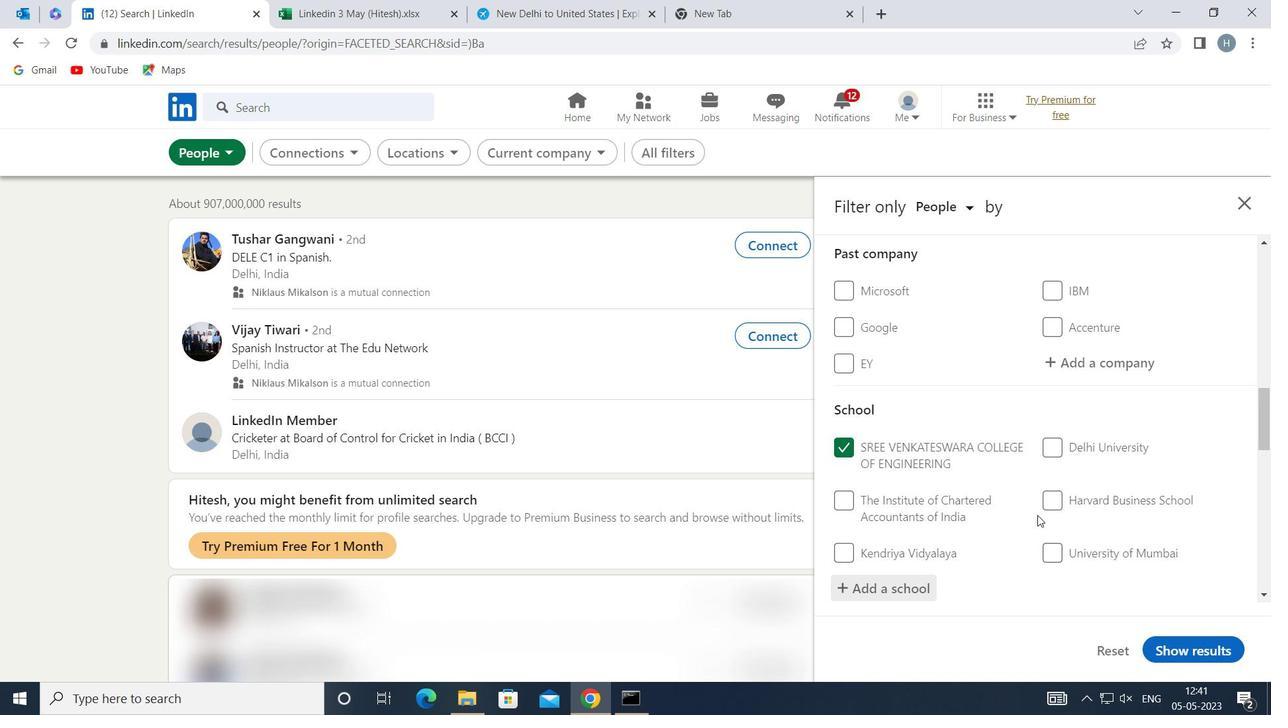 
Action: Mouse scrolled (1036, 504) with delta (0, 0)
Screenshot: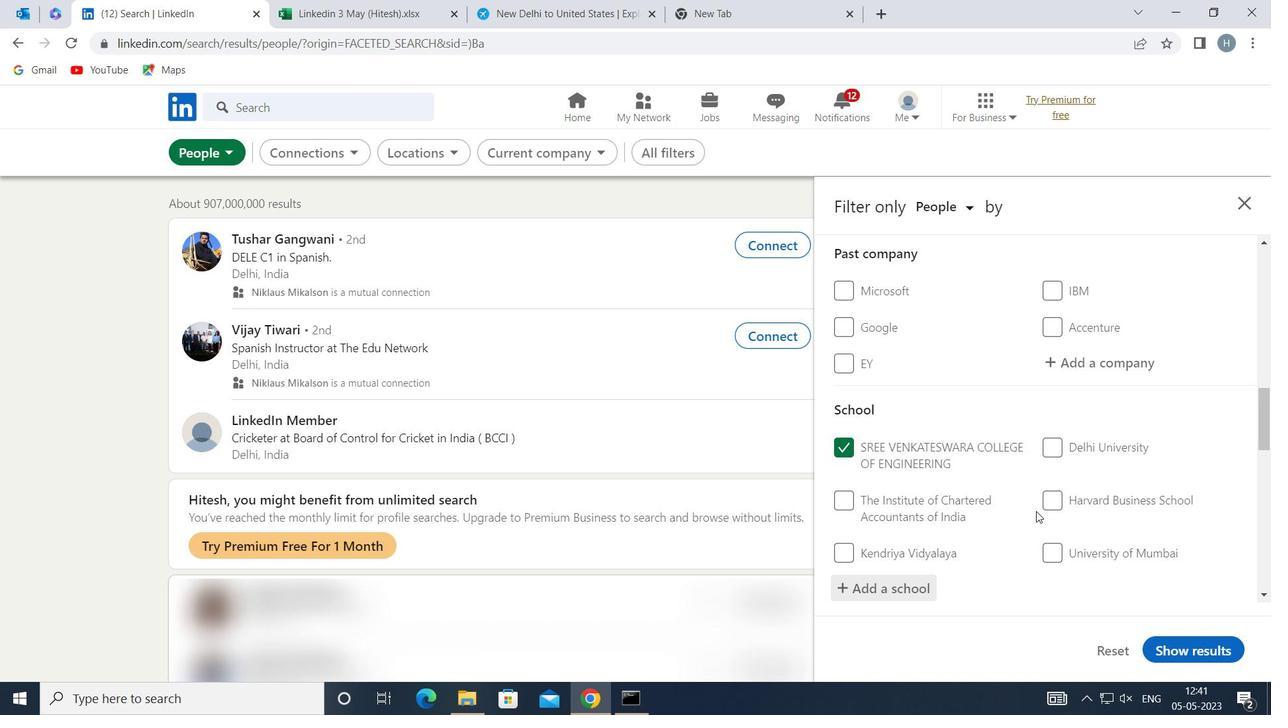 
Action: Mouse moved to (1036, 501)
Screenshot: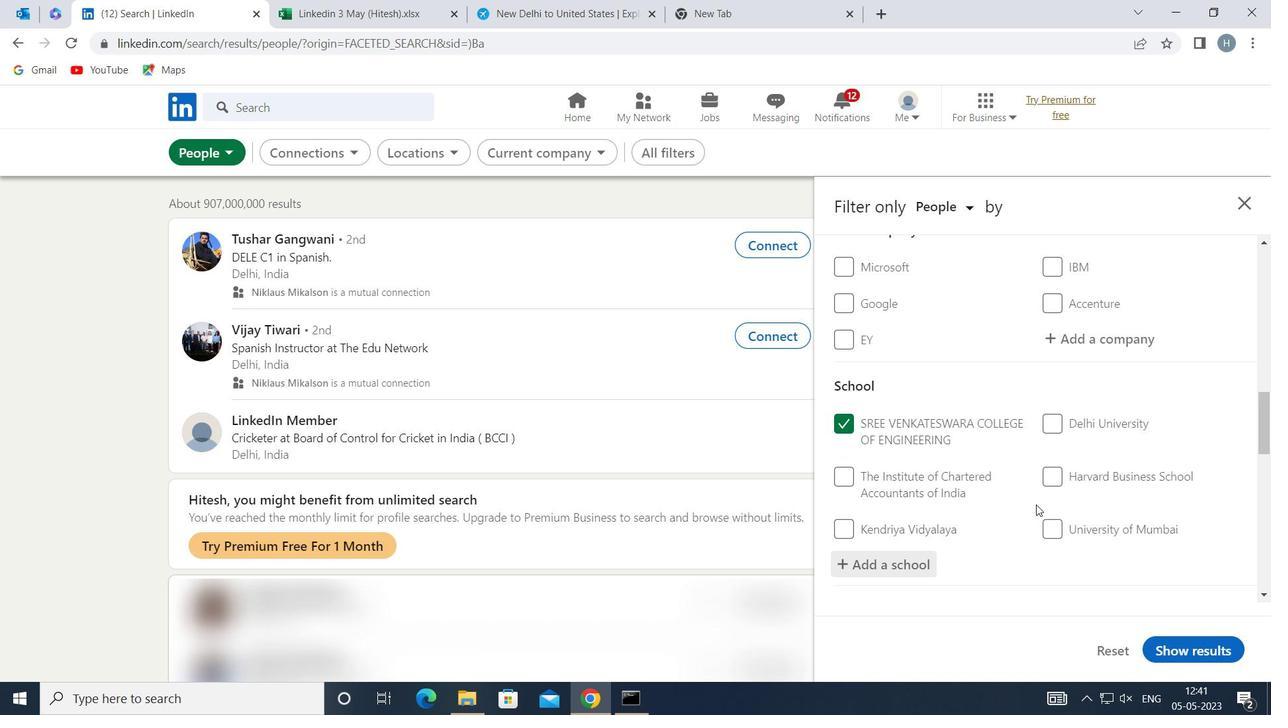 
Action: Mouse scrolled (1036, 500) with delta (0, 0)
Screenshot: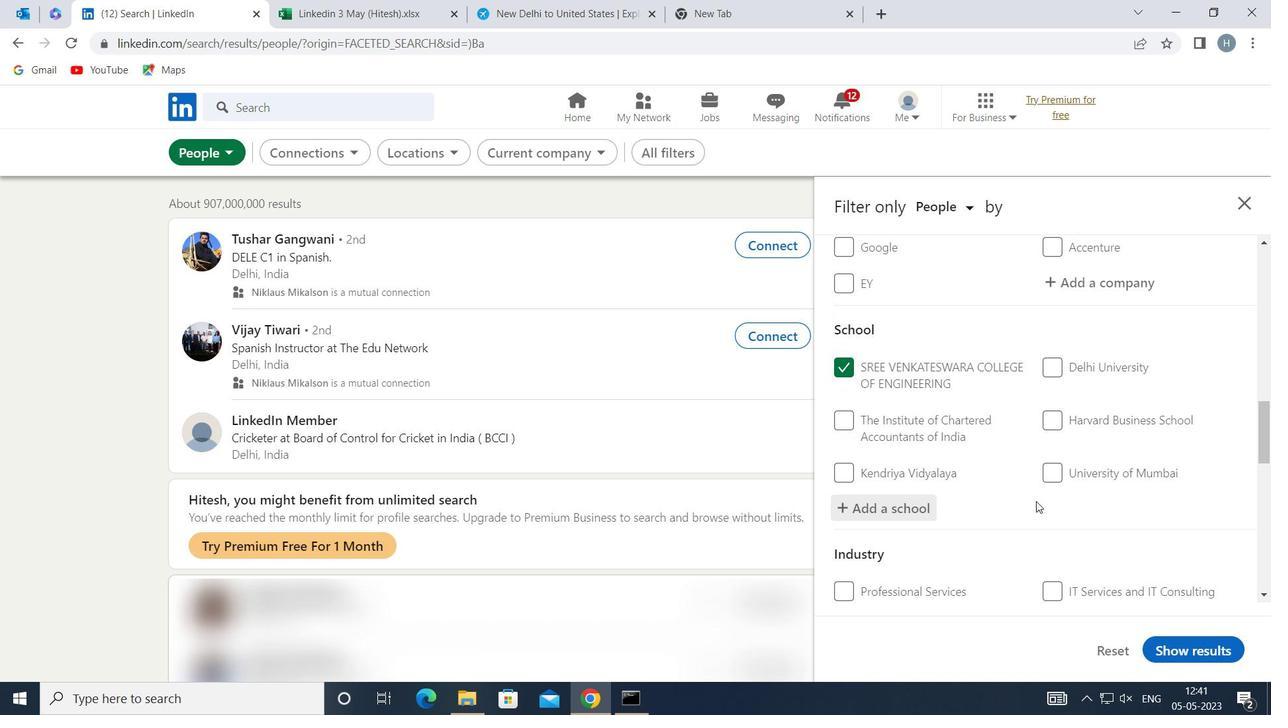 
Action: Mouse moved to (1037, 500)
Screenshot: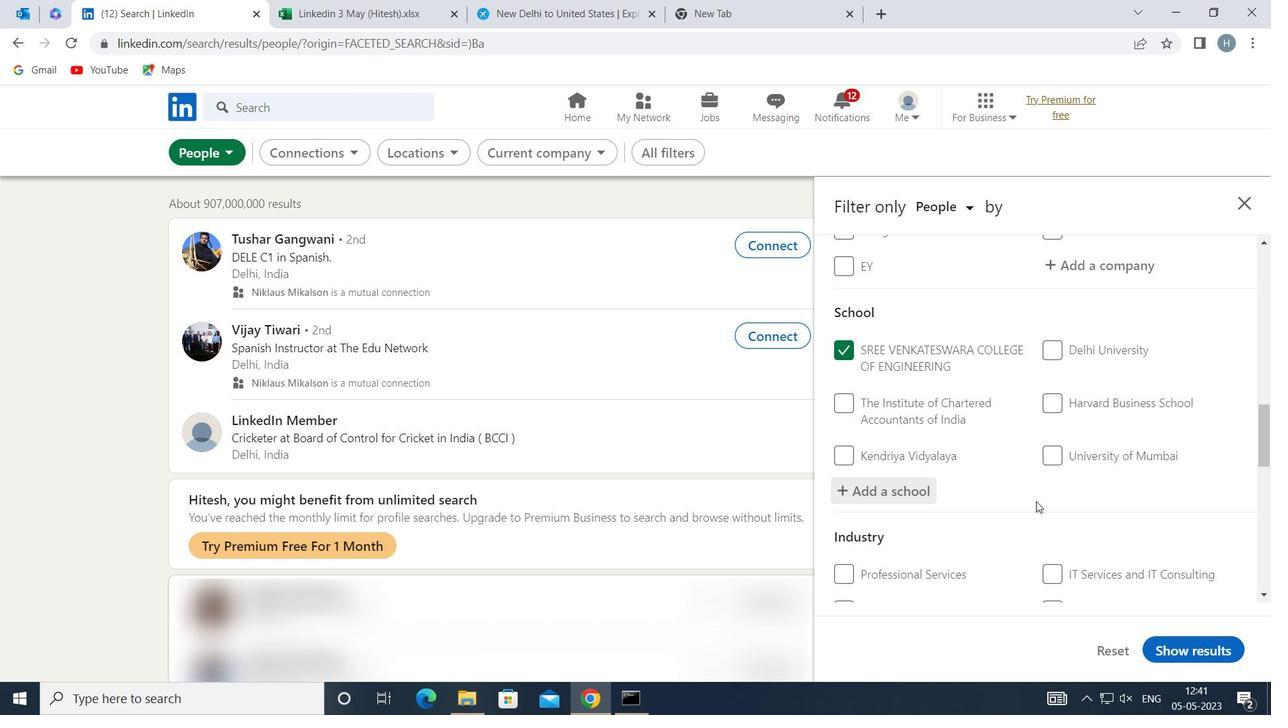 
Action: Mouse scrolled (1037, 499) with delta (0, 0)
Screenshot: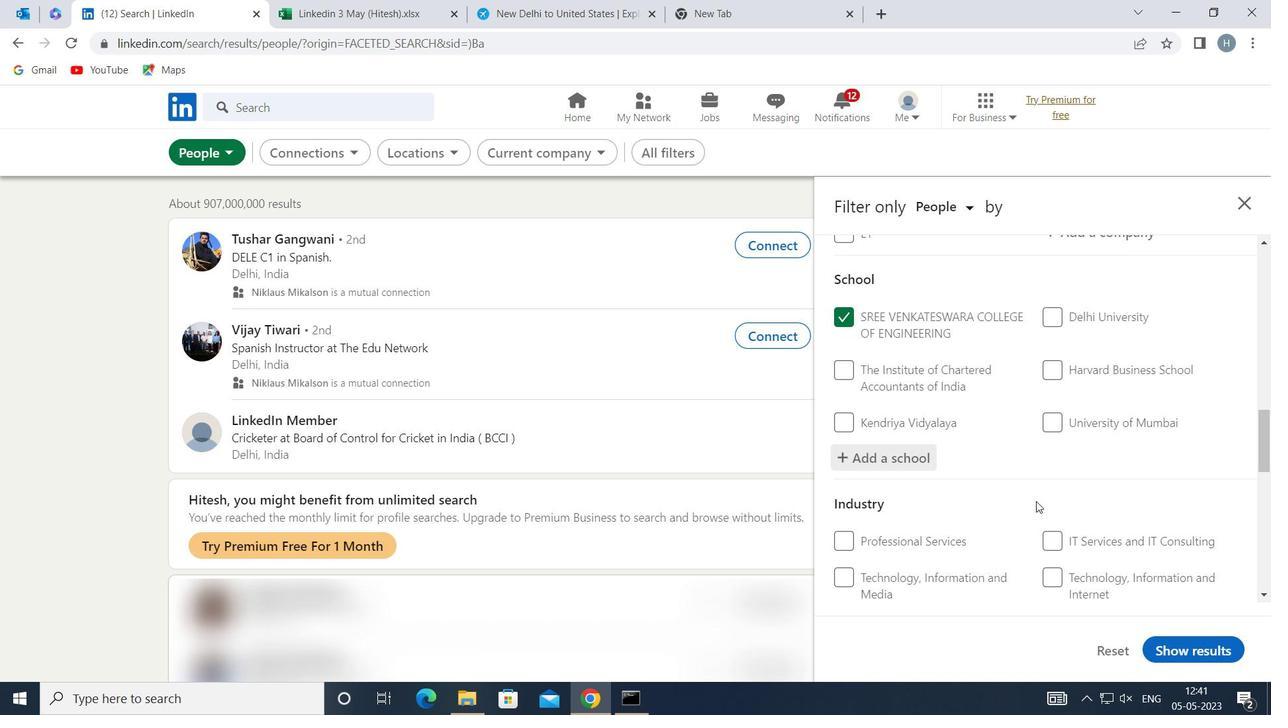 
Action: Mouse moved to (1102, 510)
Screenshot: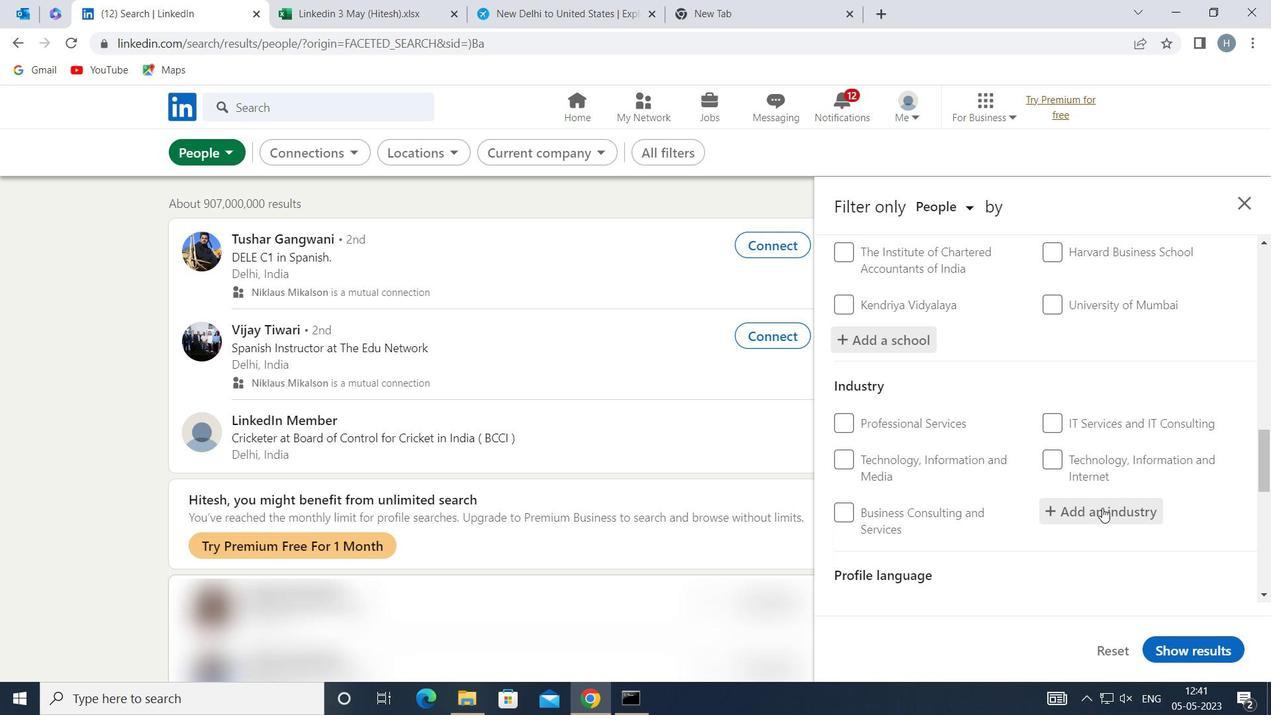 
Action: Mouse pressed left at (1102, 510)
Screenshot: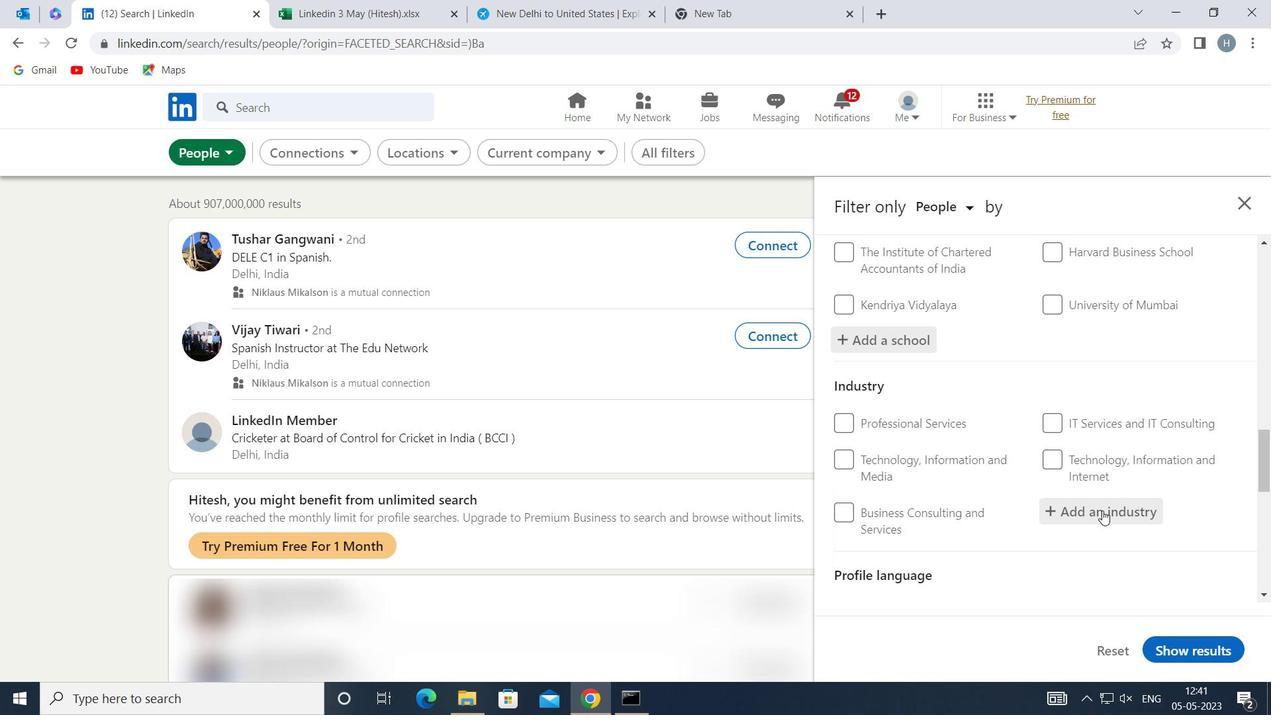 
Action: Key pressed <Key.shift>ACCESSIBLE<Key.space><Key.shift>HARDWARE<Key.space>
Screenshot: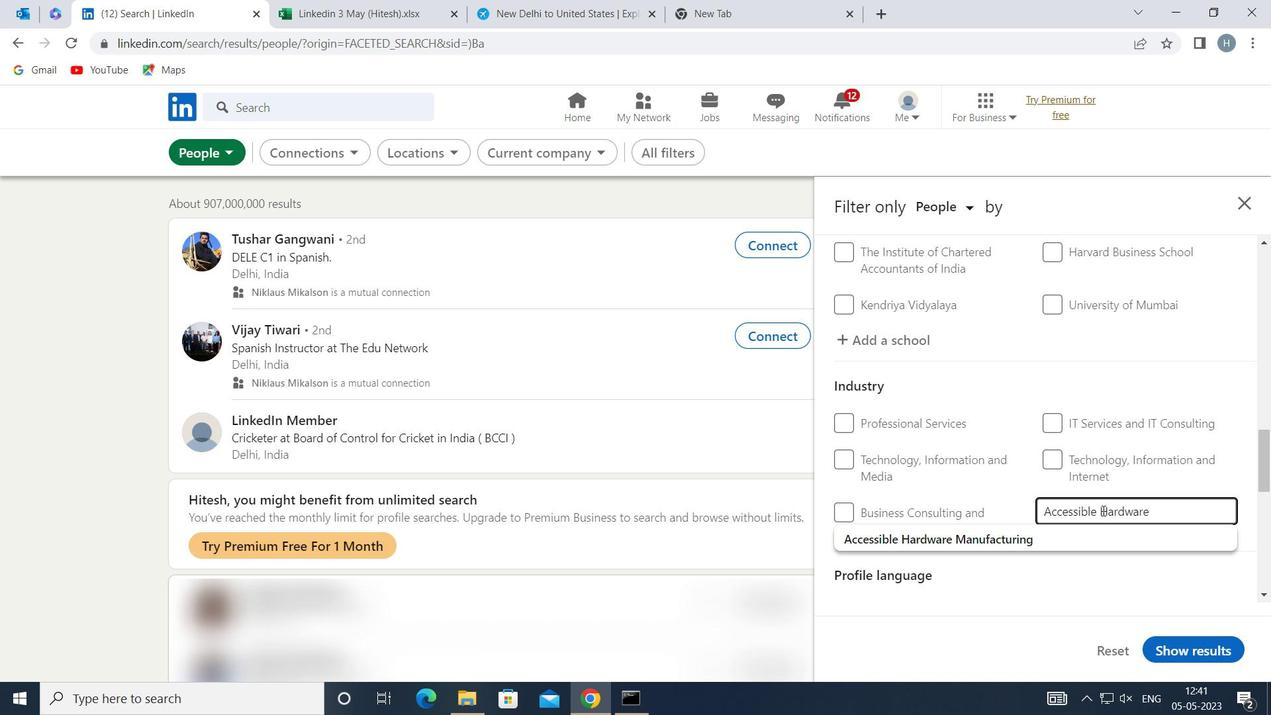 
Action: Mouse moved to (1045, 536)
Screenshot: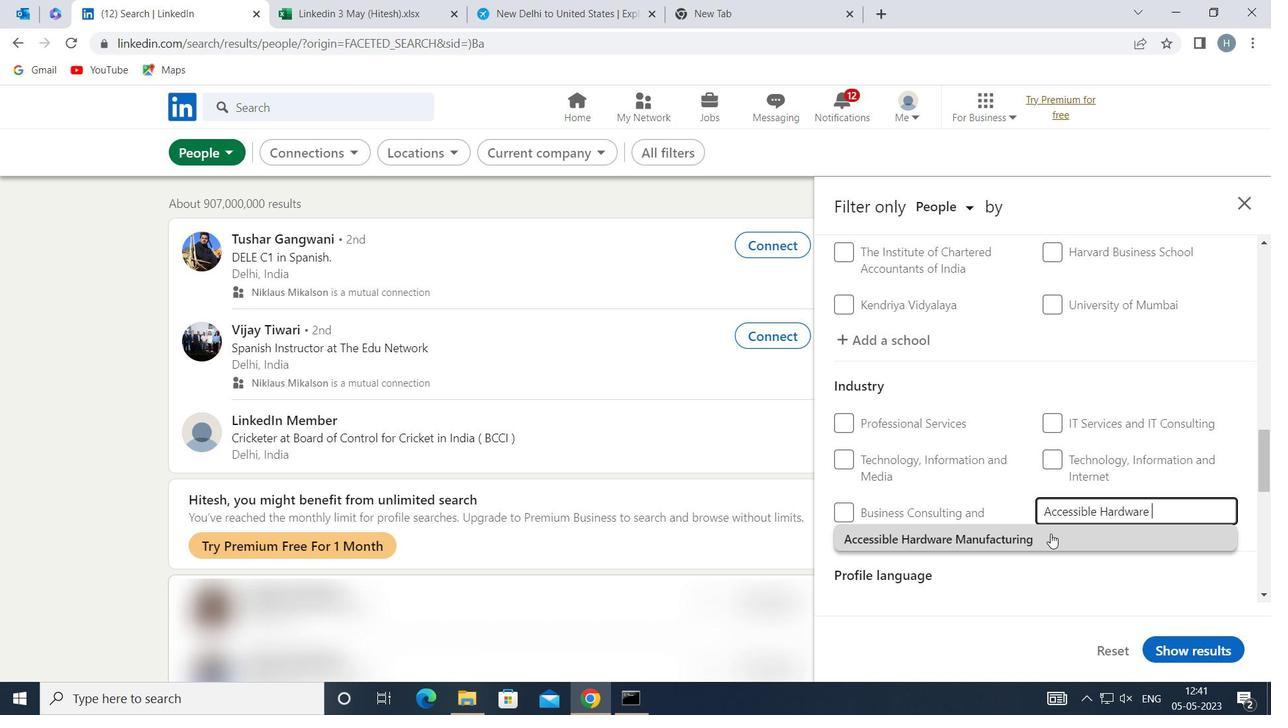 
Action: Mouse pressed left at (1045, 536)
Screenshot: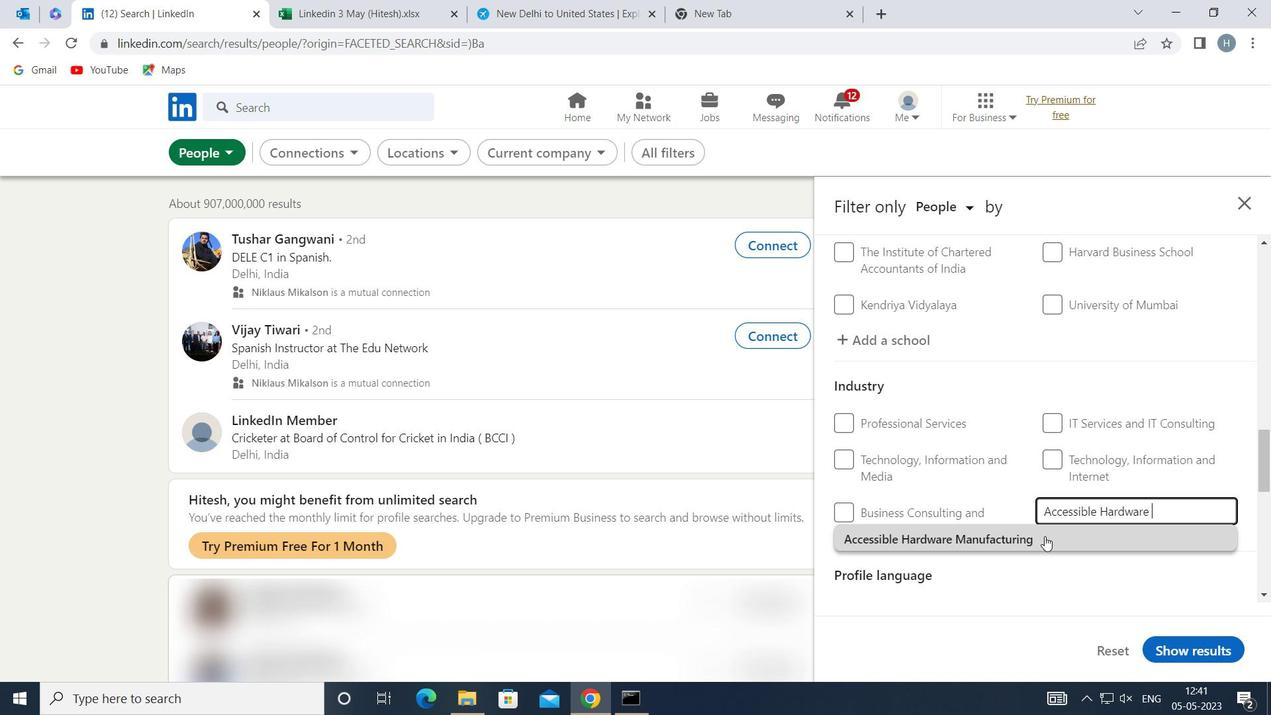 
Action: Mouse moved to (1018, 501)
Screenshot: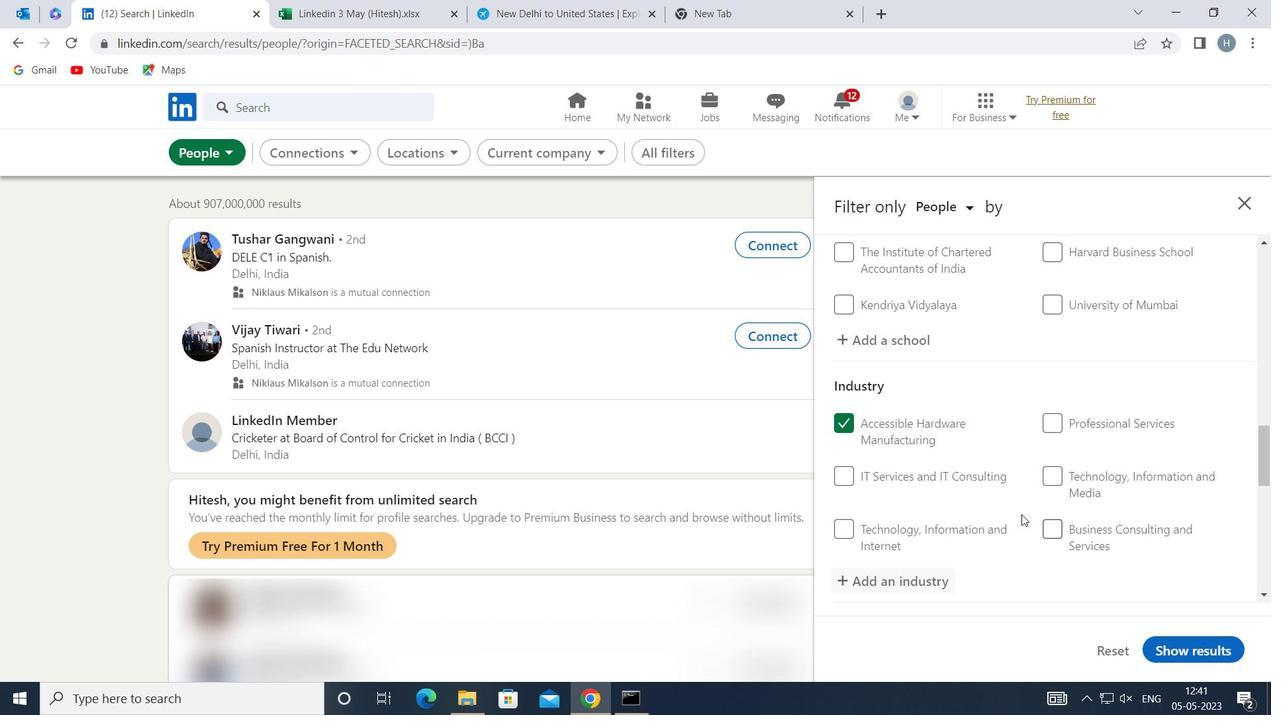 
Action: Mouse scrolled (1018, 500) with delta (0, 0)
Screenshot: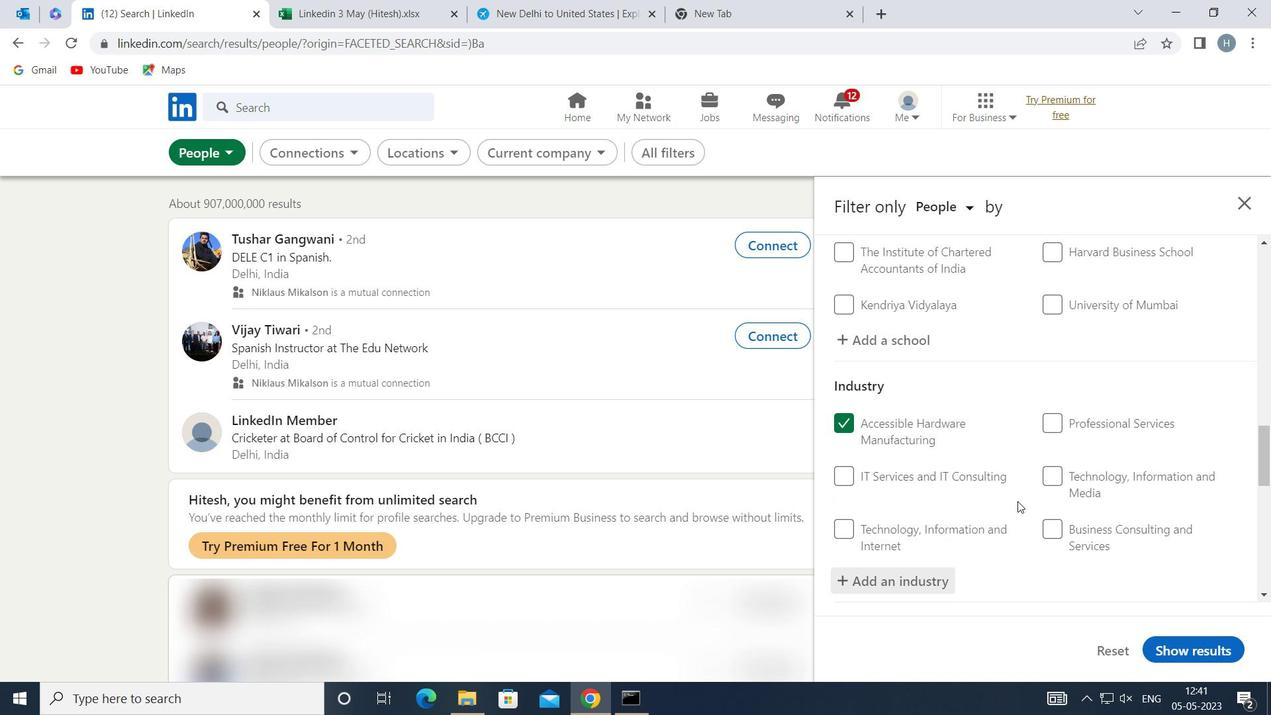 
Action: Mouse scrolled (1018, 500) with delta (0, 0)
Screenshot: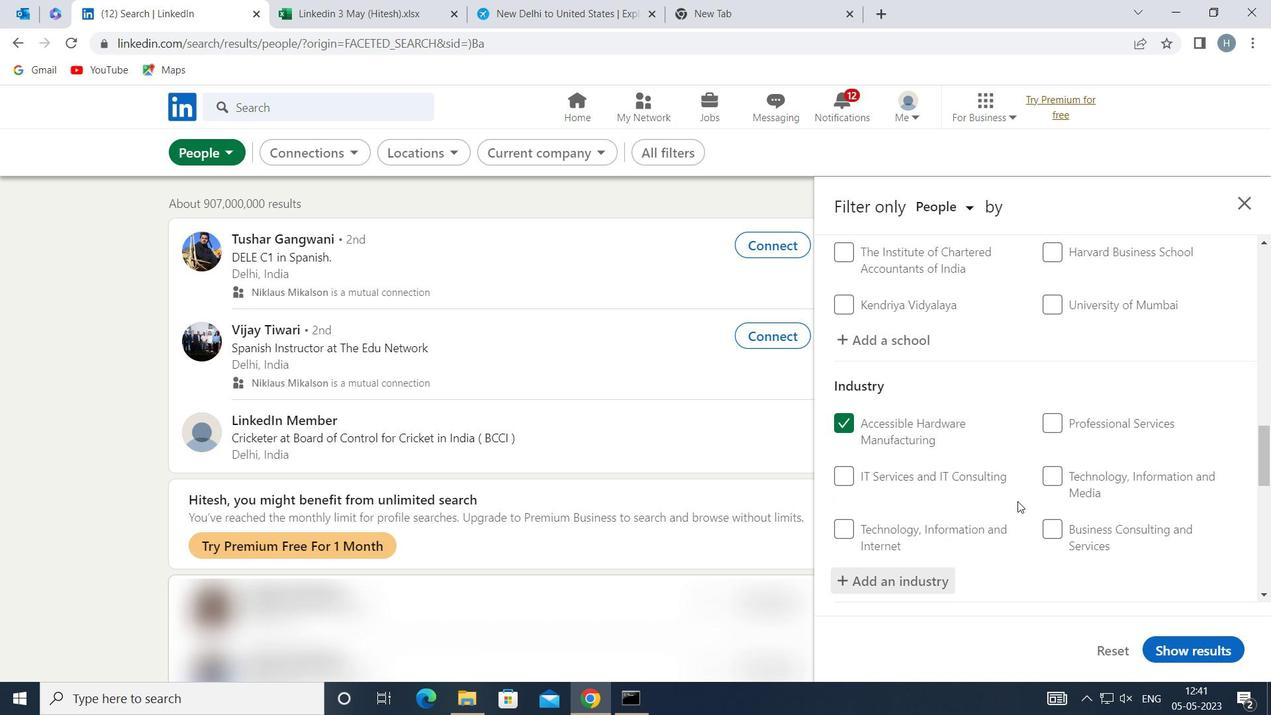 
Action: Mouse scrolled (1018, 500) with delta (0, 0)
Screenshot: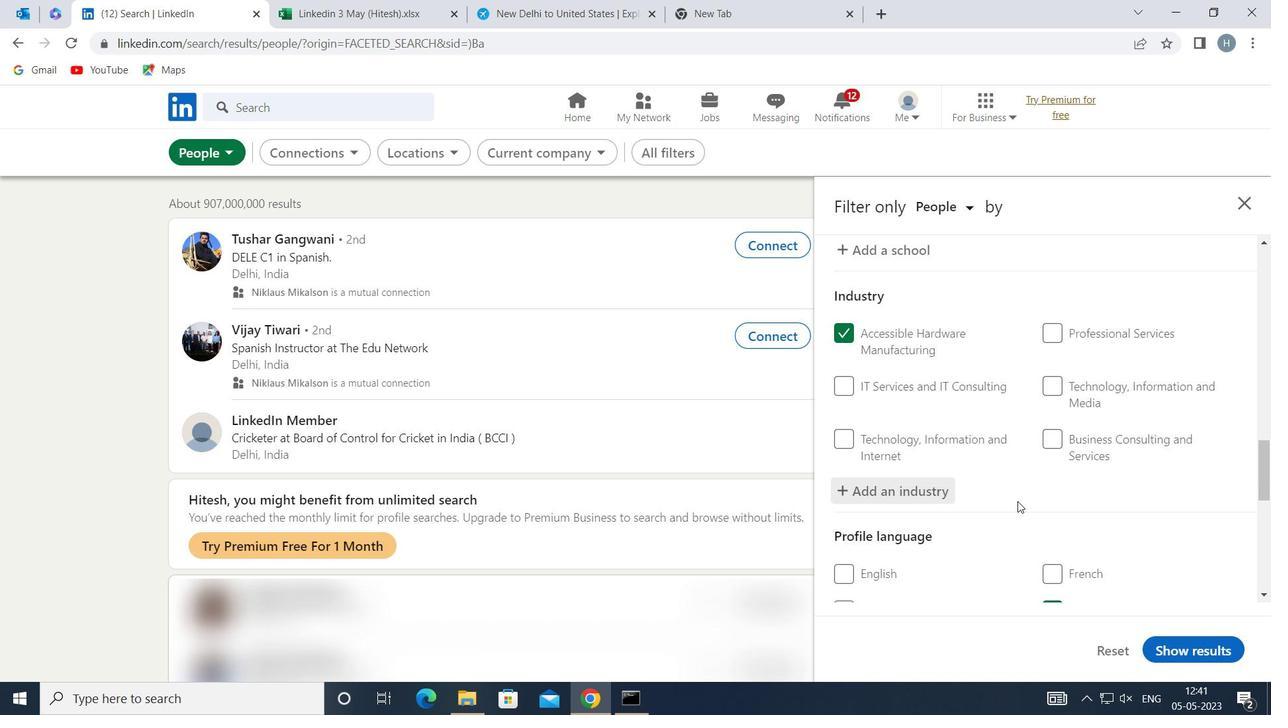 
Action: Mouse scrolled (1018, 500) with delta (0, 0)
Screenshot: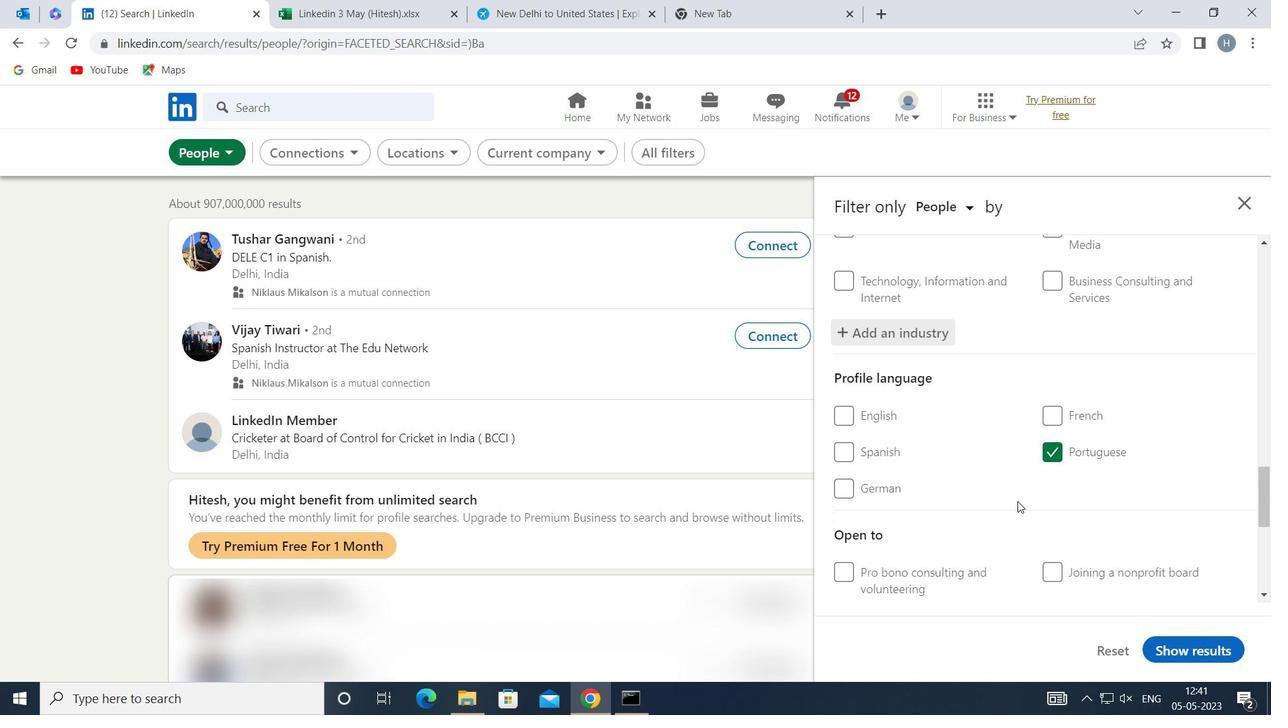 
Action: Mouse scrolled (1018, 500) with delta (0, 0)
Screenshot: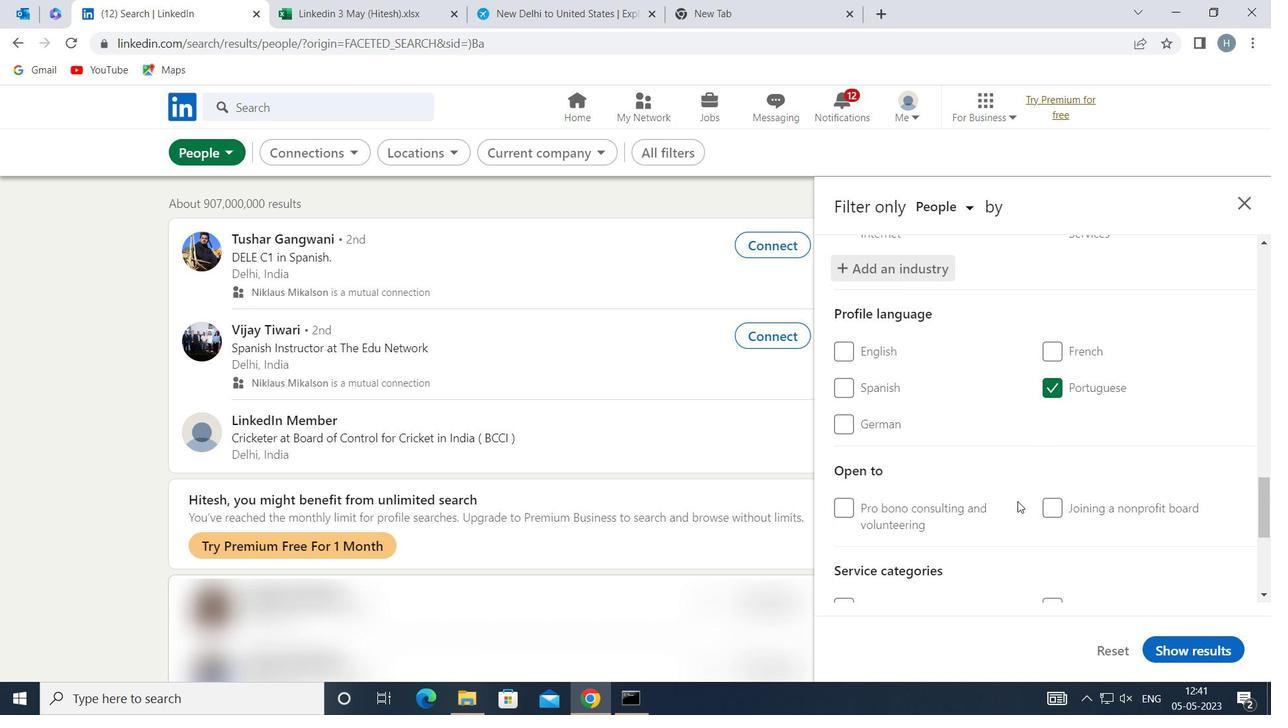 
Action: Mouse scrolled (1018, 500) with delta (0, 0)
Screenshot: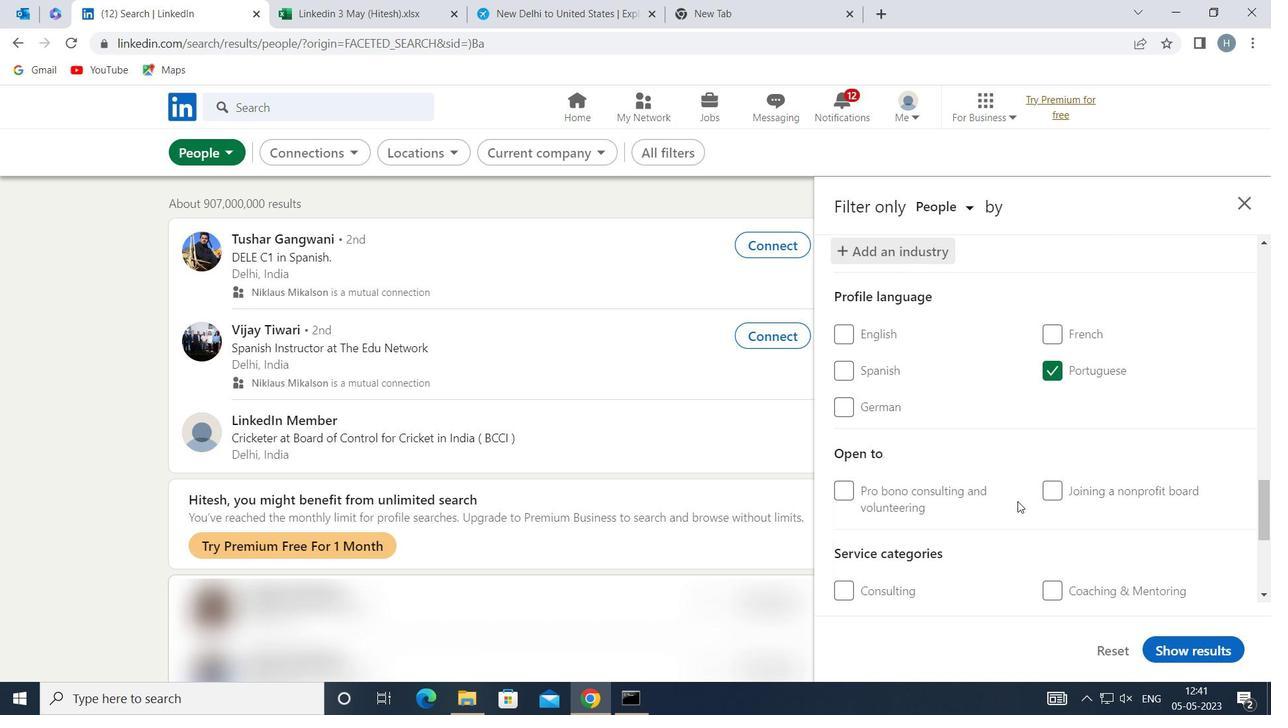 
Action: Mouse moved to (1075, 502)
Screenshot: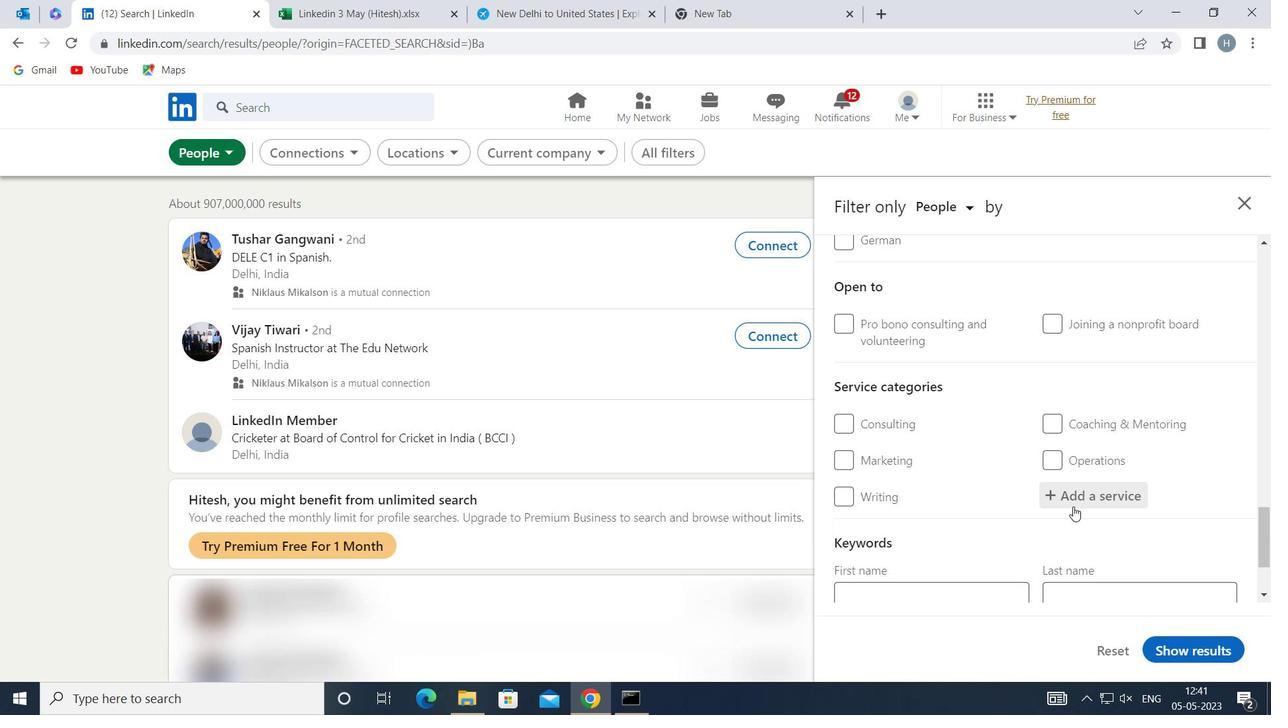 
Action: Mouse pressed left at (1075, 502)
Screenshot: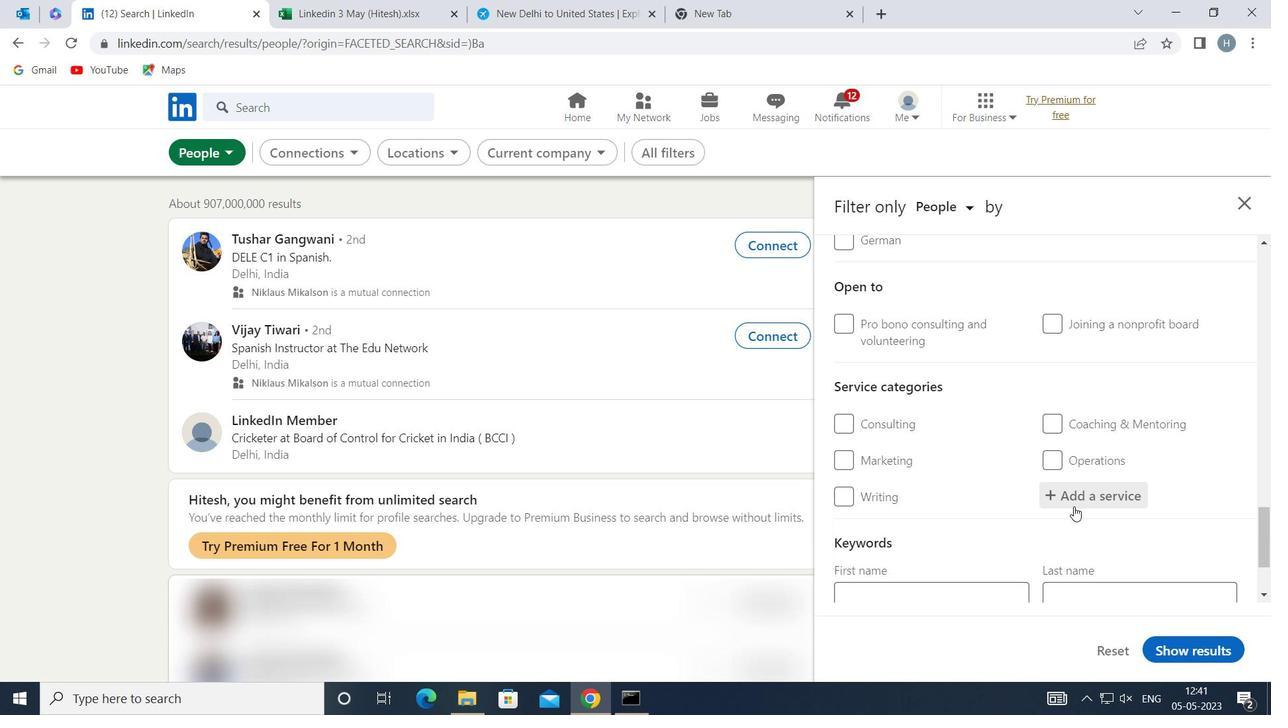 
Action: Mouse moved to (1074, 498)
Screenshot: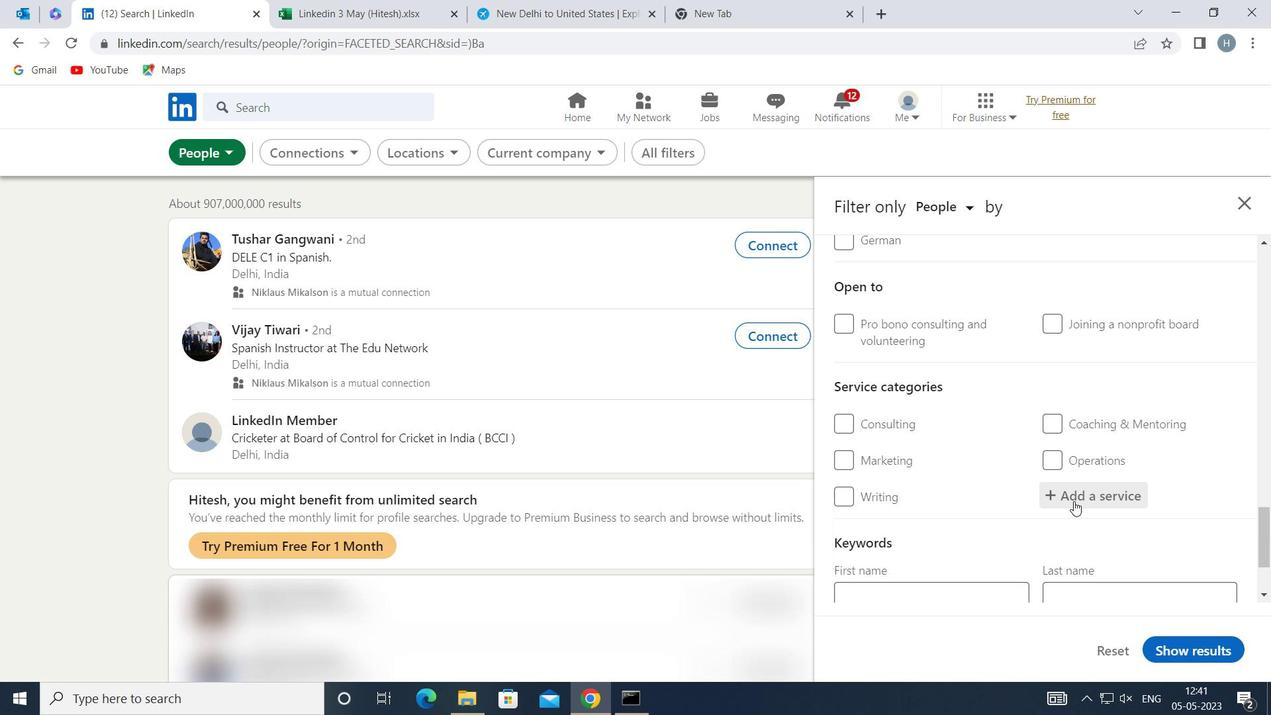 
Action: Key pressed <Key.shift>COMPUTER<Key.space>
Screenshot: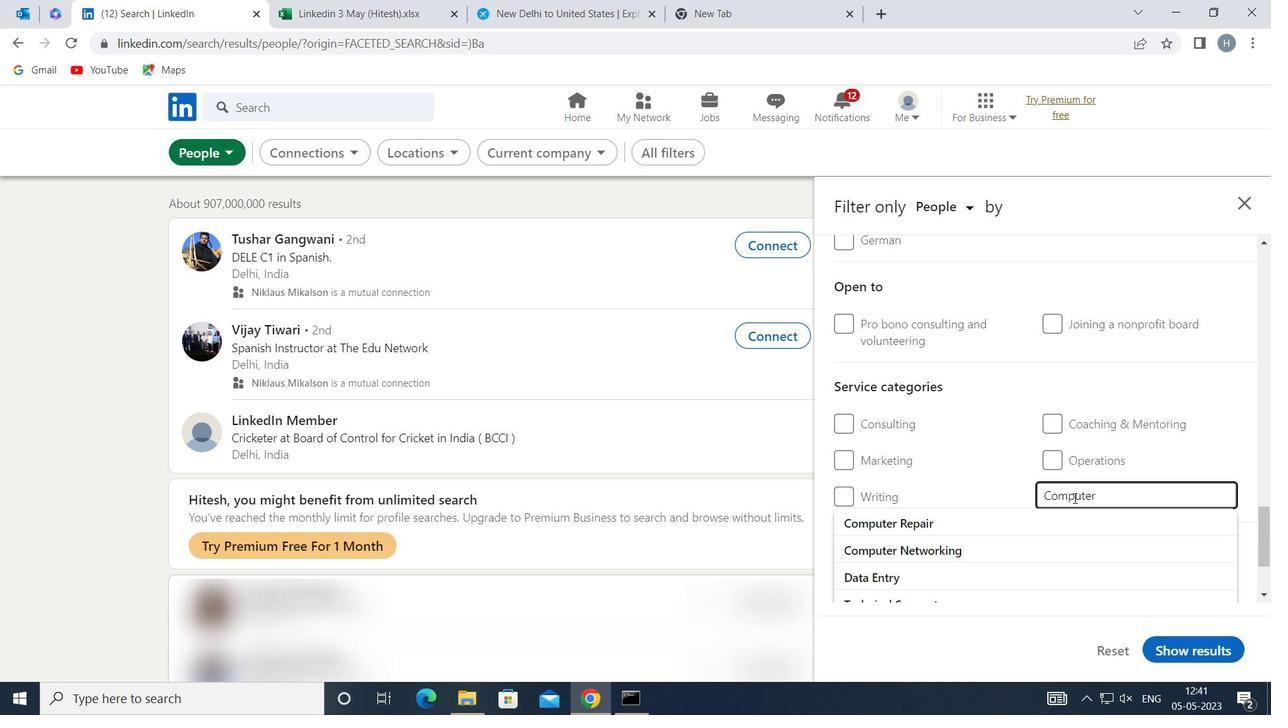 
Action: Mouse moved to (1073, 498)
Screenshot: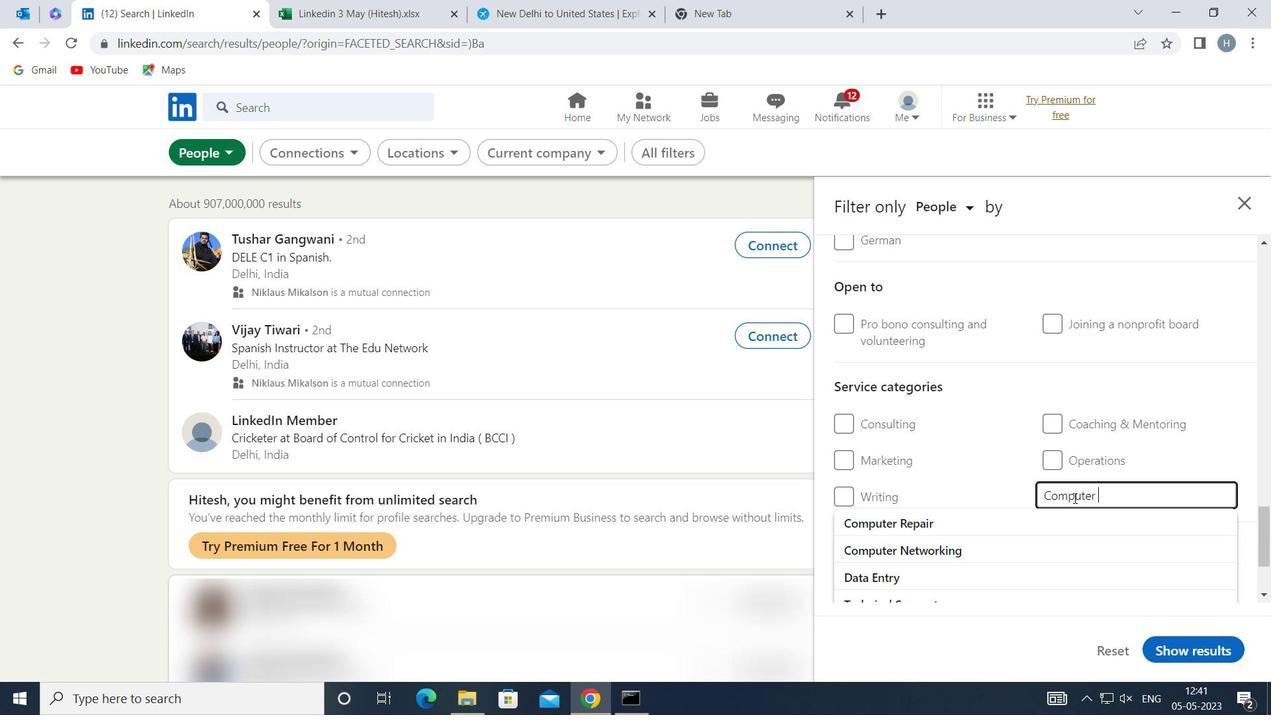 
Action: Key pressed <Key.shift><Key.shift><Key.shift><Key.shift><Key.shift><Key.shift>NETWO
Screenshot: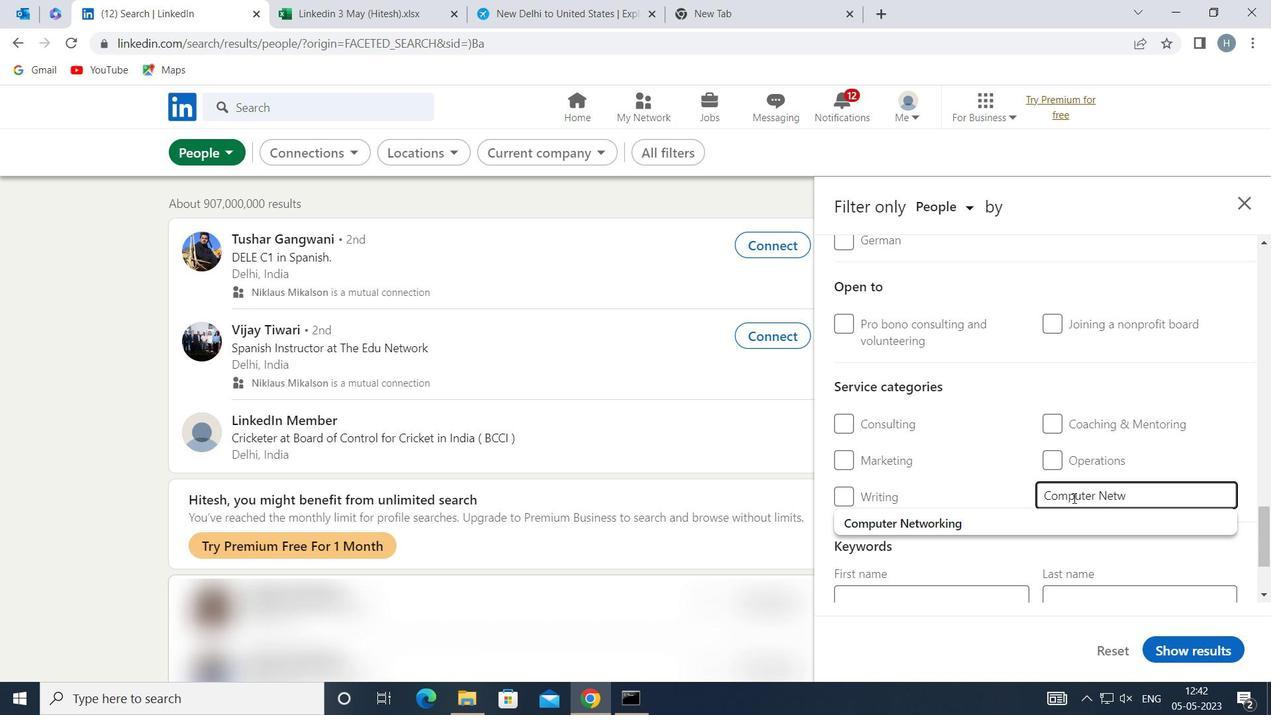 
Action: Mouse moved to (1004, 521)
Screenshot: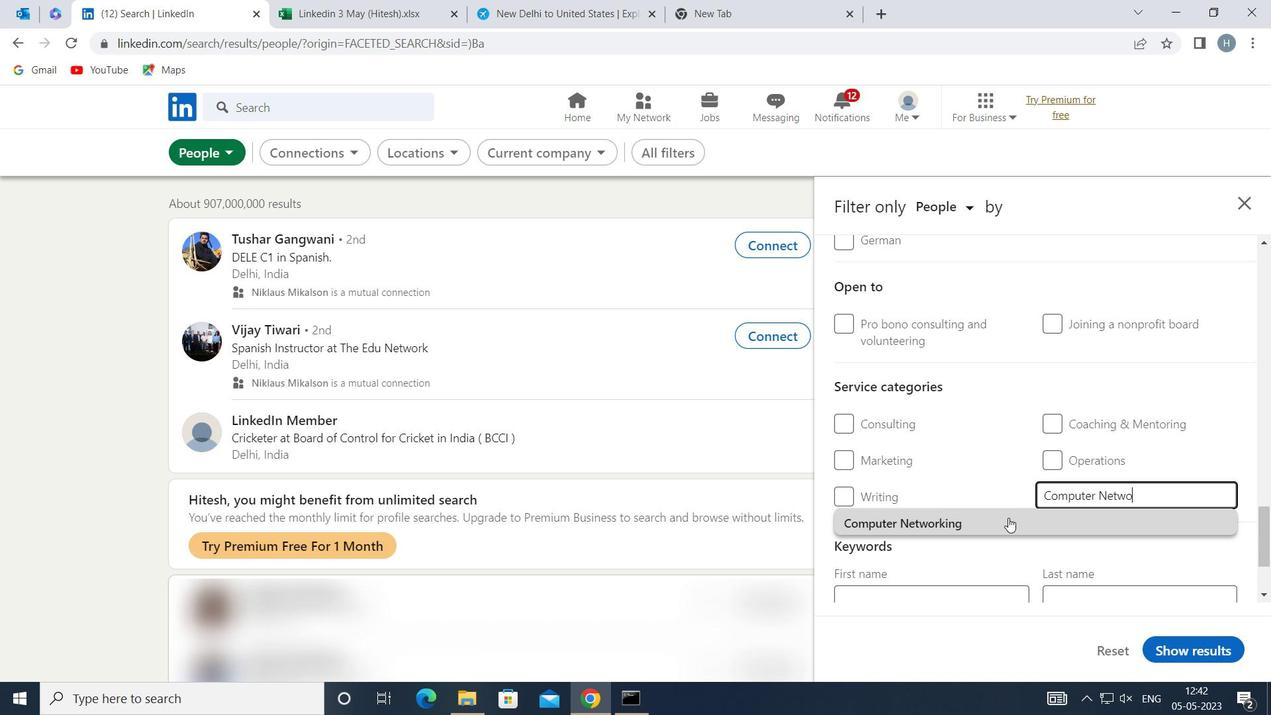 
Action: Mouse pressed left at (1004, 521)
Screenshot: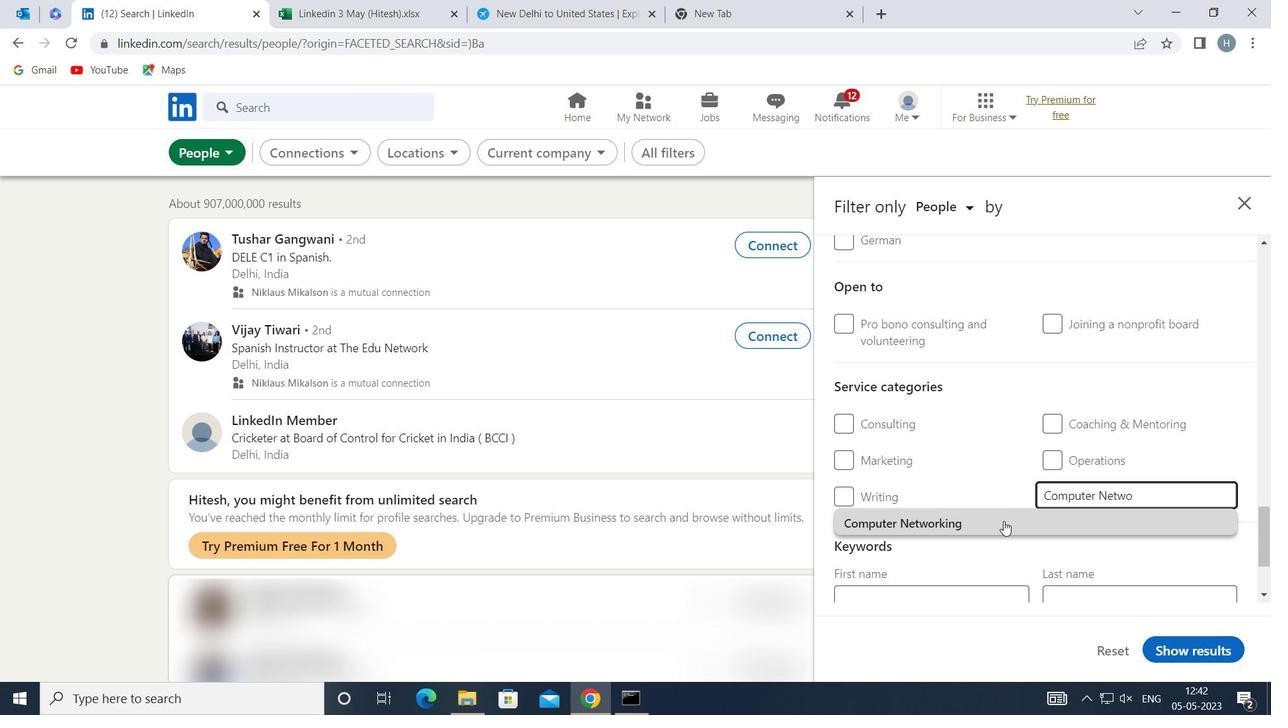 
Action: Mouse moved to (995, 493)
Screenshot: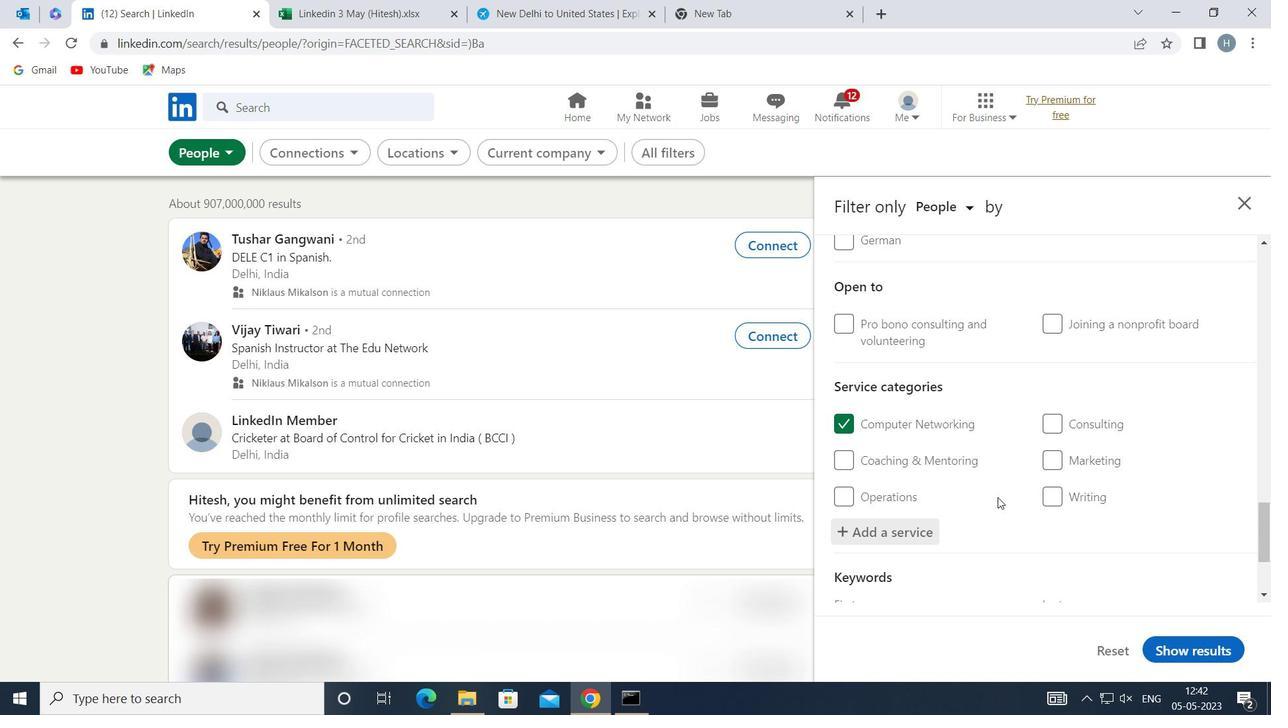 
Action: Mouse scrolled (995, 492) with delta (0, 0)
Screenshot: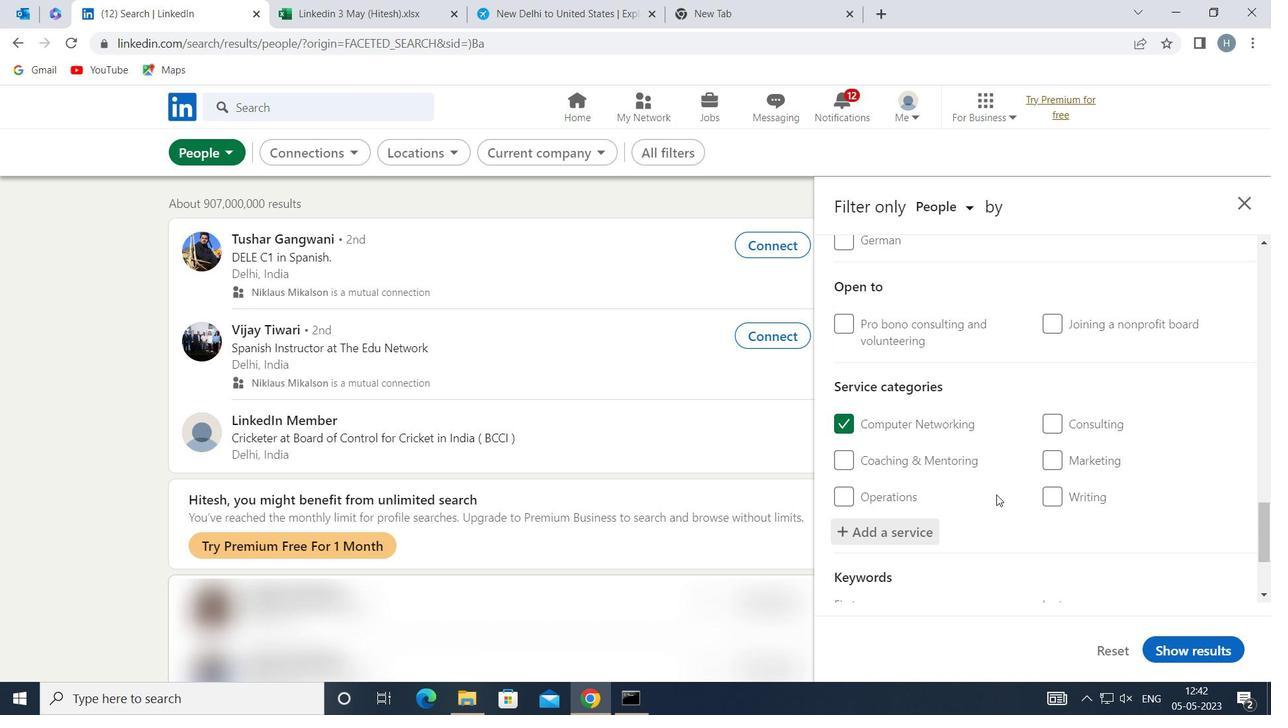 
Action: Mouse scrolled (995, 492) with delta (0, 0)
Screenshot: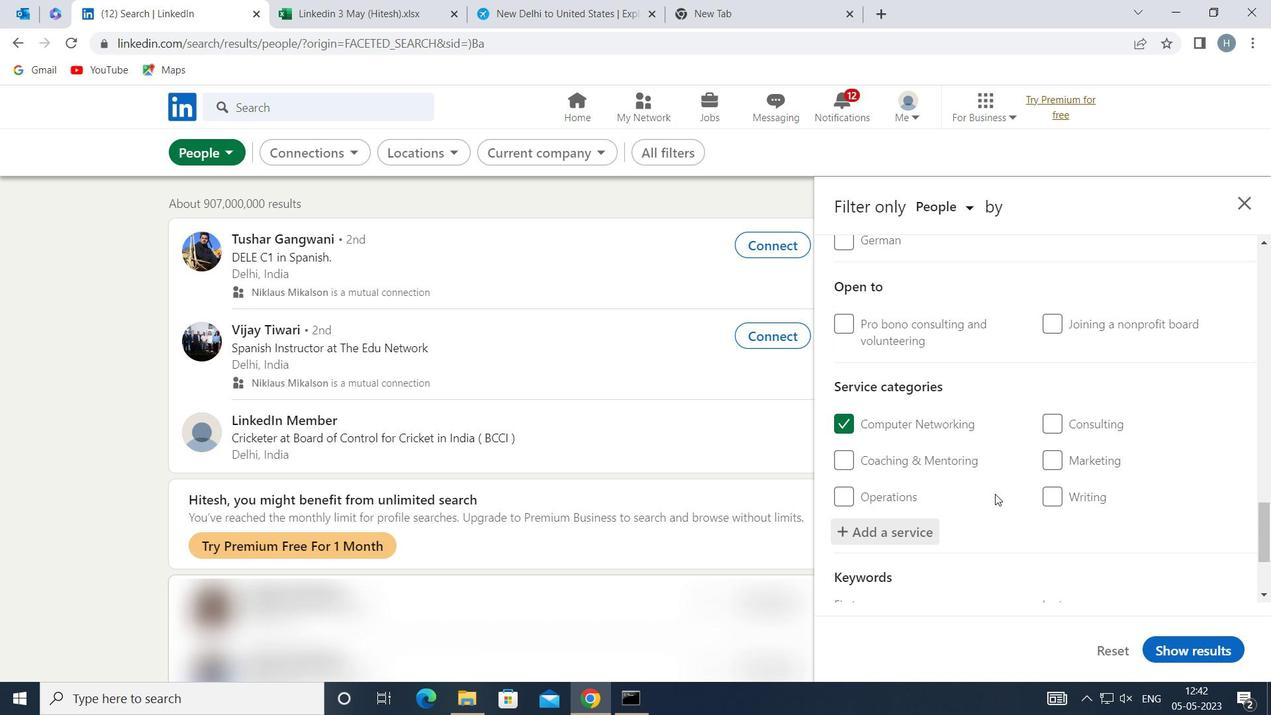 
Action: Mouse scrolled (995, 492) with delta (0, 0)
Screenshot: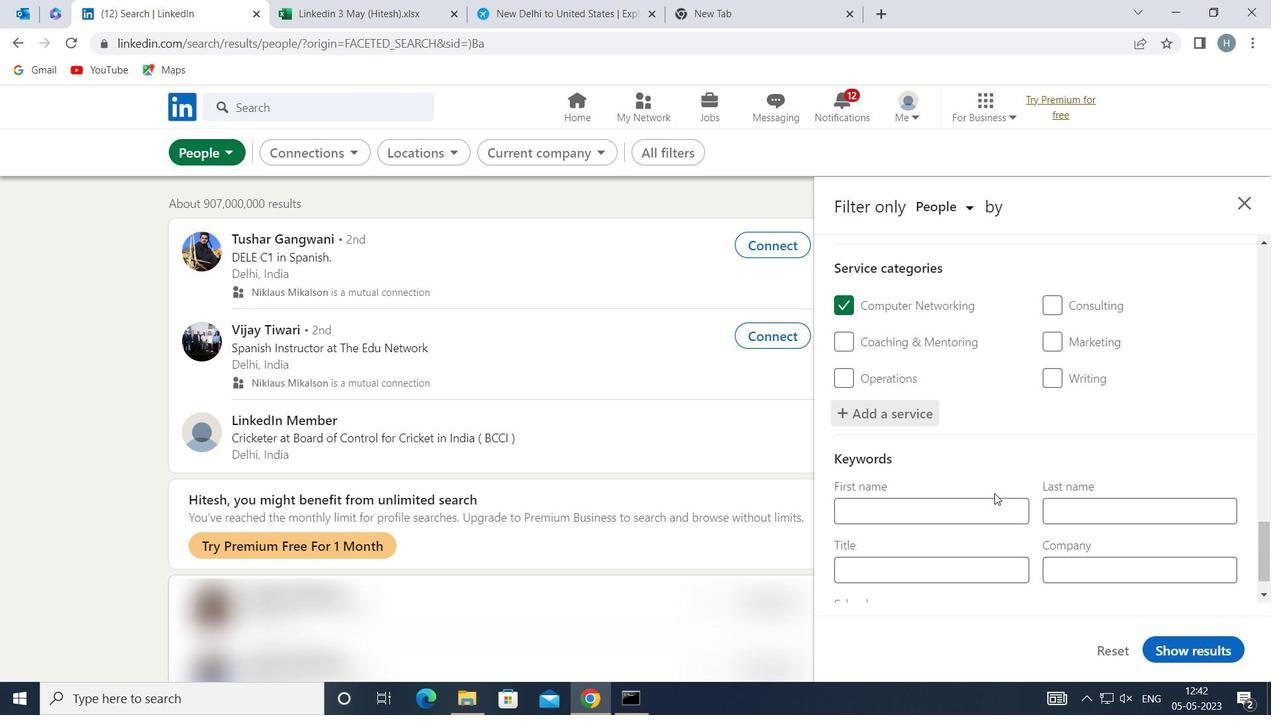
Action: Mouse moved to (986, 524)
Screenshot: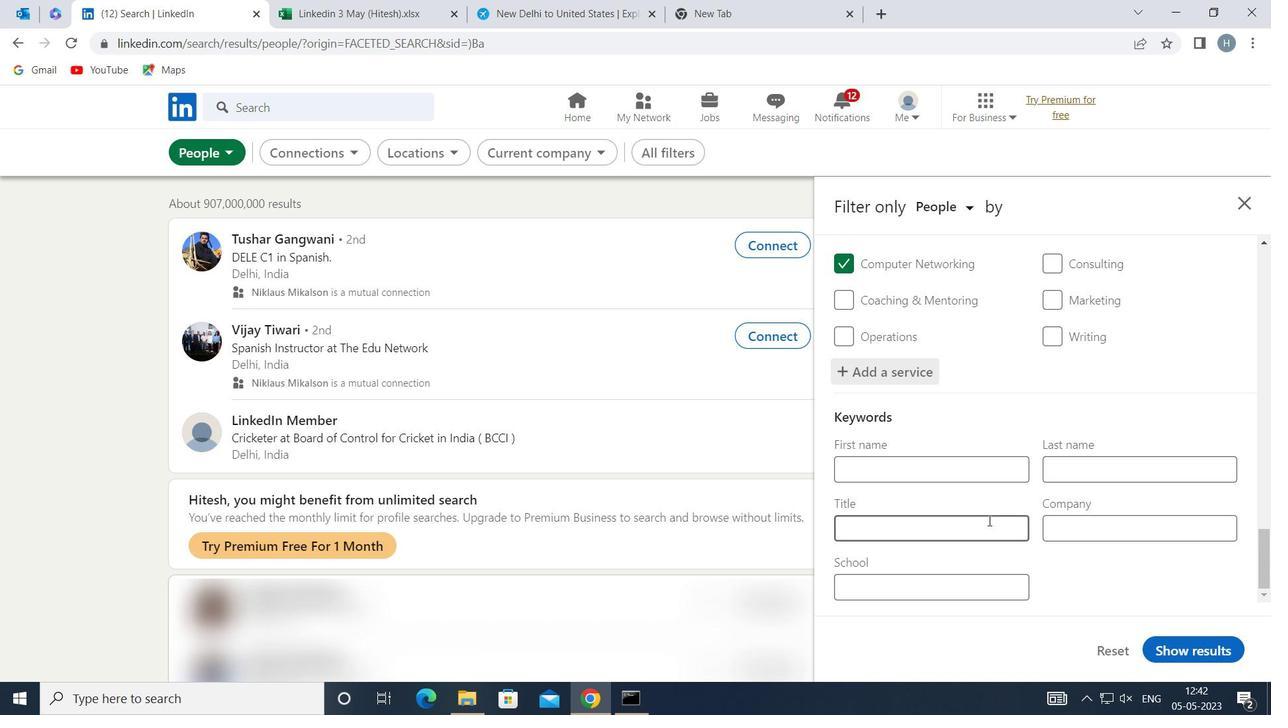 
Action: Mouse pressed left at (986, 524)
Screenshot: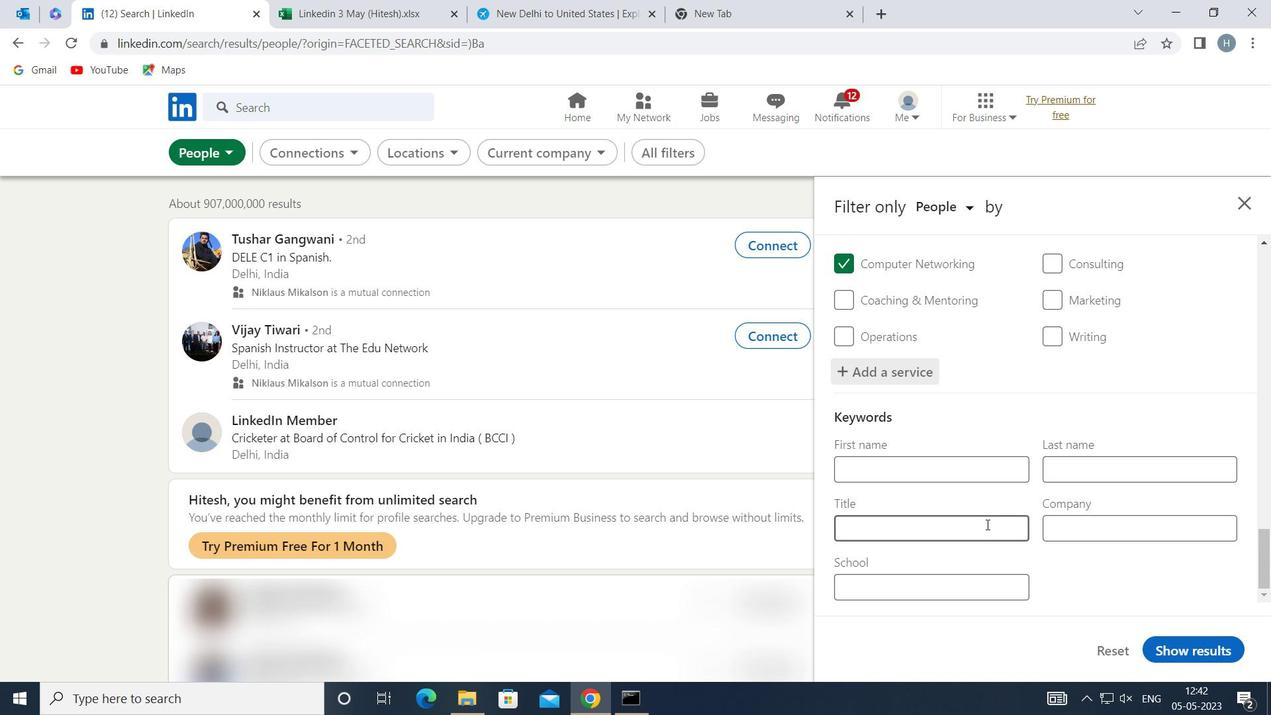 
Action: Mouse moved to (977, 520)
Screenshot: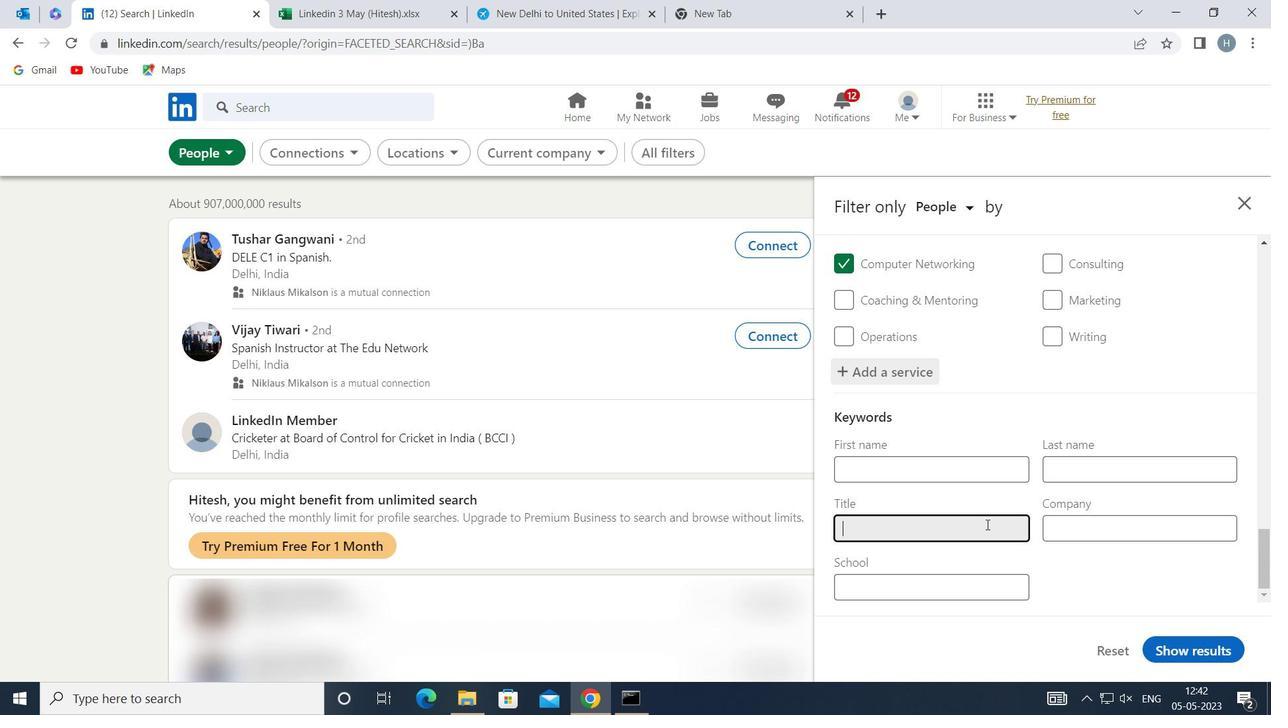 
Action: Key pressed <Key.shift>VALET
Screenshot: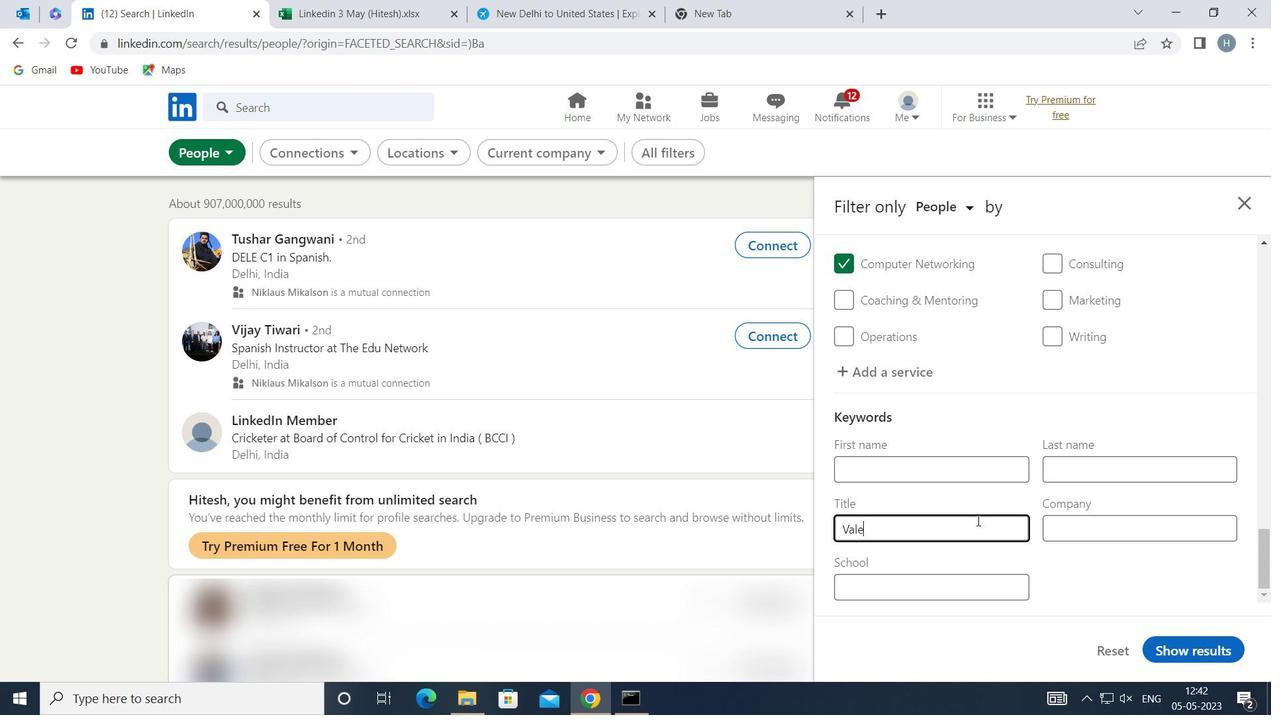 
Action: Mouse moved to (1203, 649)
Screenshot: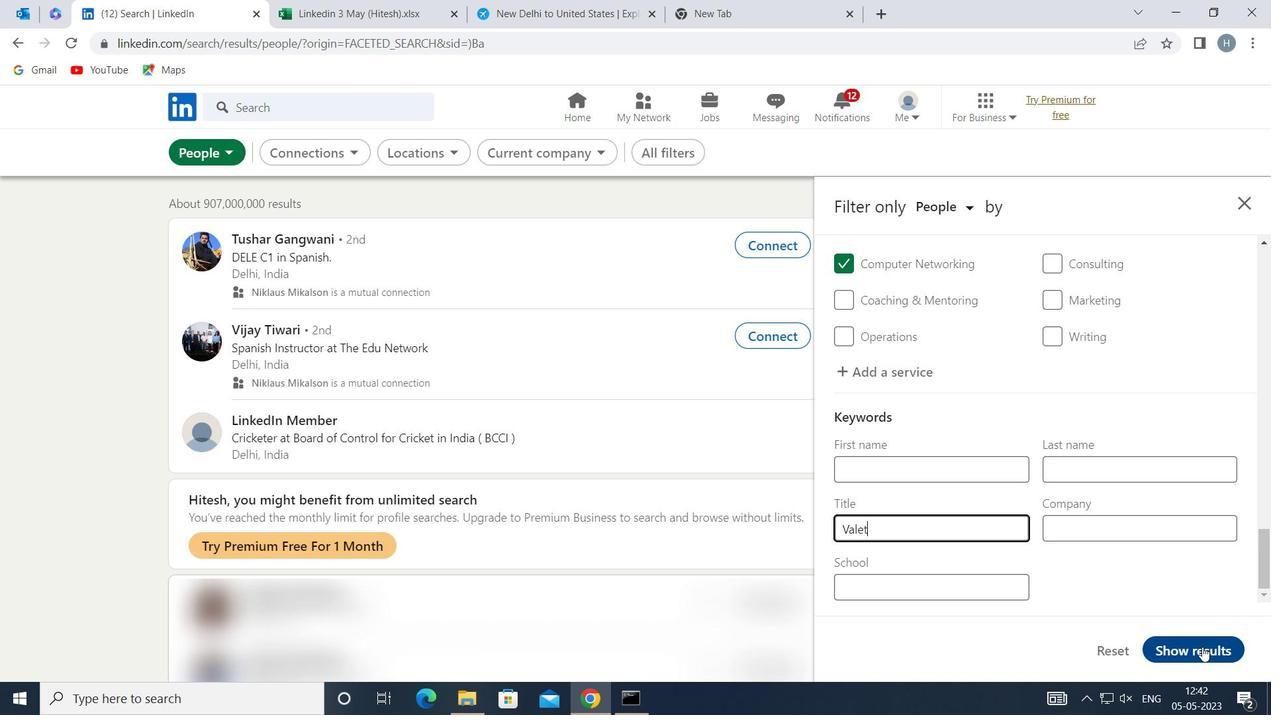 
Action: Mouse pressed left at (1203, 649)
Screenshot: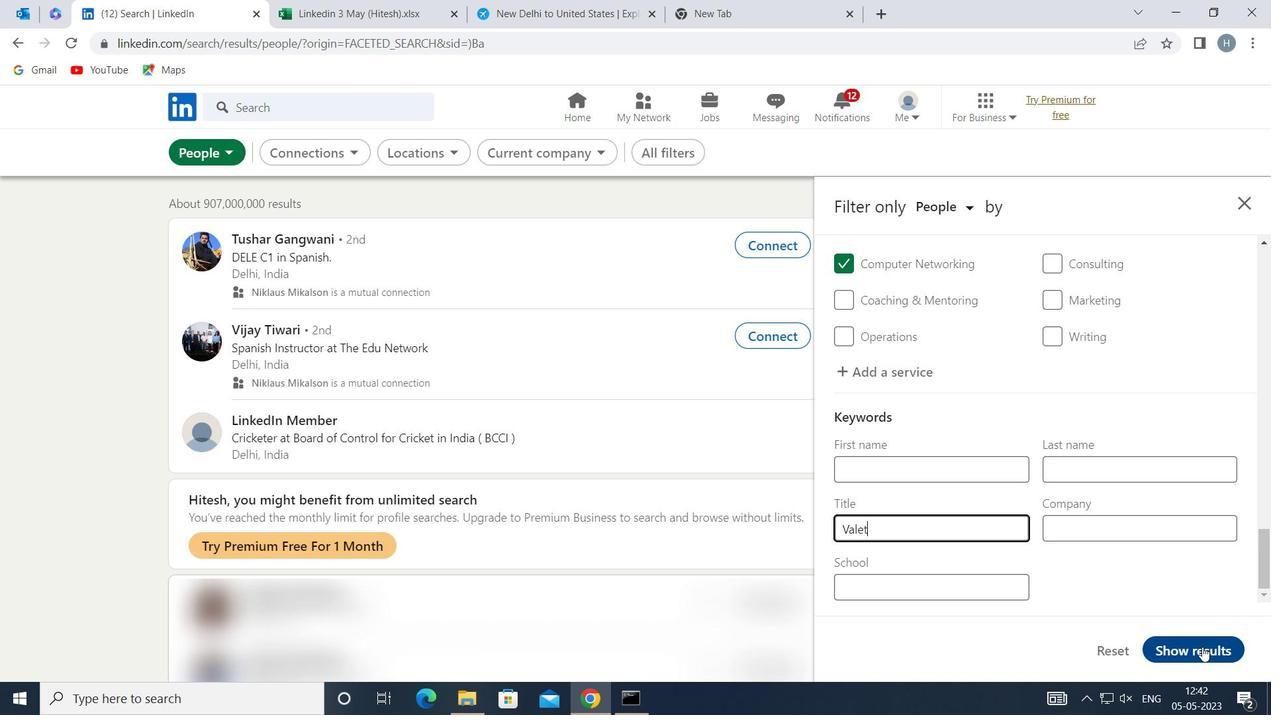 
Action: Mouse moved to (1021, 521)
Screenshot: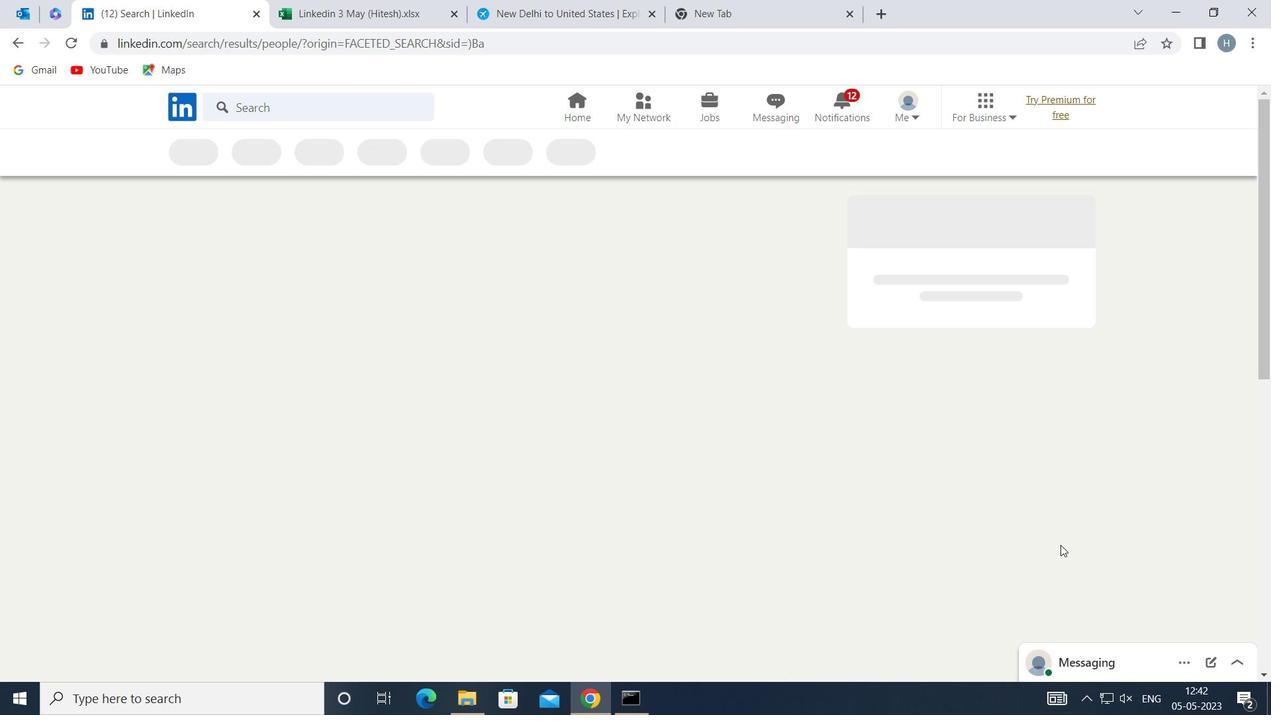 
